 Task: Apply a VST auto-filter on a drum loop to create dynamic frequency sweeps.
Action: Mouse pressed left at (522, 132)
Screenshot: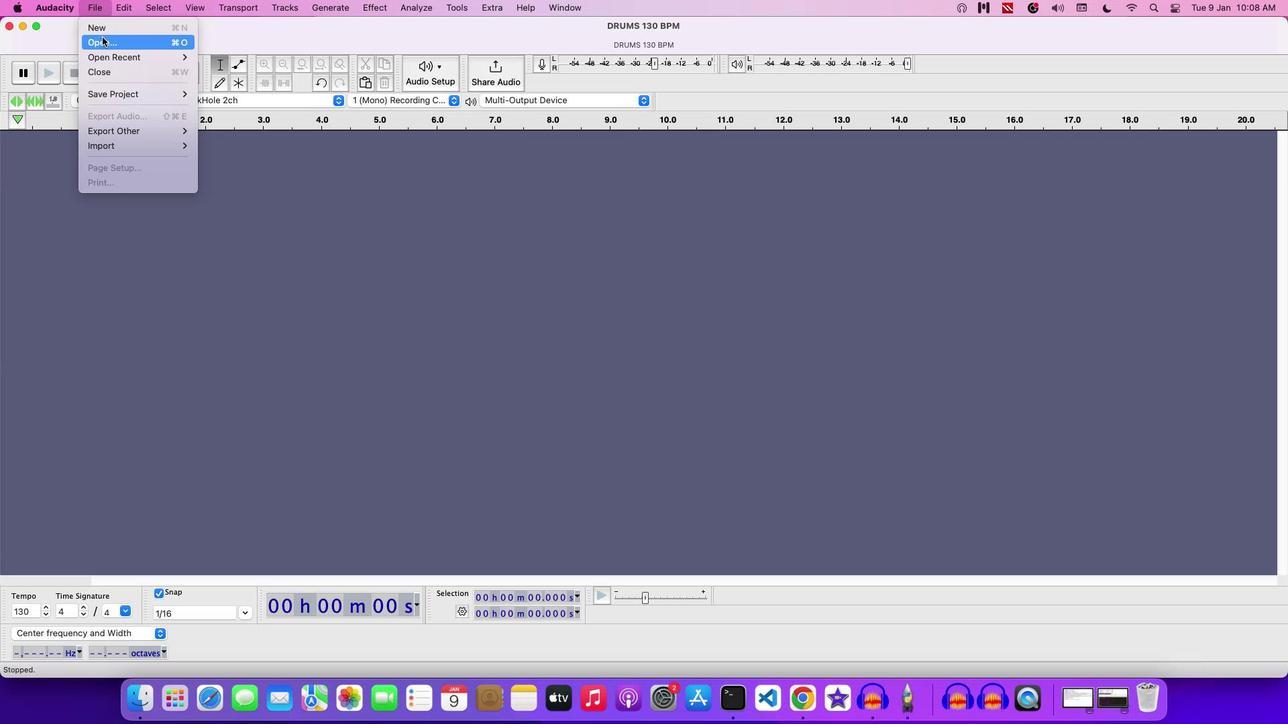 
Action: Mouse moved to (523, 146)
Screenshot: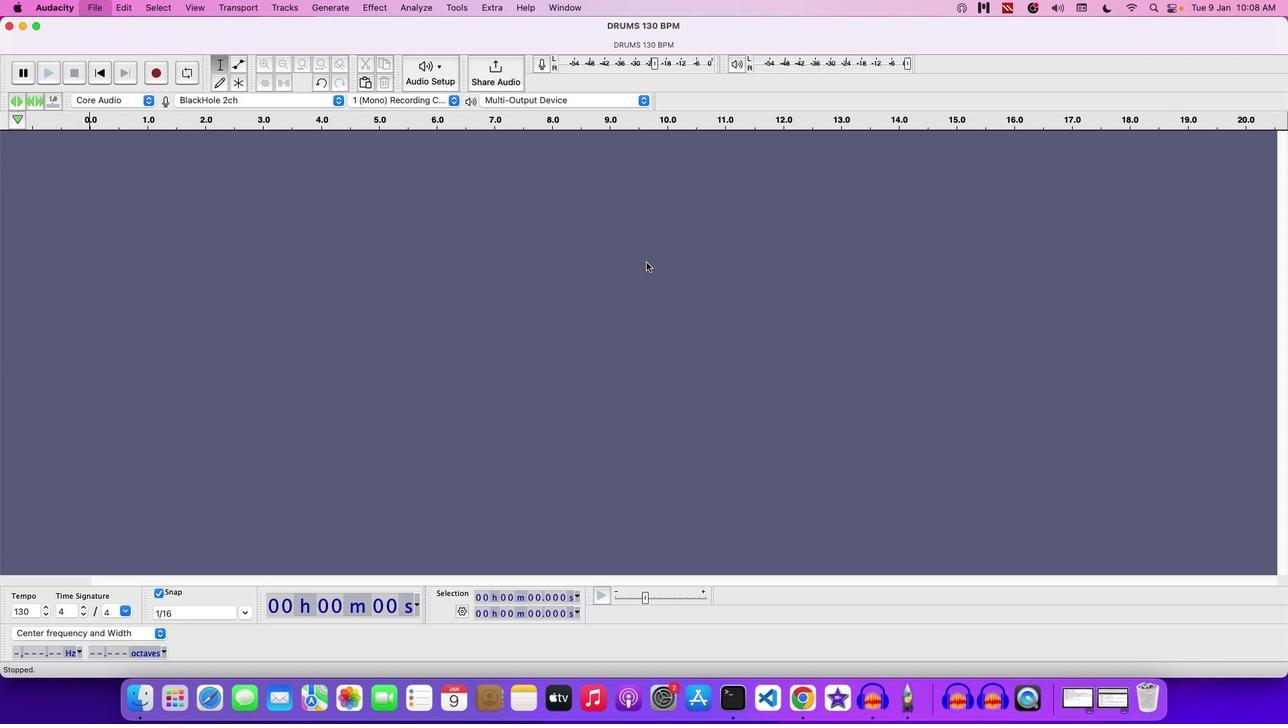 
Action: Mouse pressed left at (523, 146)
Screenshot: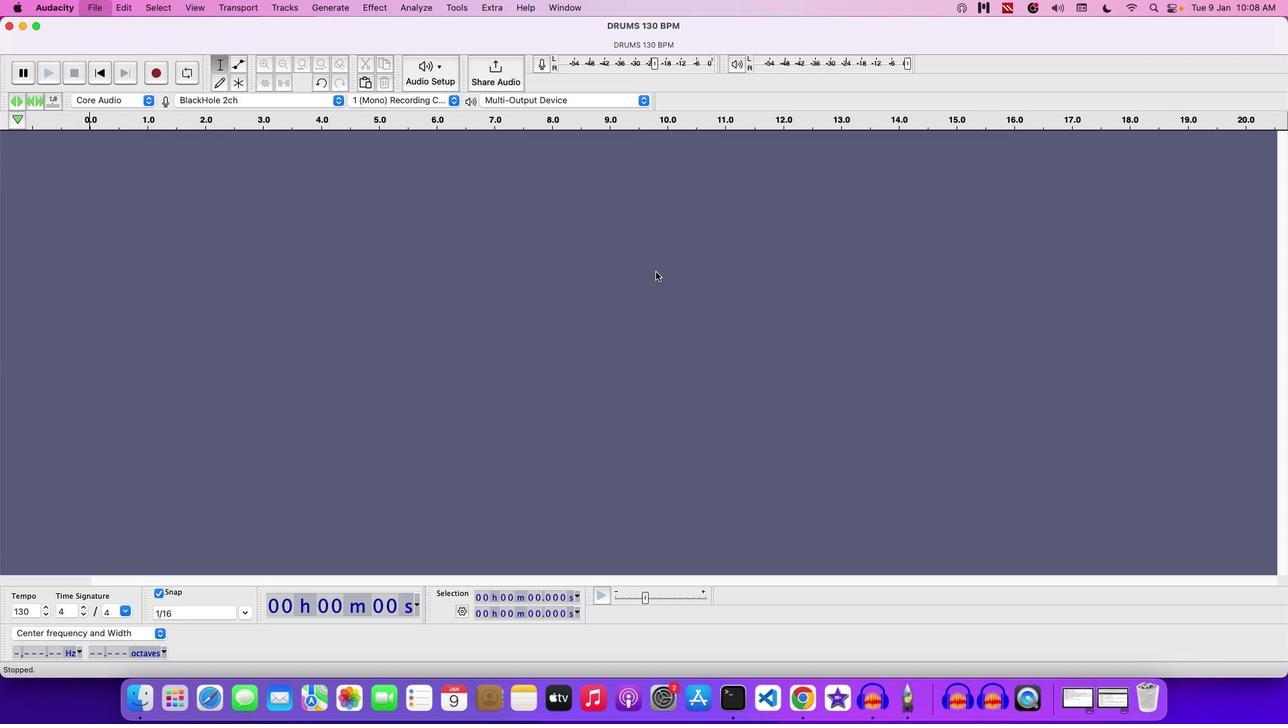 
Action: Mouse moved to (591, 202)
Screenshot: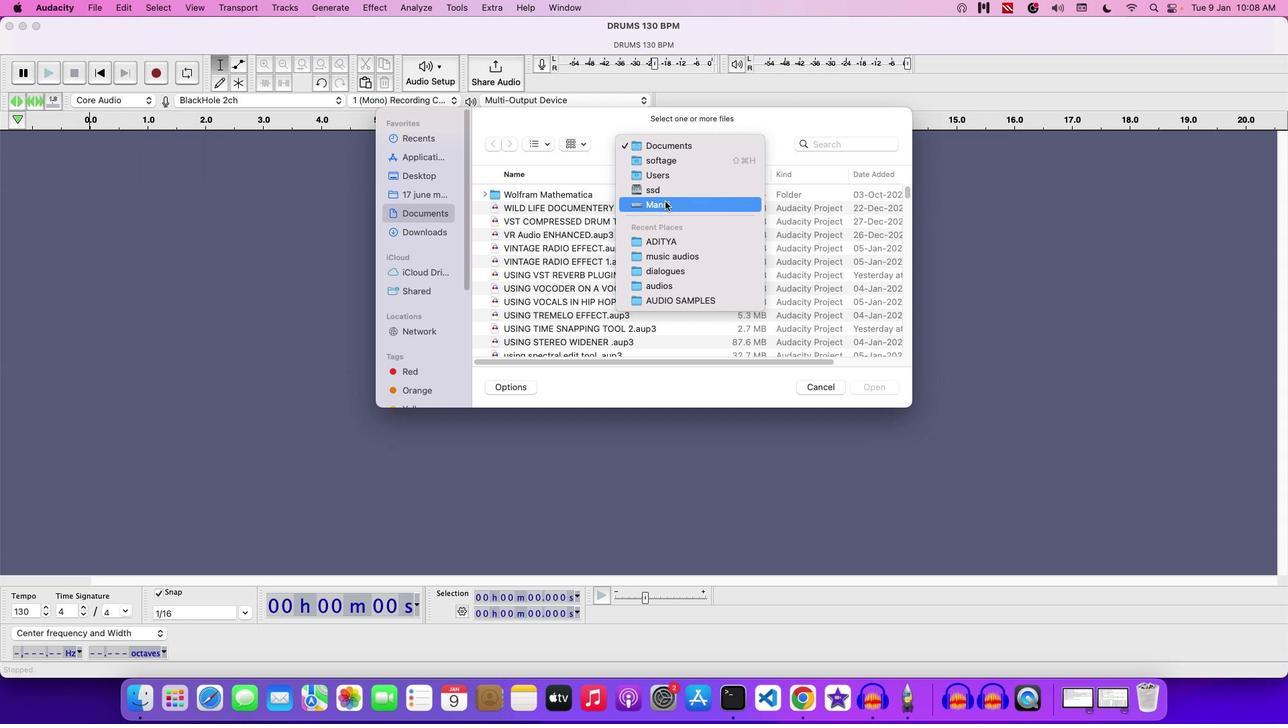 
Action: Mouse pressed left at (591, 202)
Screenshot: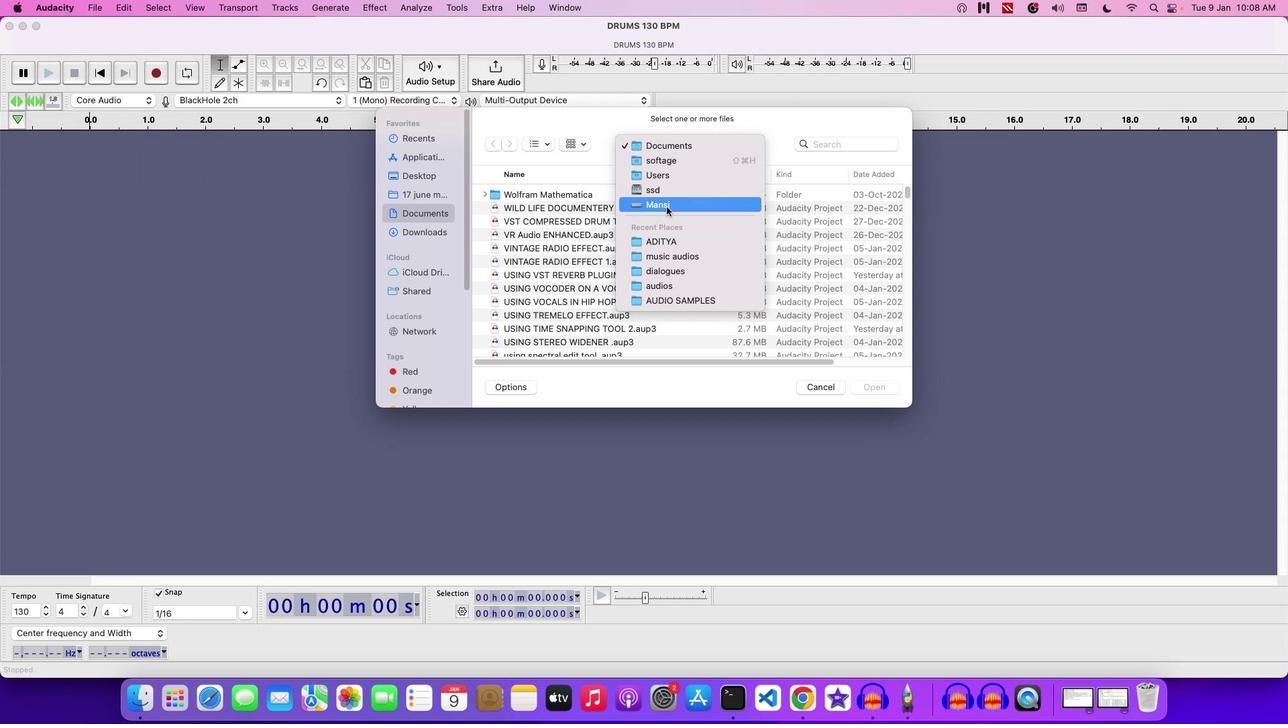 
Action: Mouse moved to (589, 252)
Screenshot: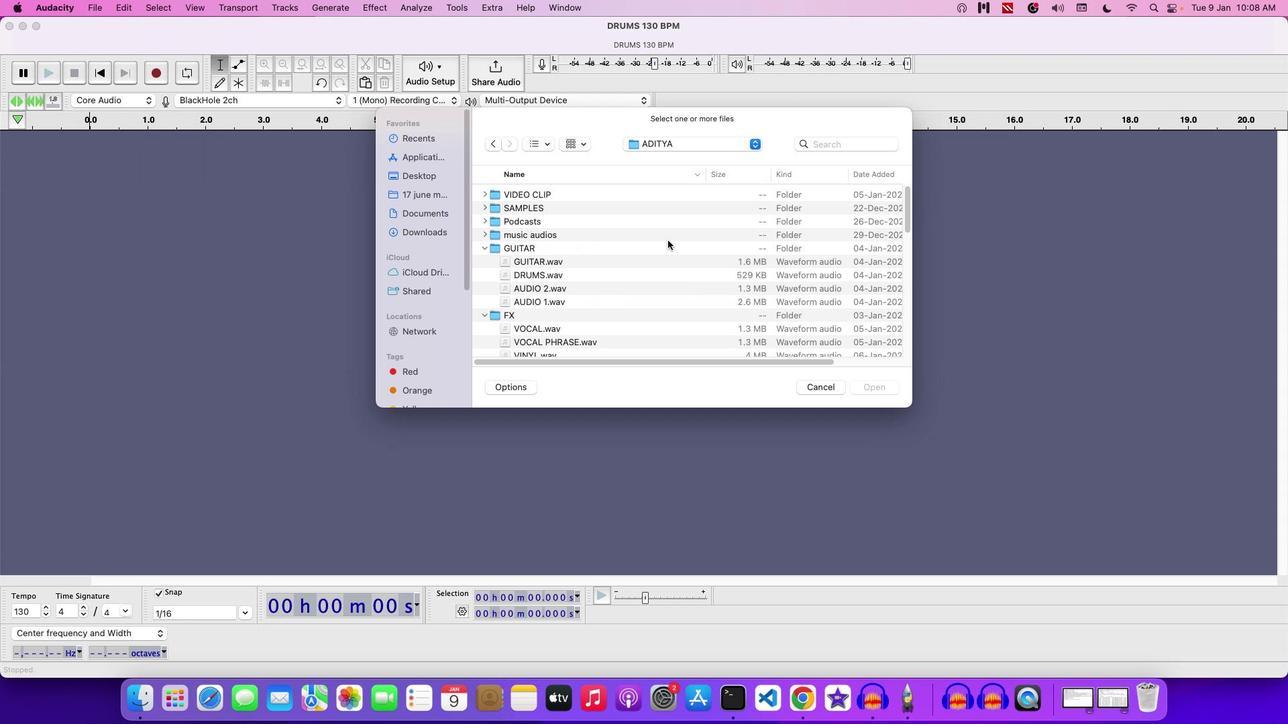 
Action: Mouse pressed left at (589, 252)
Screenshot: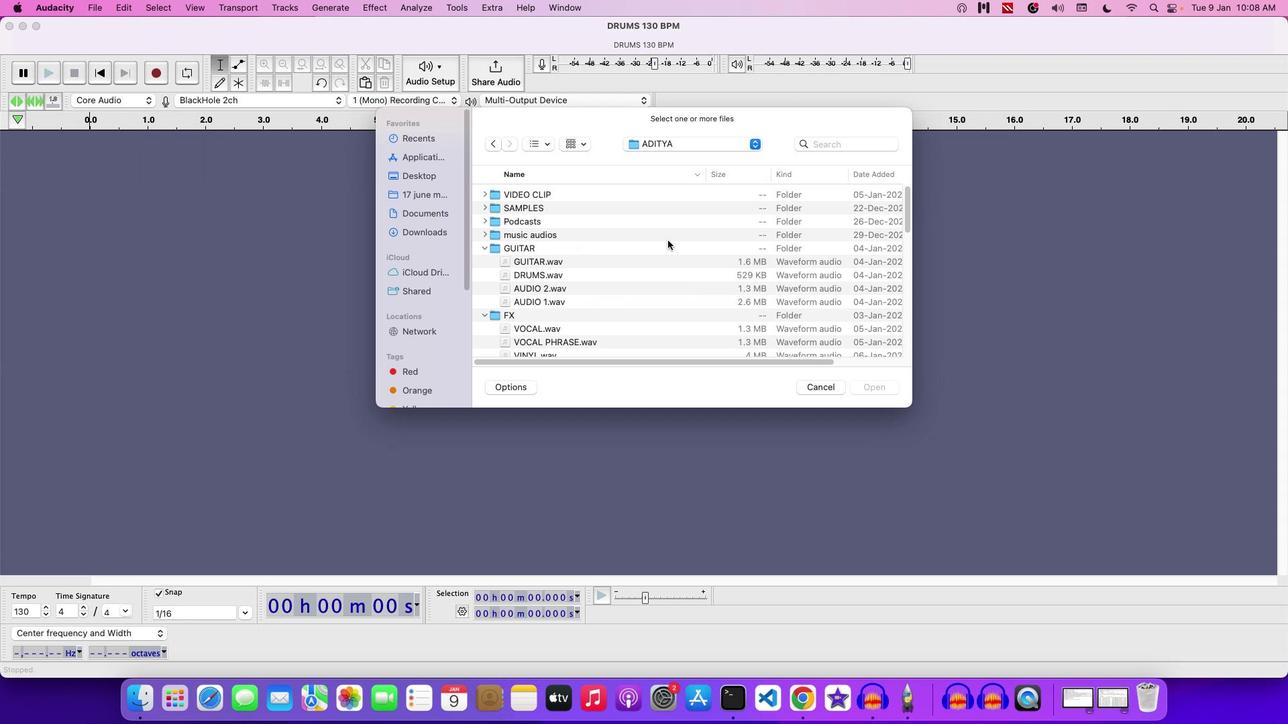 
Action: Mouse moved to (578, 263)
Screenshot: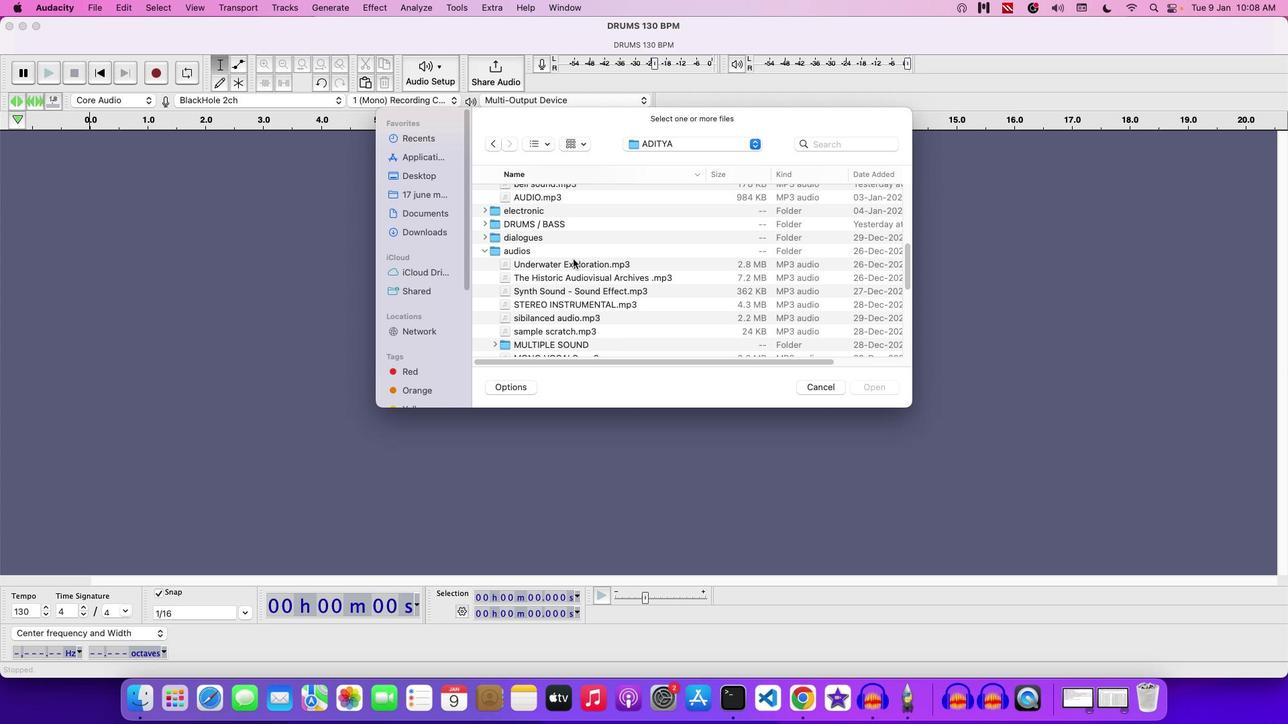 
Action: Mouse scrolled (578, 263) with delta (511, 126)
Screenshot: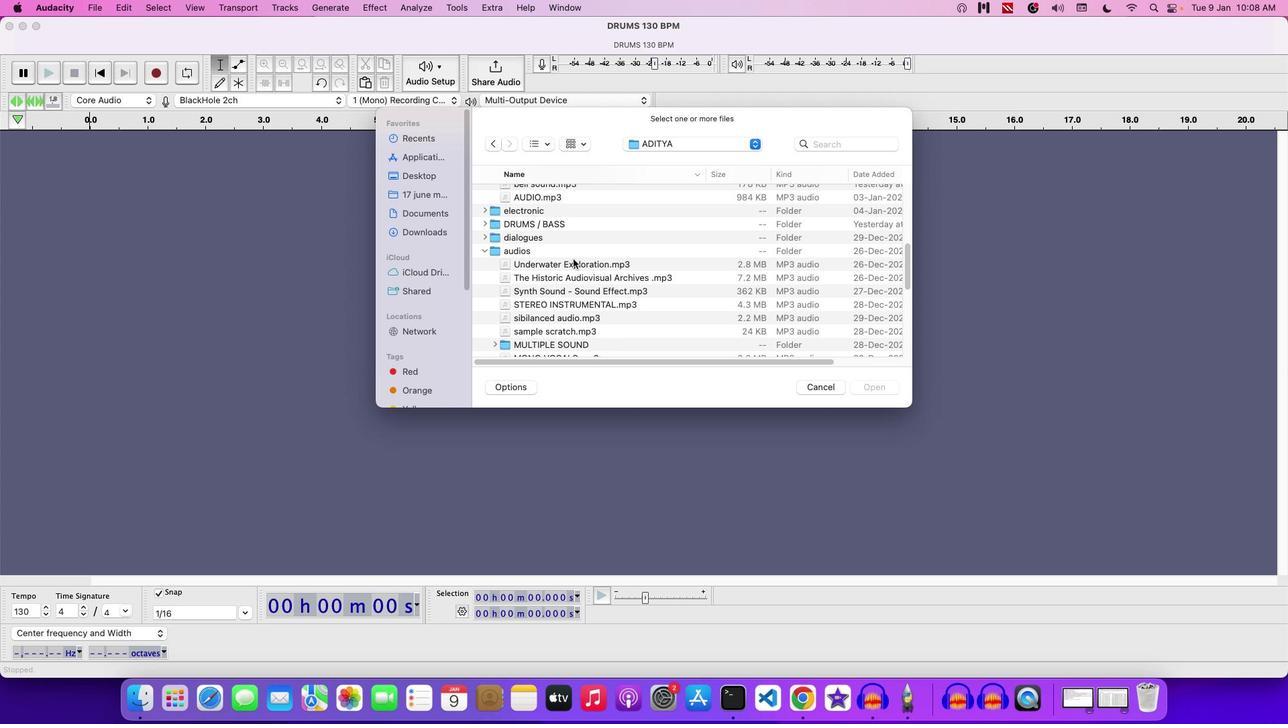 
Action: Mouse scrolled (578, 263) with delta (511, 126)
Screenshot: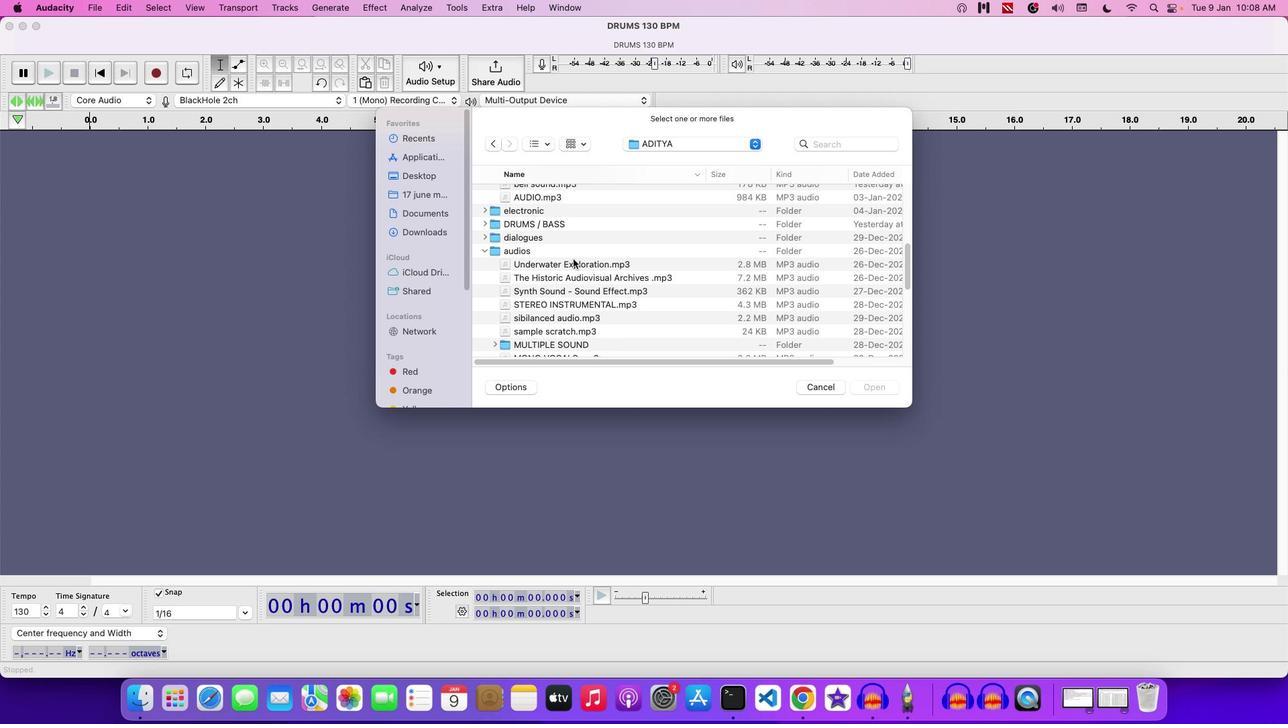 
Action: Mouse scrolled (578, 263) with delta (511, 126)
Screenshot: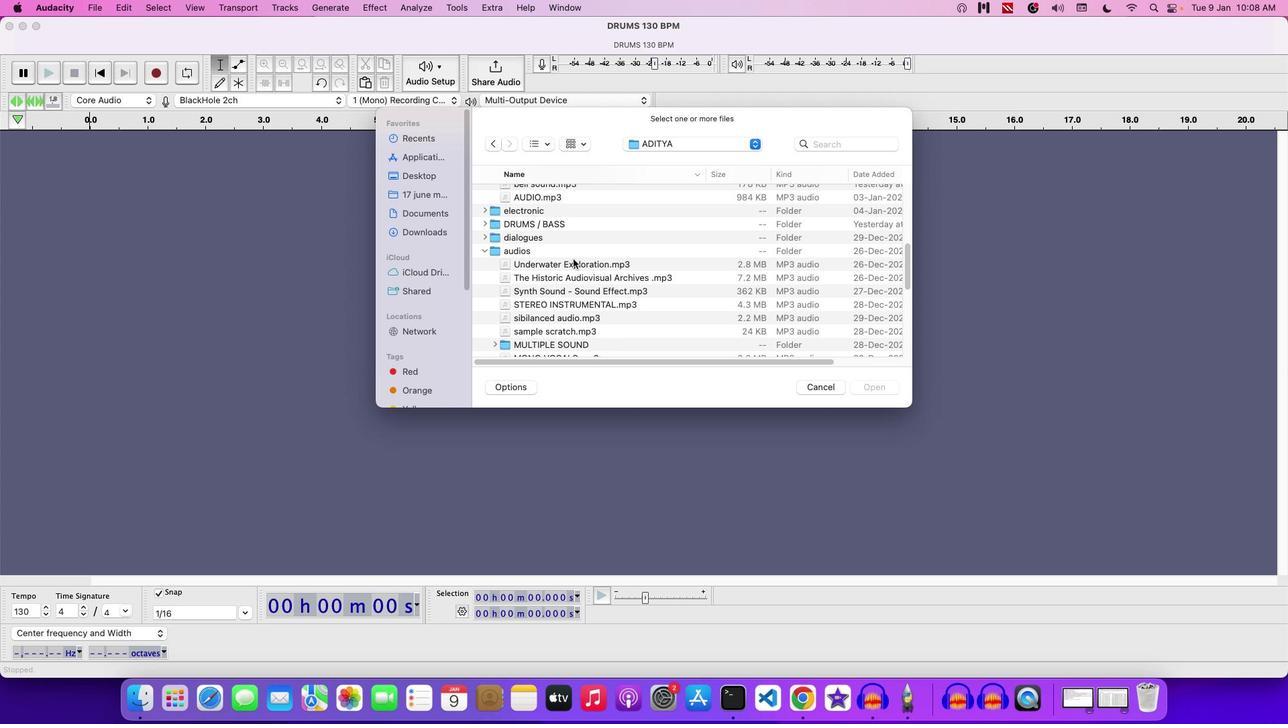 
Action: Mouse scrolled (578, 263) with delta (511, 126)
Screenshot: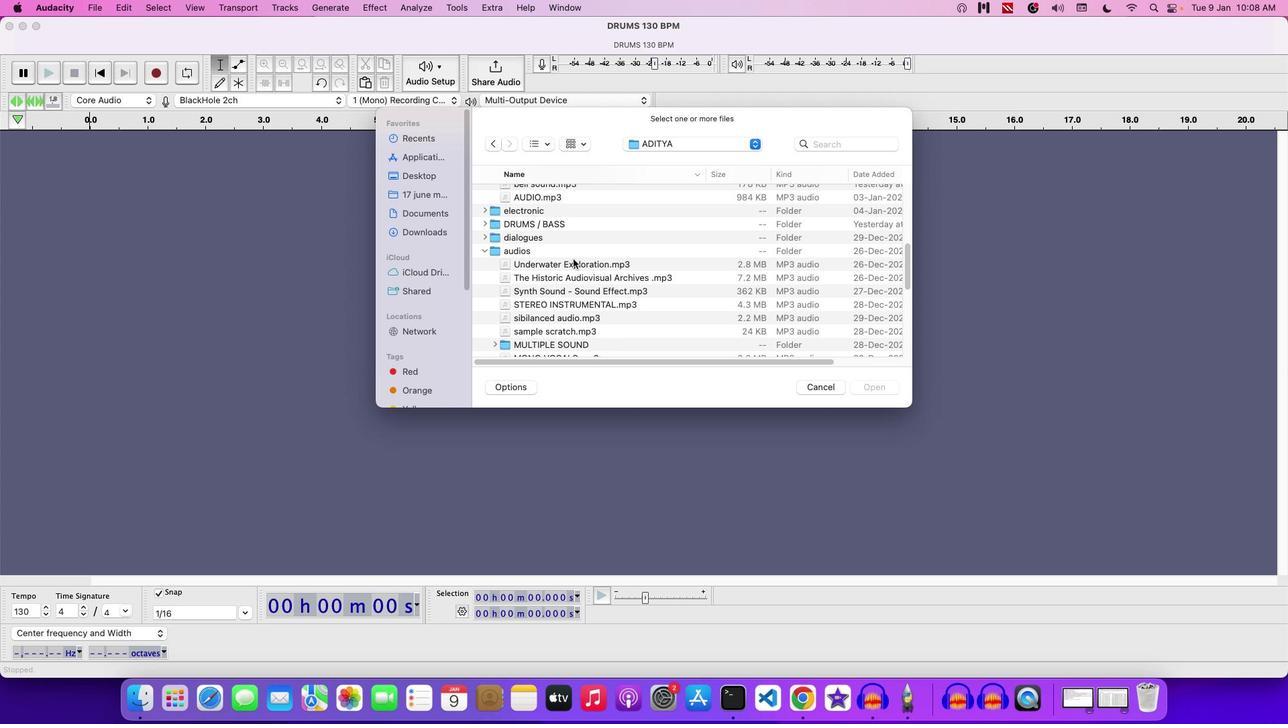 
Action: Mouse moved to (578, 263)
Screenshot: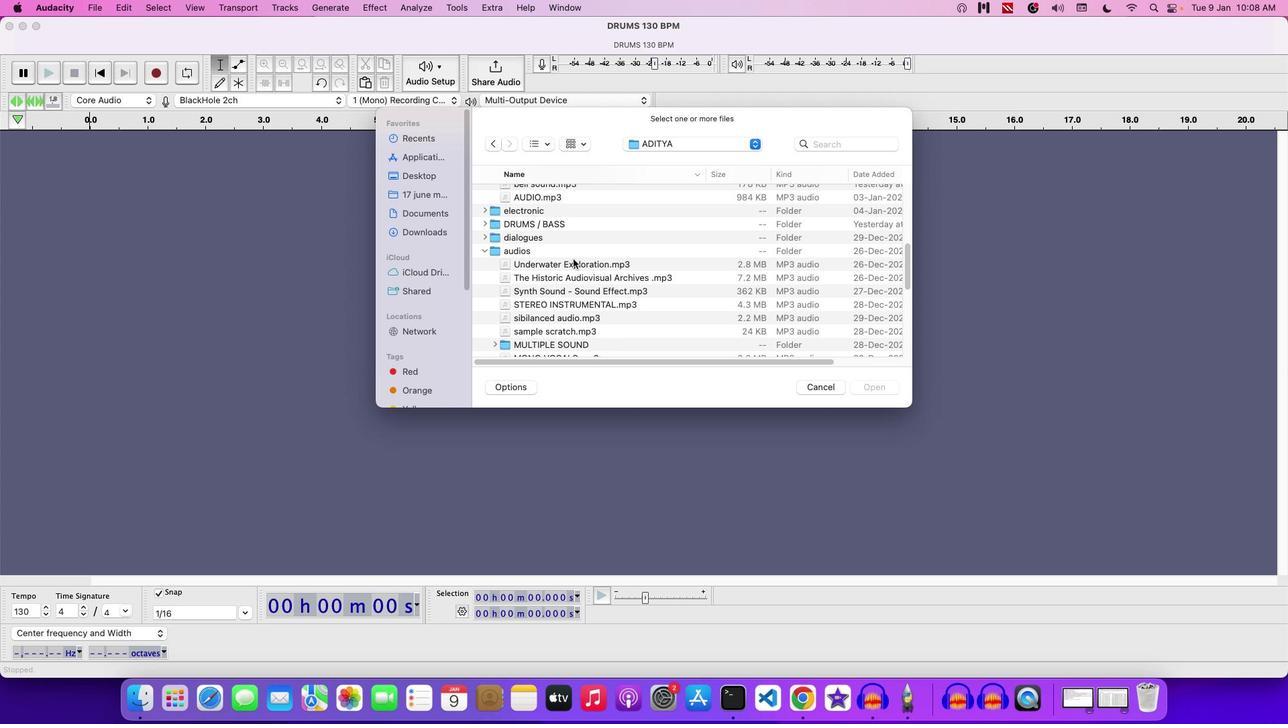 
Action: Mouse scrolled (578, 263) with delta (511, 126)
Screenshot: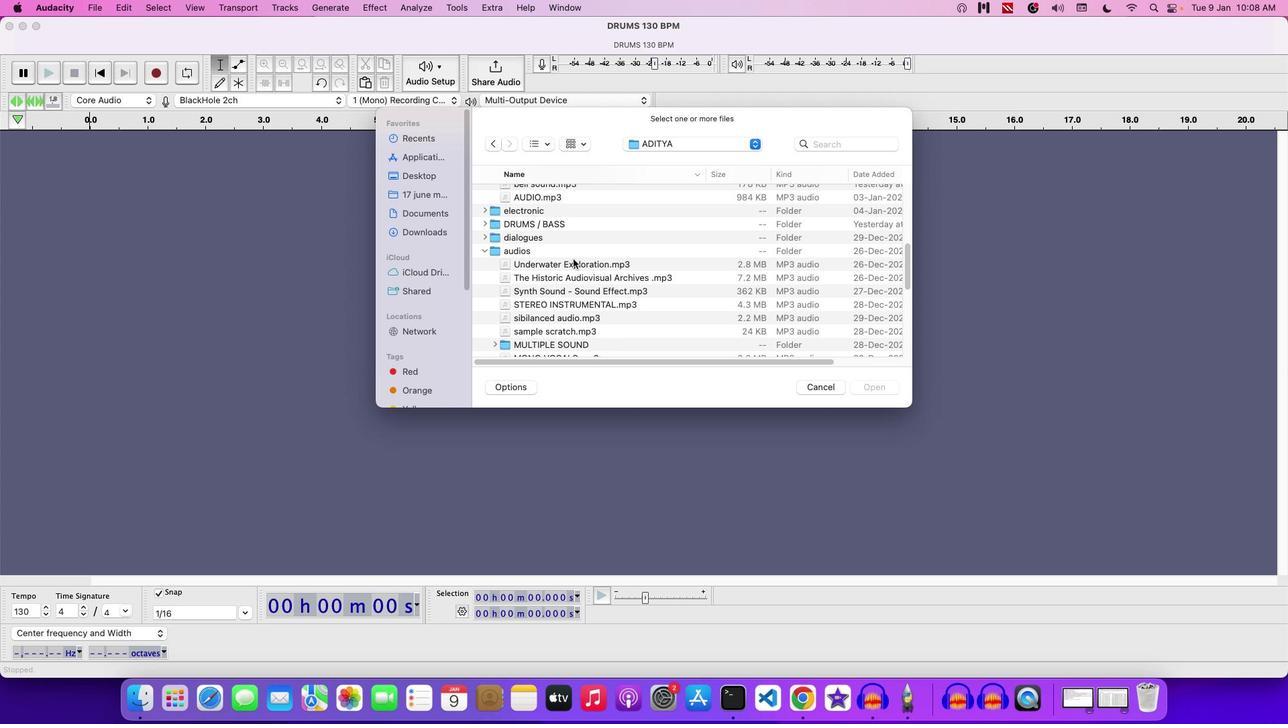 
Action: Mouse scrolled (578, 263) with delta (511, 126)
Screenshot: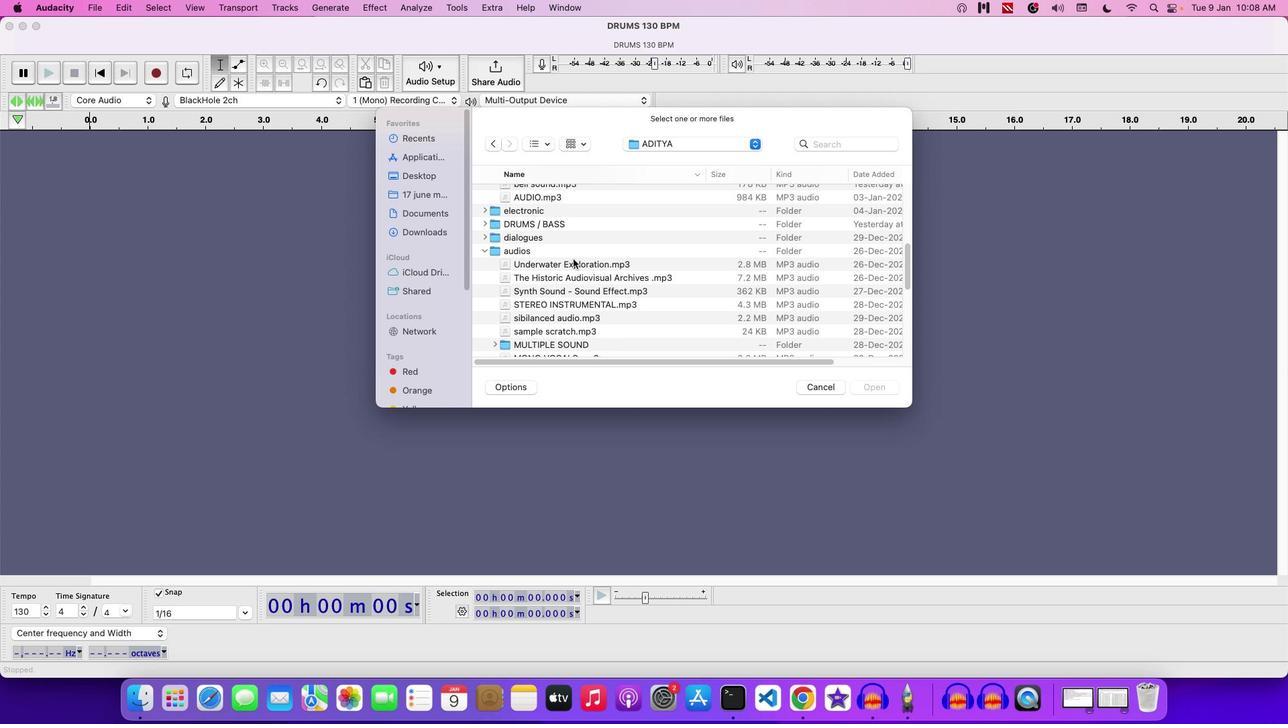 
Action: Mouse scrolled (578, 263) with delta (511, 126)
Screenshot: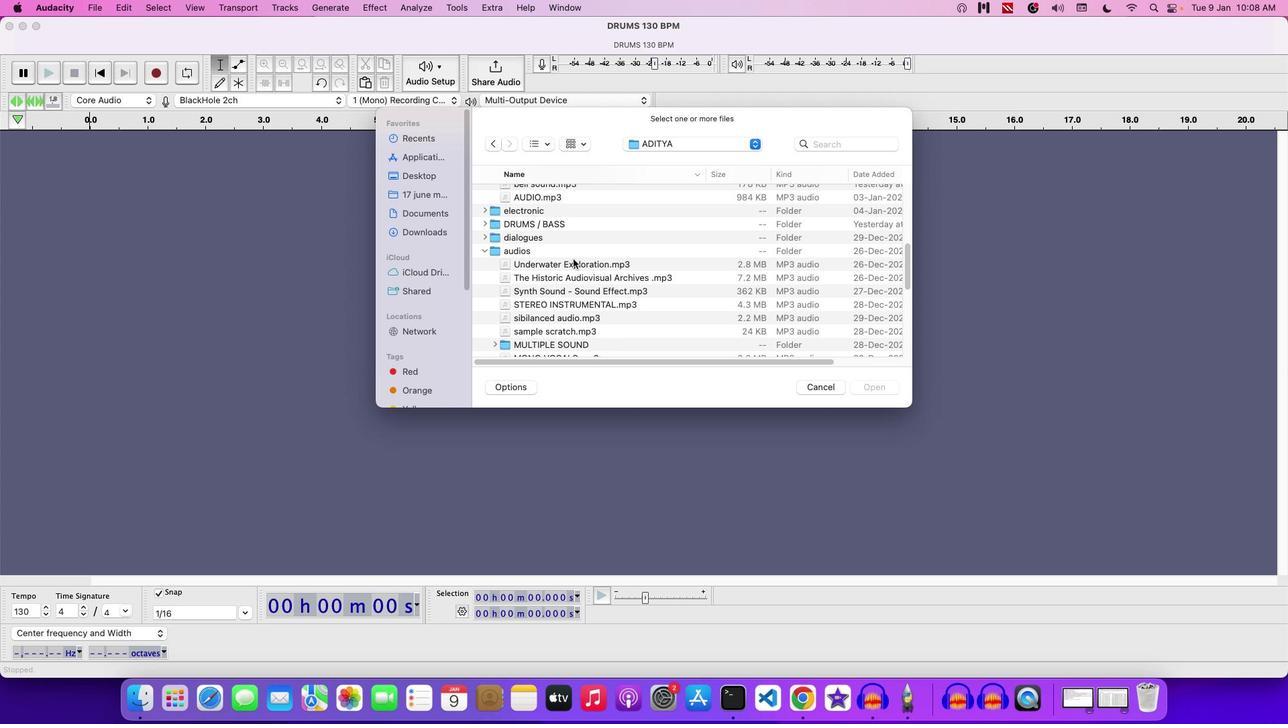 
Action: Mouse scrolled (578, 263) with delta (511, 125)
Screenshot: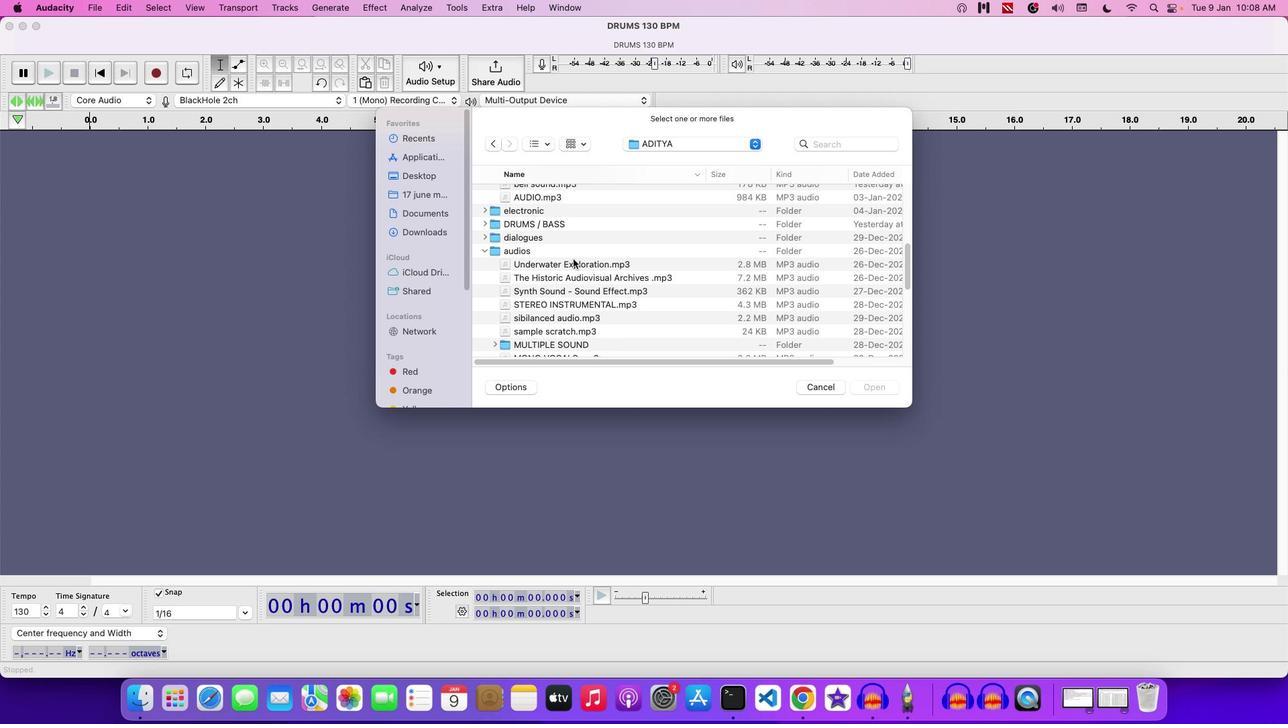 
Action: Mouse scrolled (578, 263) with delta (511, 125)
Screenshot: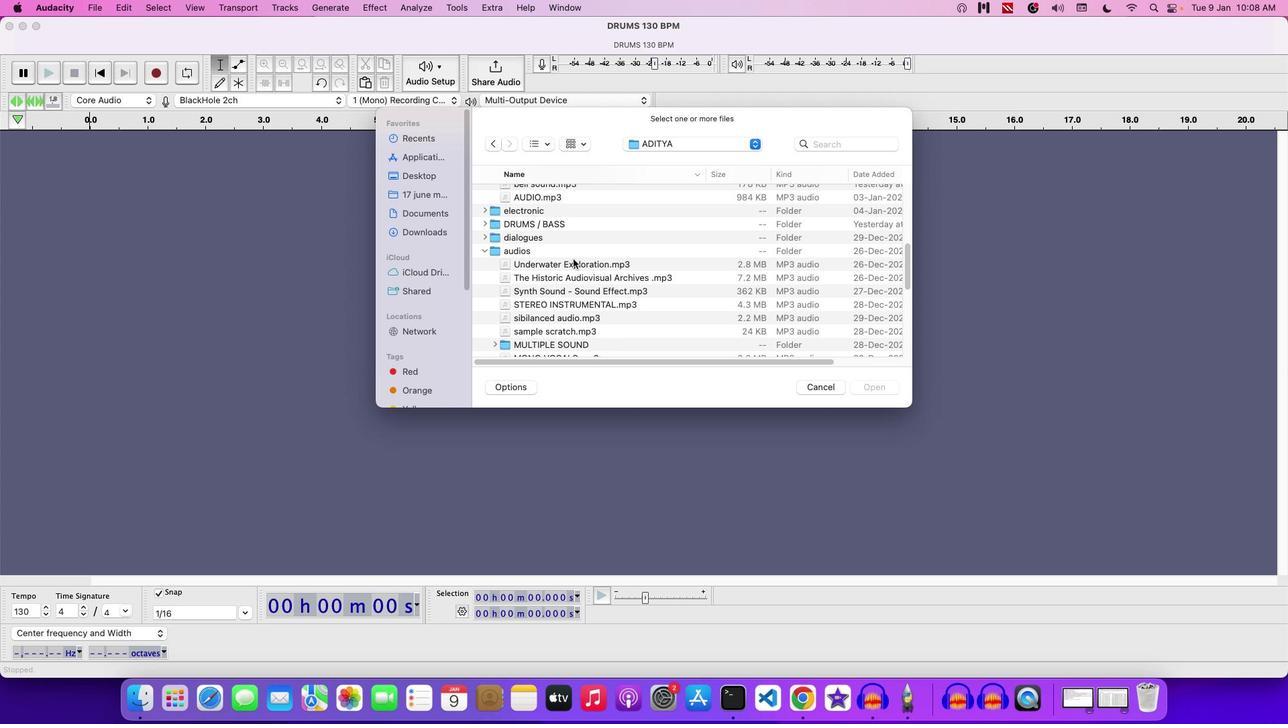 
Action: Mouse moved to (568, 246)
Screenshot: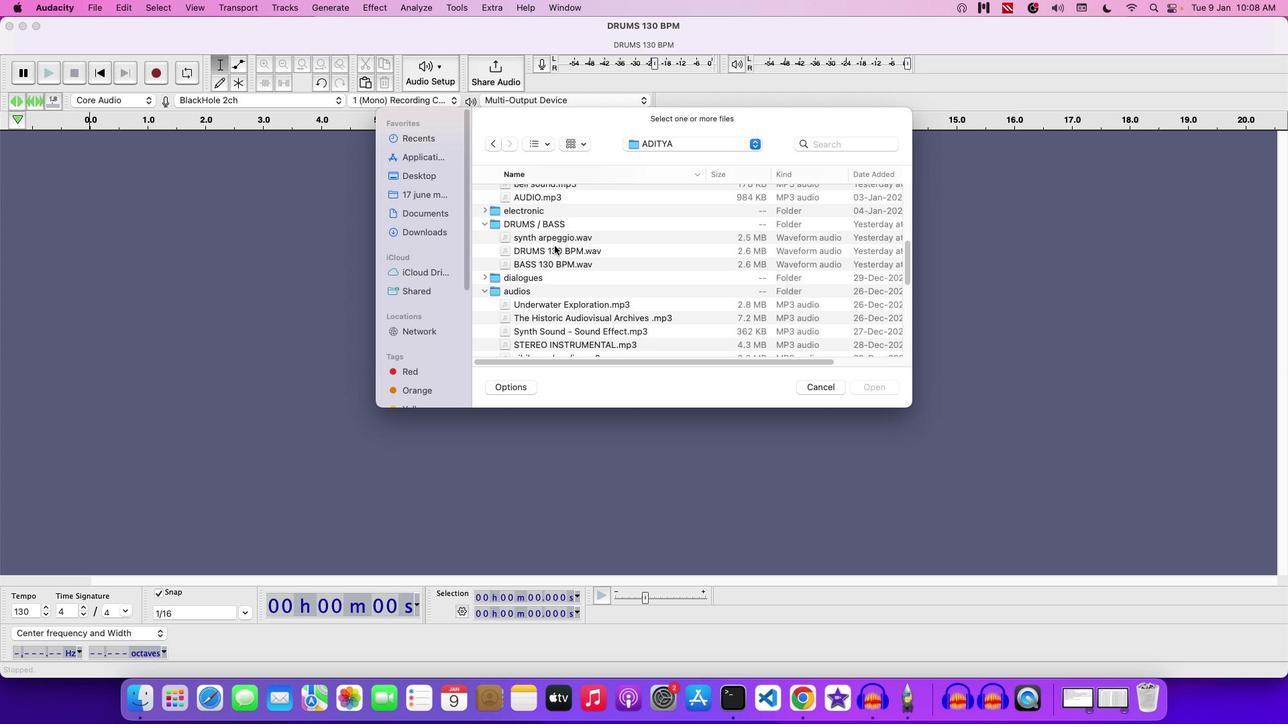 
Action: Mouse pressed left at (568, 246)
Screenshot: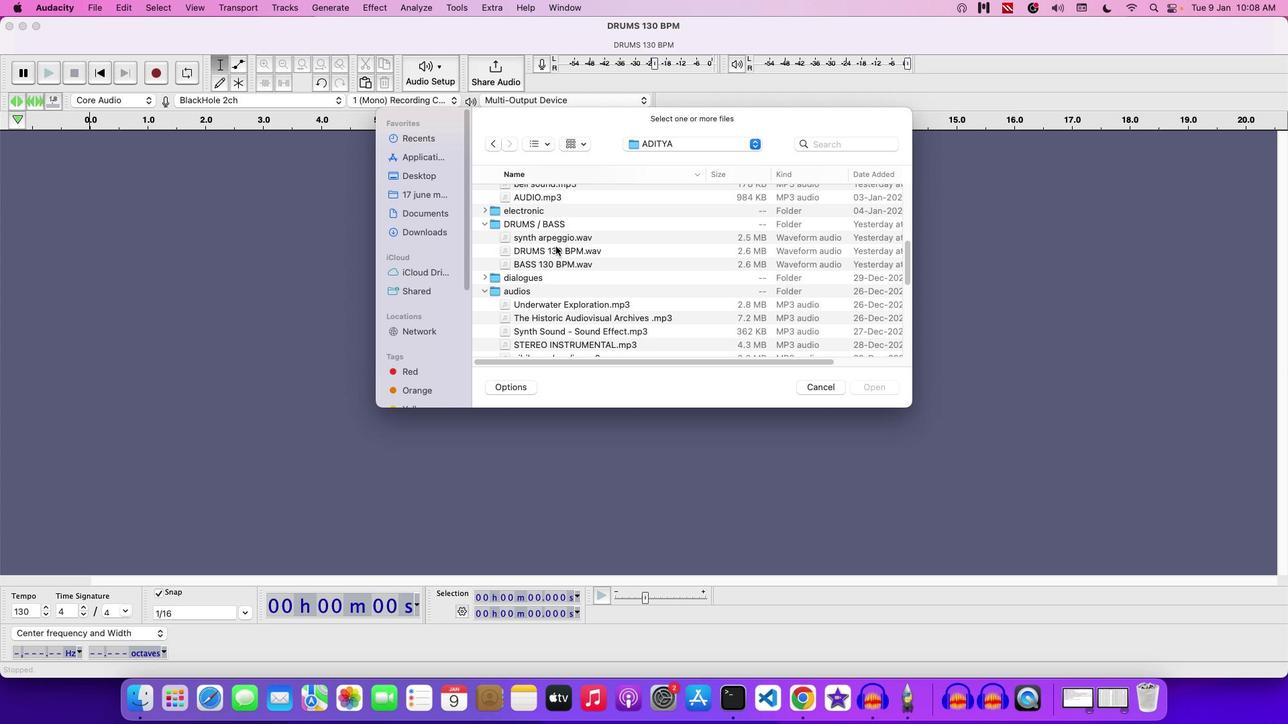 
Action: Mouse moved to (576, 257)
Screenshot: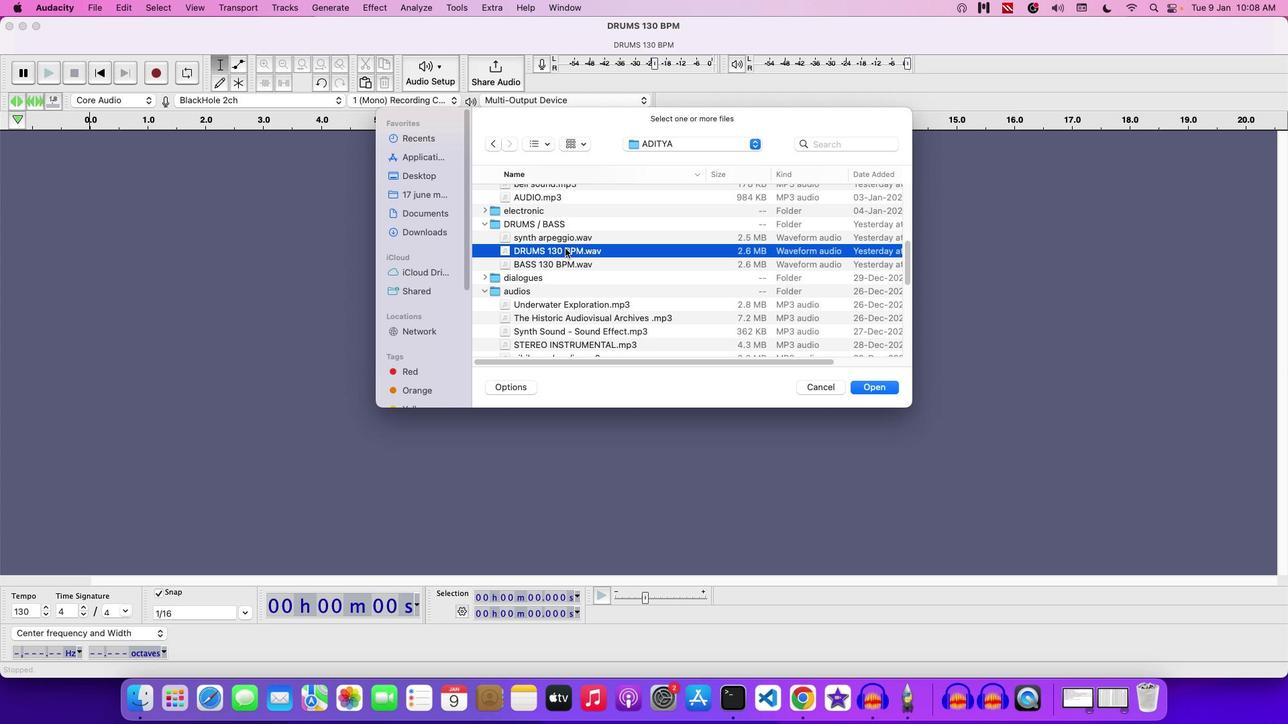 
Action: Mouse pressed left at (576, 257)
Screenshot: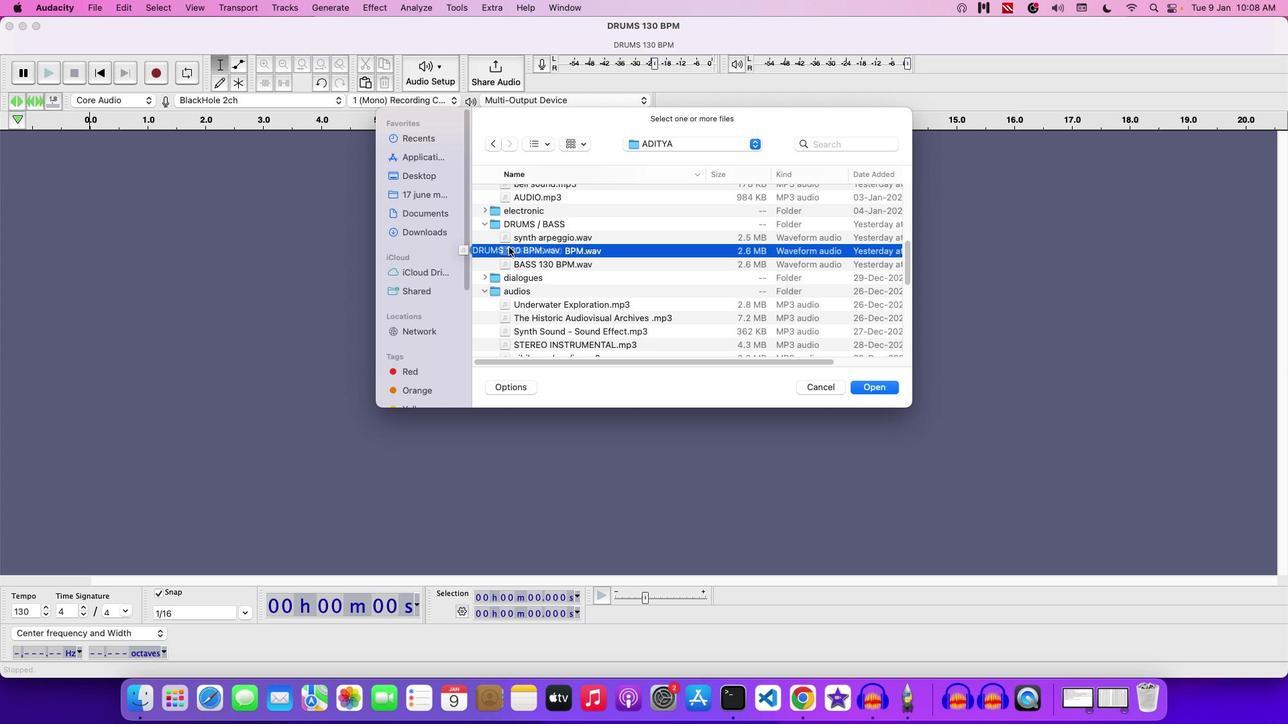 
Action: Mouse moved to (577, 257)
Screenshot: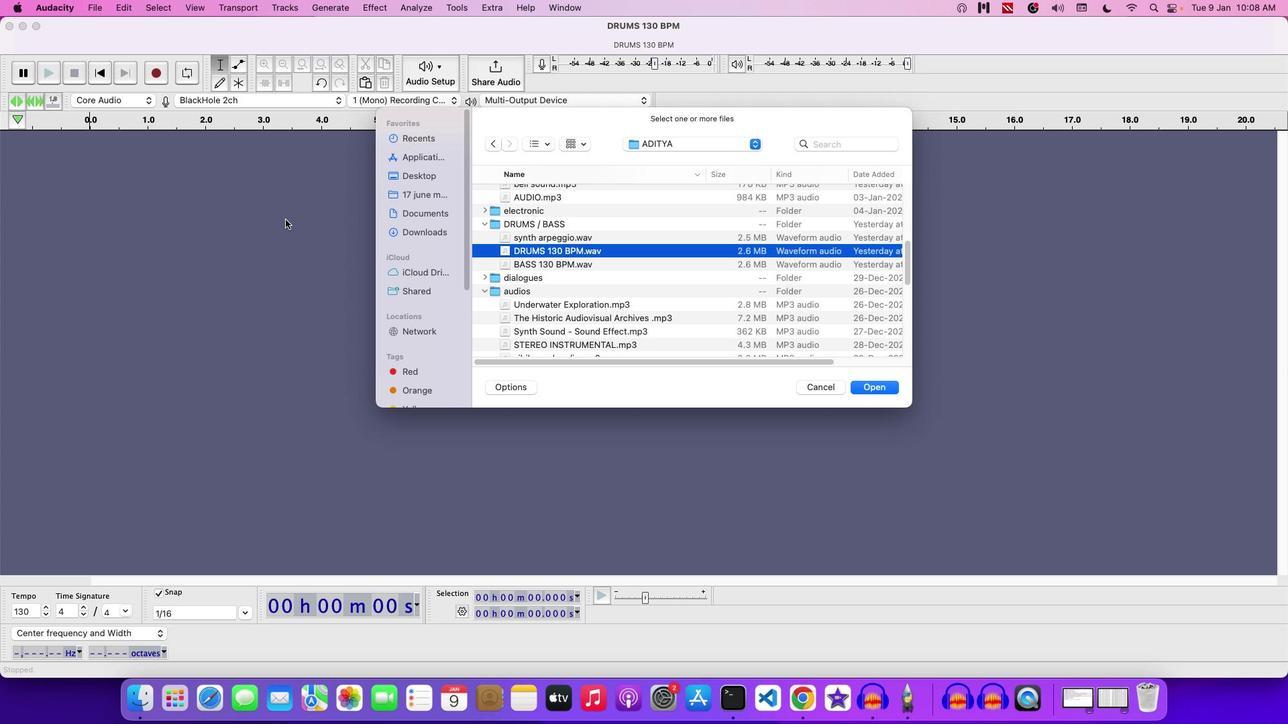 
Action: Mouse pressed left at (577, 257)
Screenshot: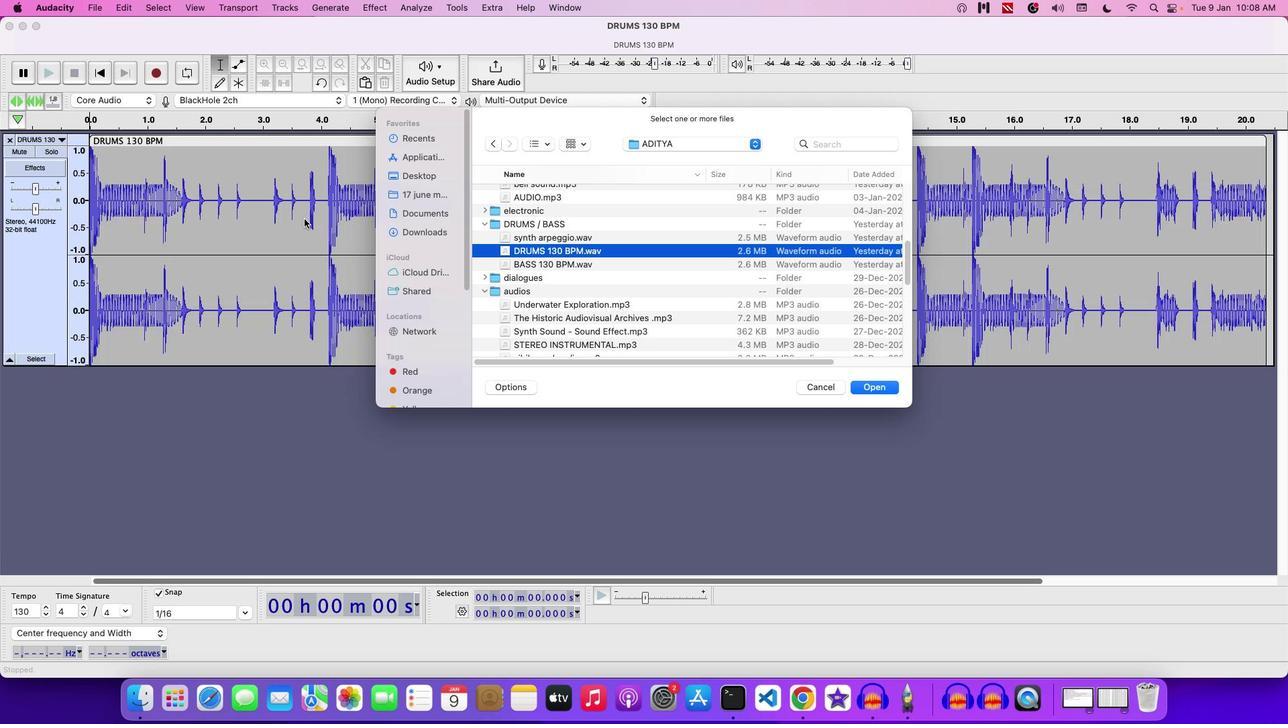 
Action: Mouse moved to (607, 328)
Screenshot: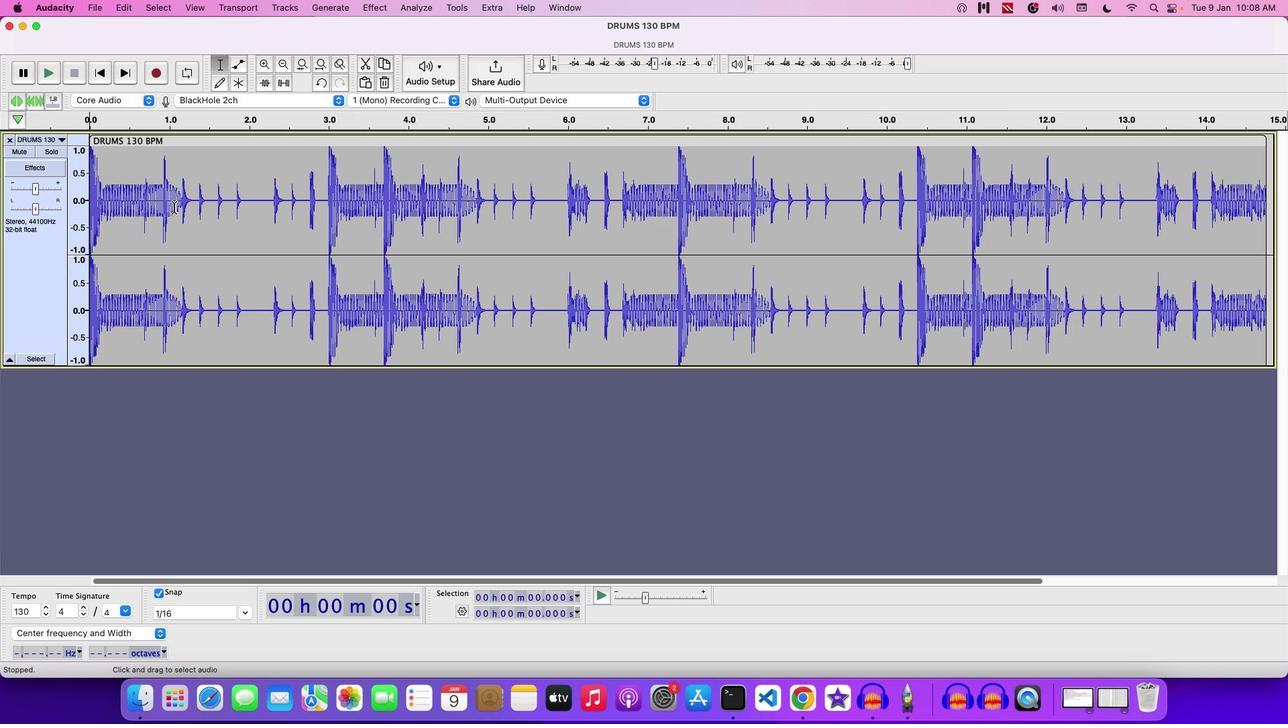 
Action: Mouse pressed left at (607, 328)
Screenshot: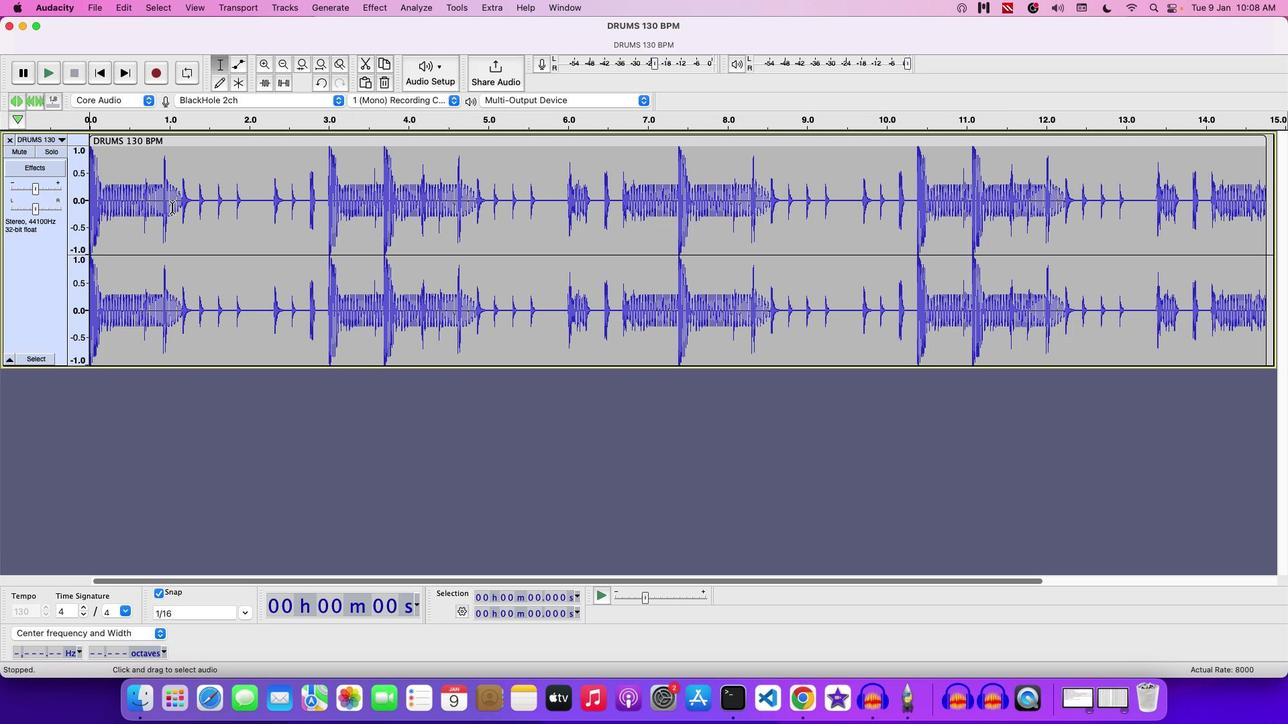 
Action: Mouse moved to (540, 243)
Screenshot: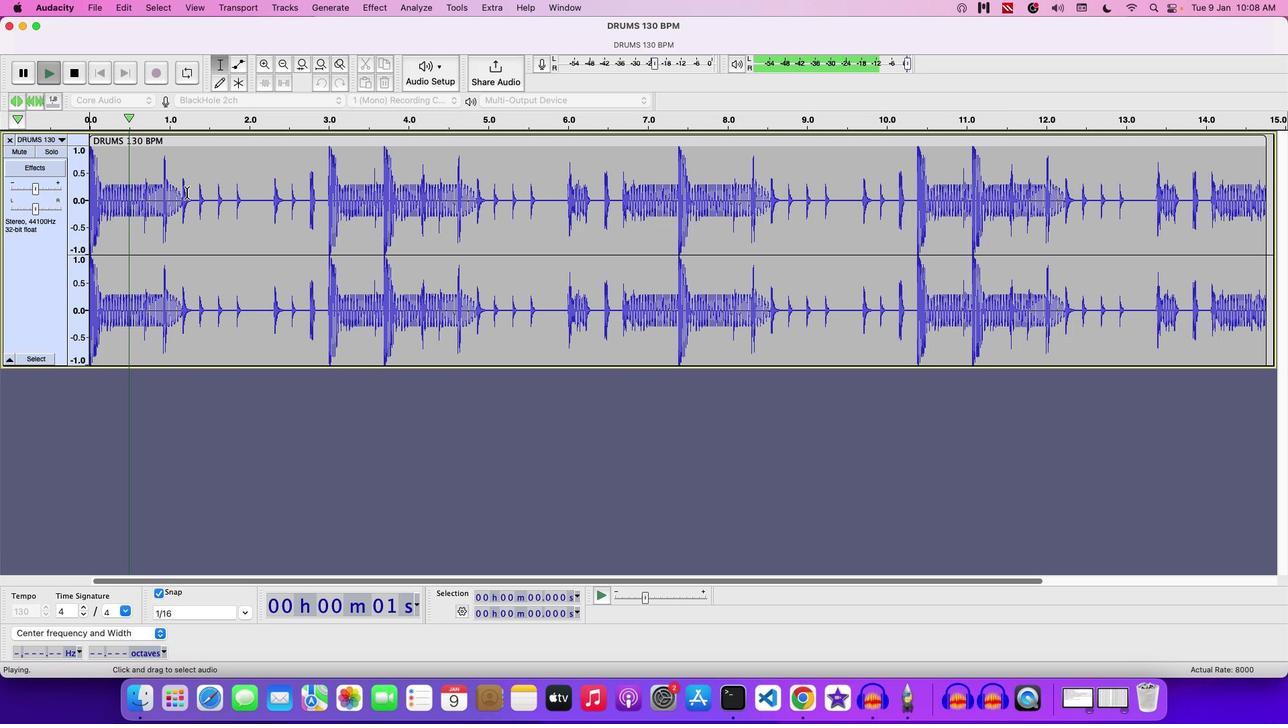 
Action: Key pressed Key.space
Screenshot: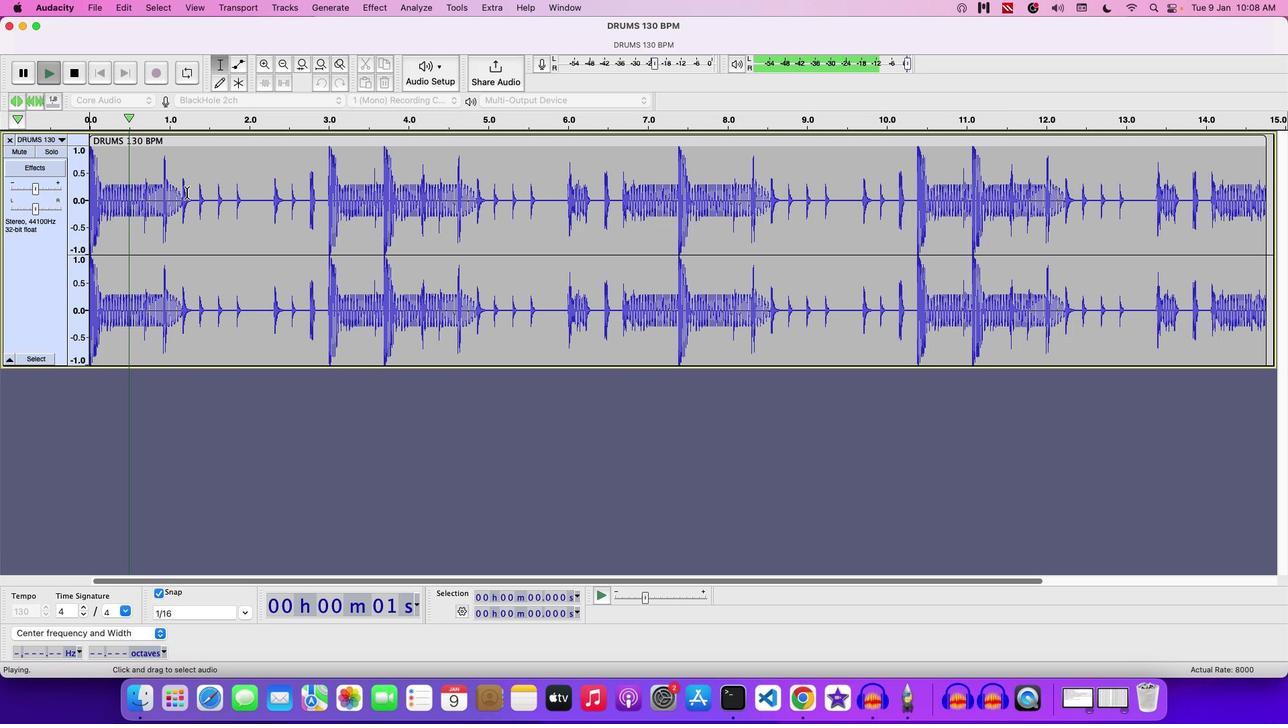 
Action: Mouse moved to (559, 265)
Screenshot: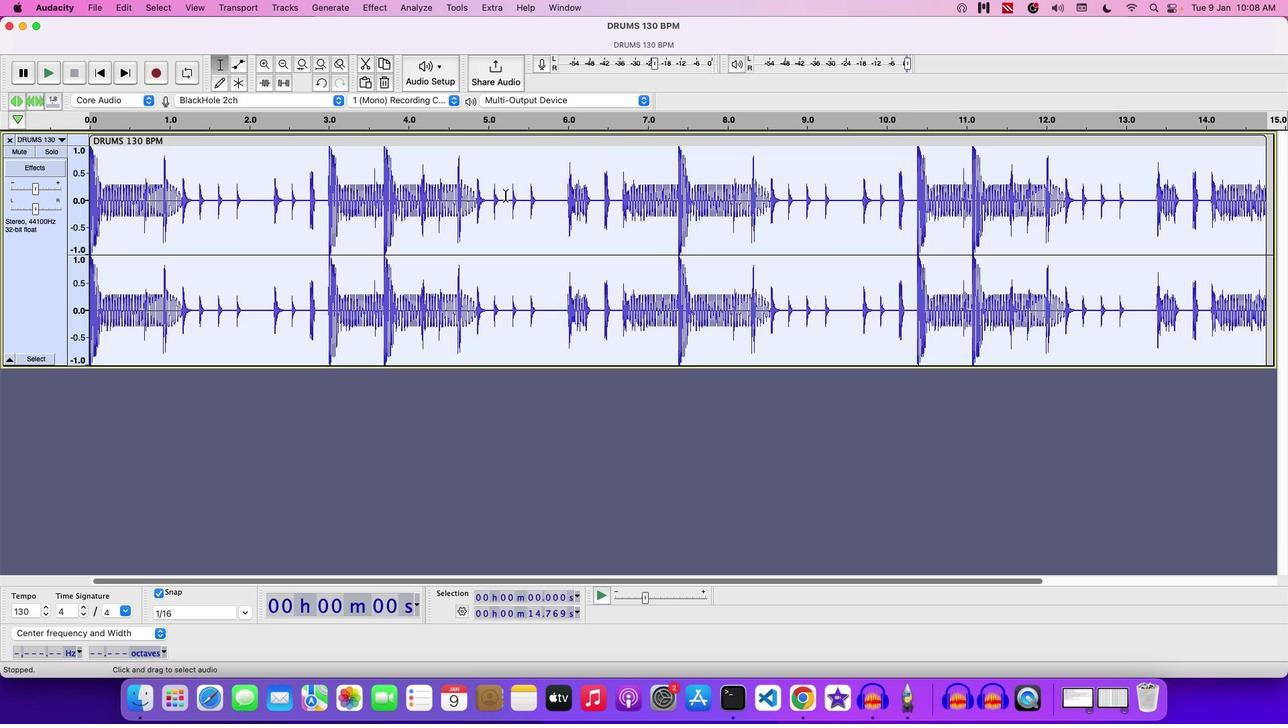 
Action: Key pressed Key.space
Screenshot: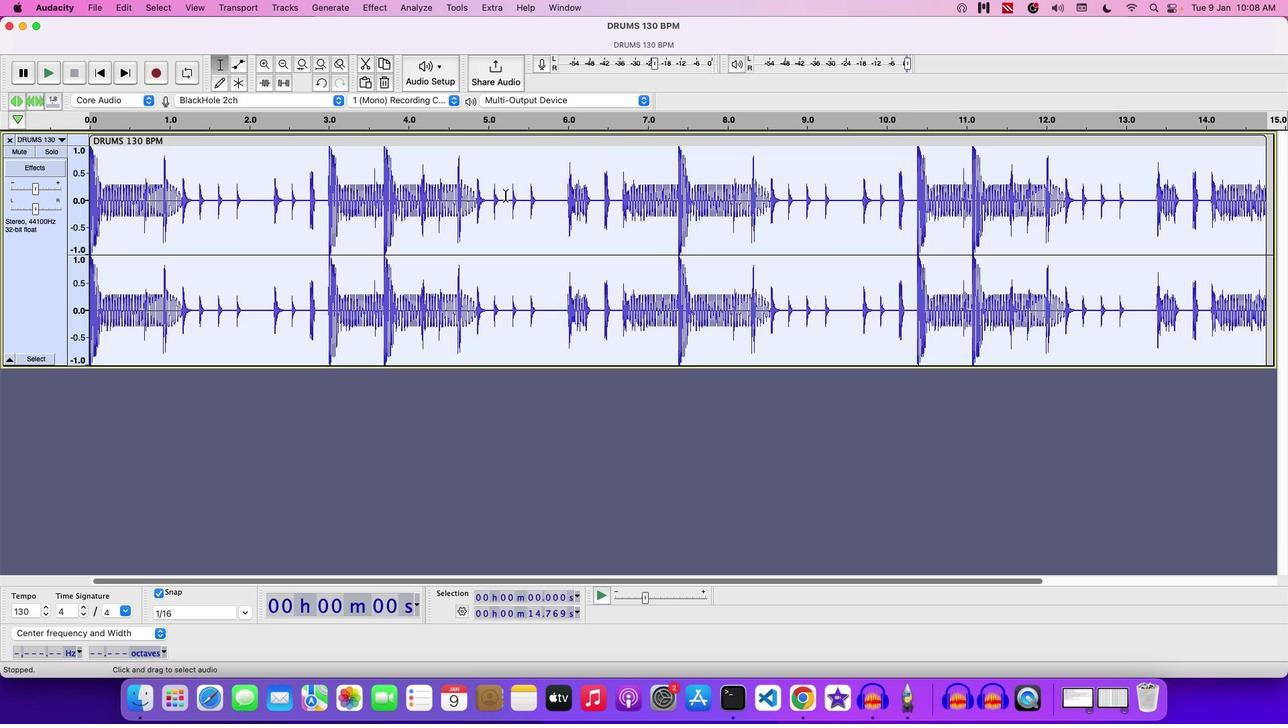 
Action: Mouse moved to (570, 230)
Screenshot: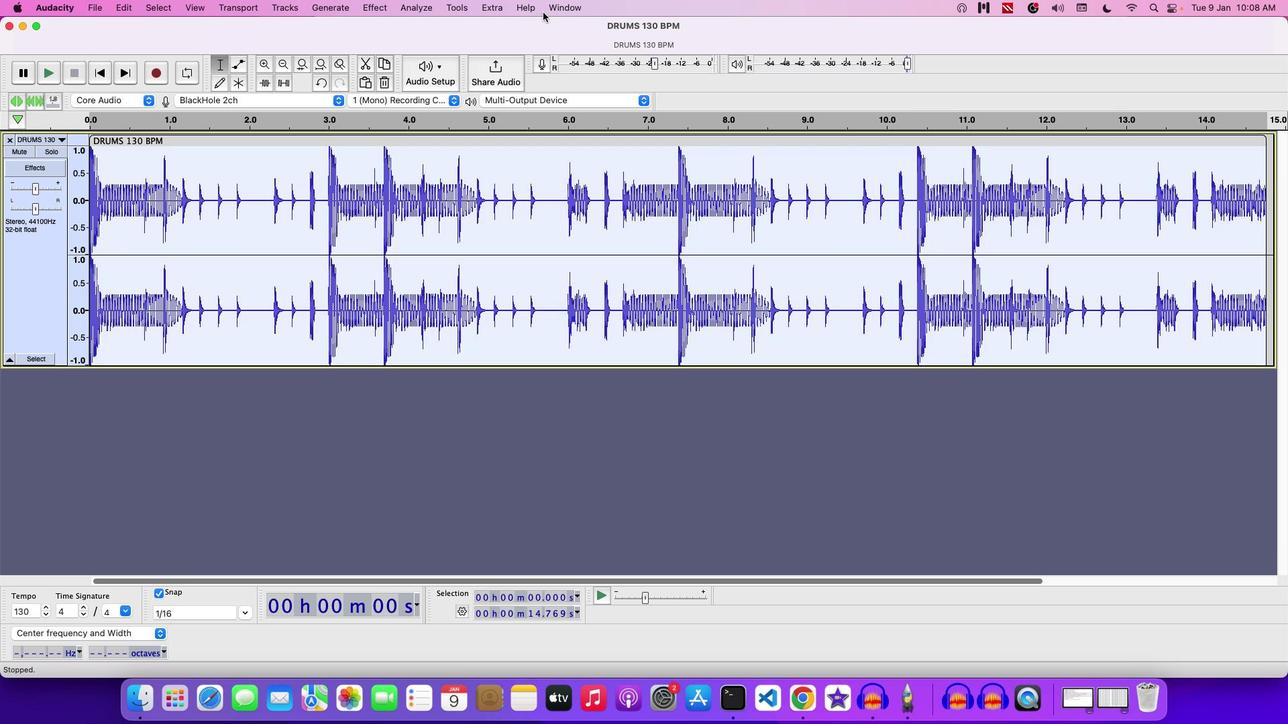
Action: Mouse pressed left at (570, 230)
Screenshot: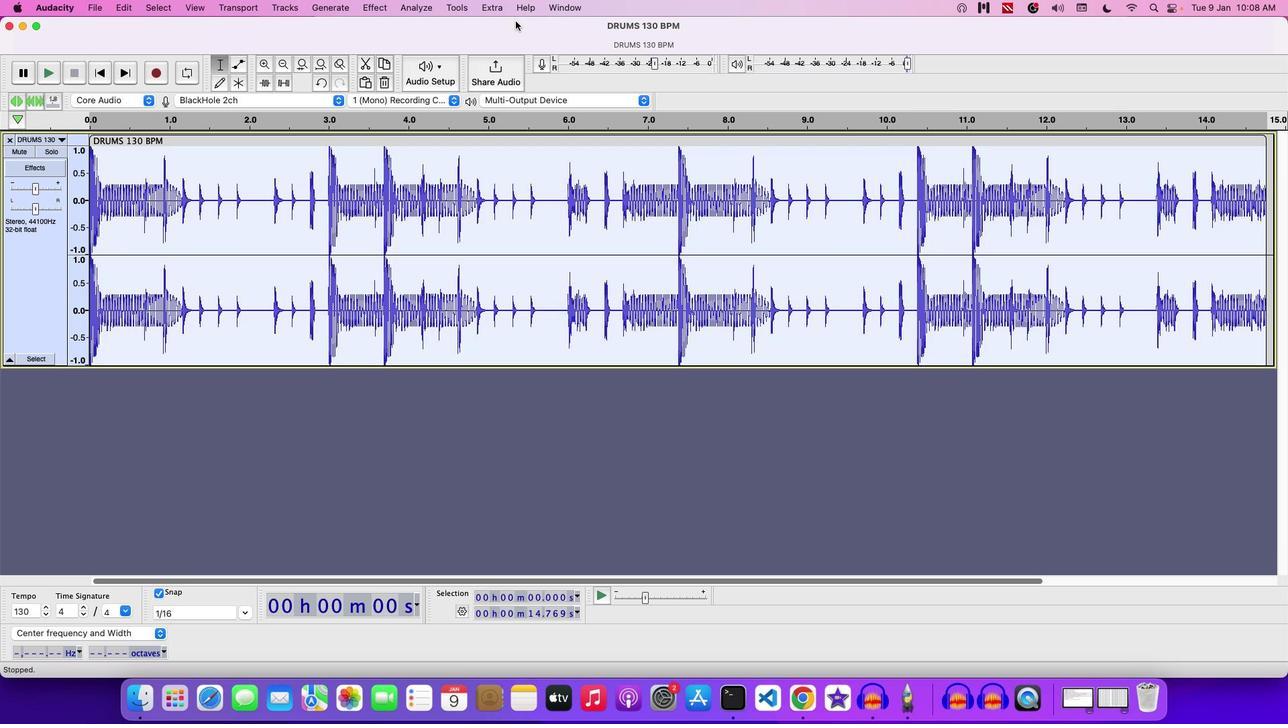 
Action: Mouse pressed left at (570, 230)
Screenshot: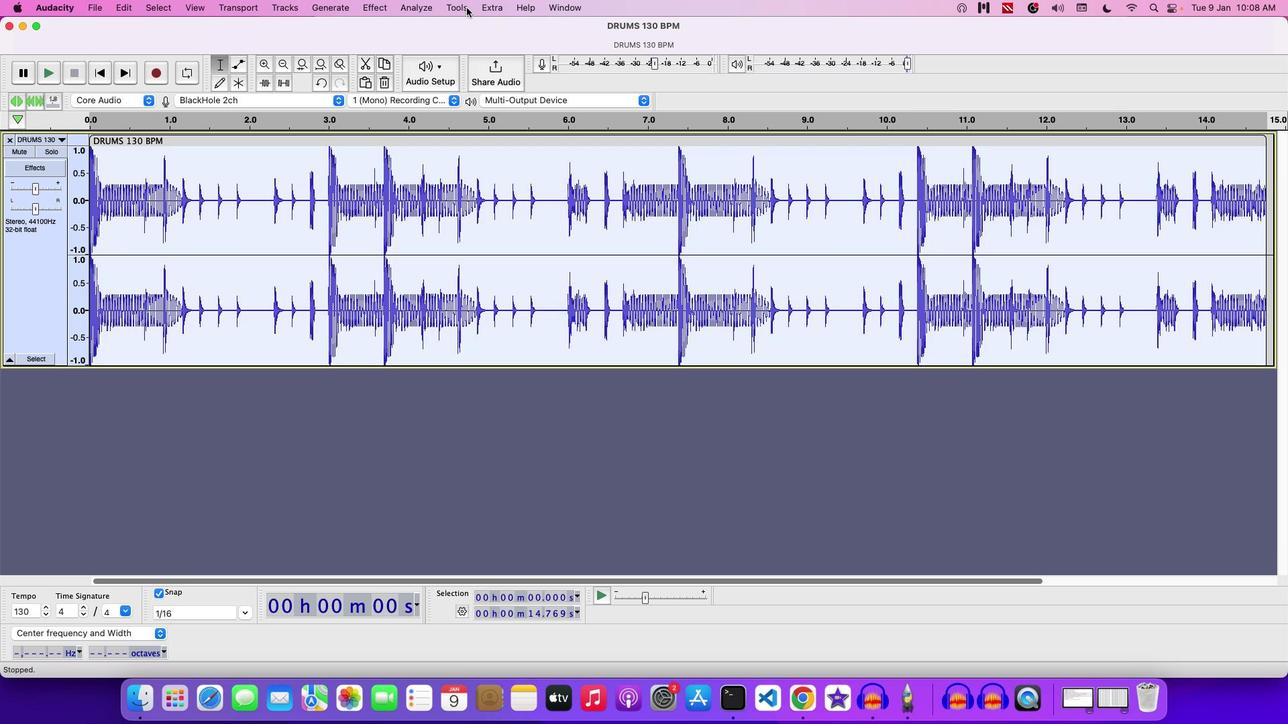 
Action: Mouse moved to (554, 132)
Screenshot: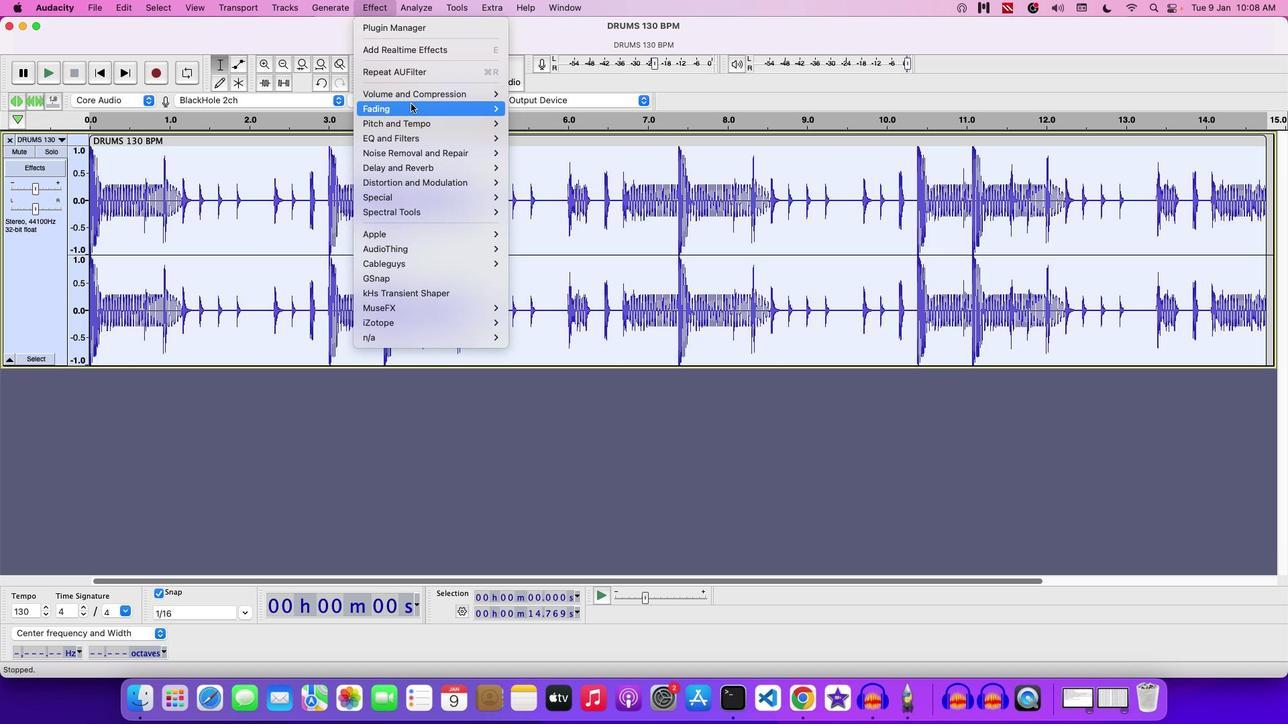 
Action: Mouse pressed left at (554, 132)
Screenshot: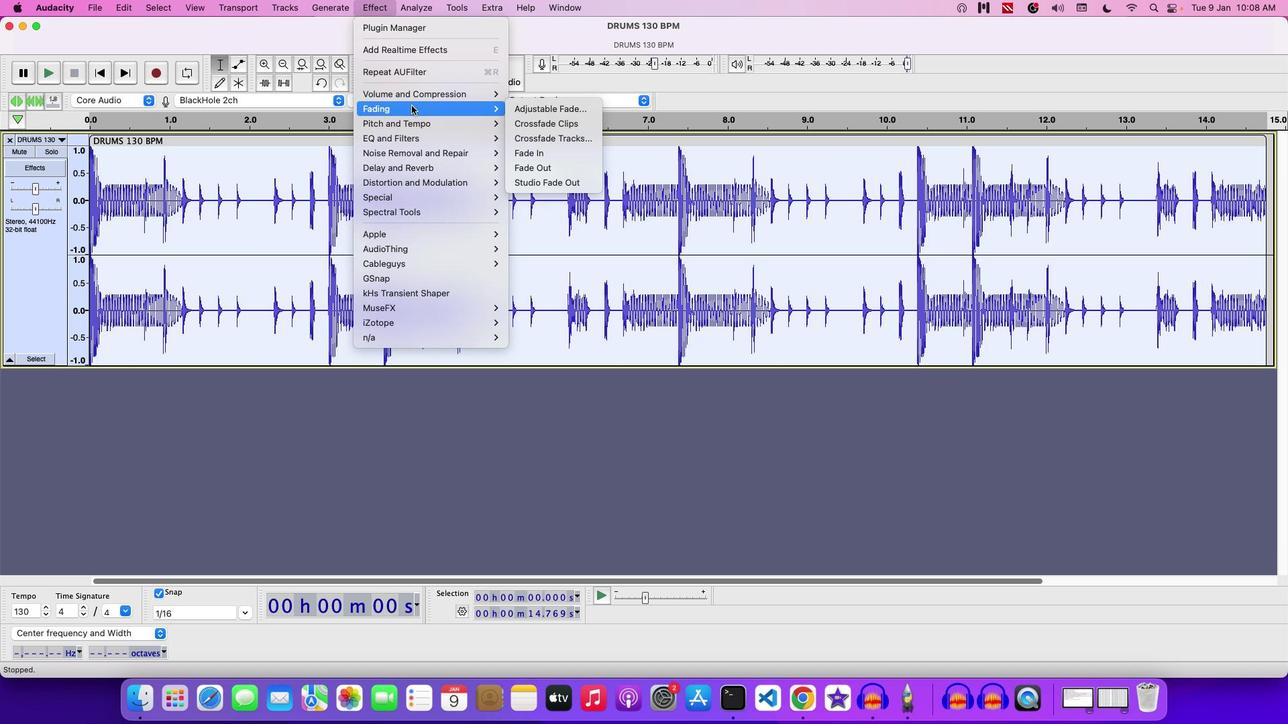 
Action: Mouse moved to (577, 283)
Screenshot: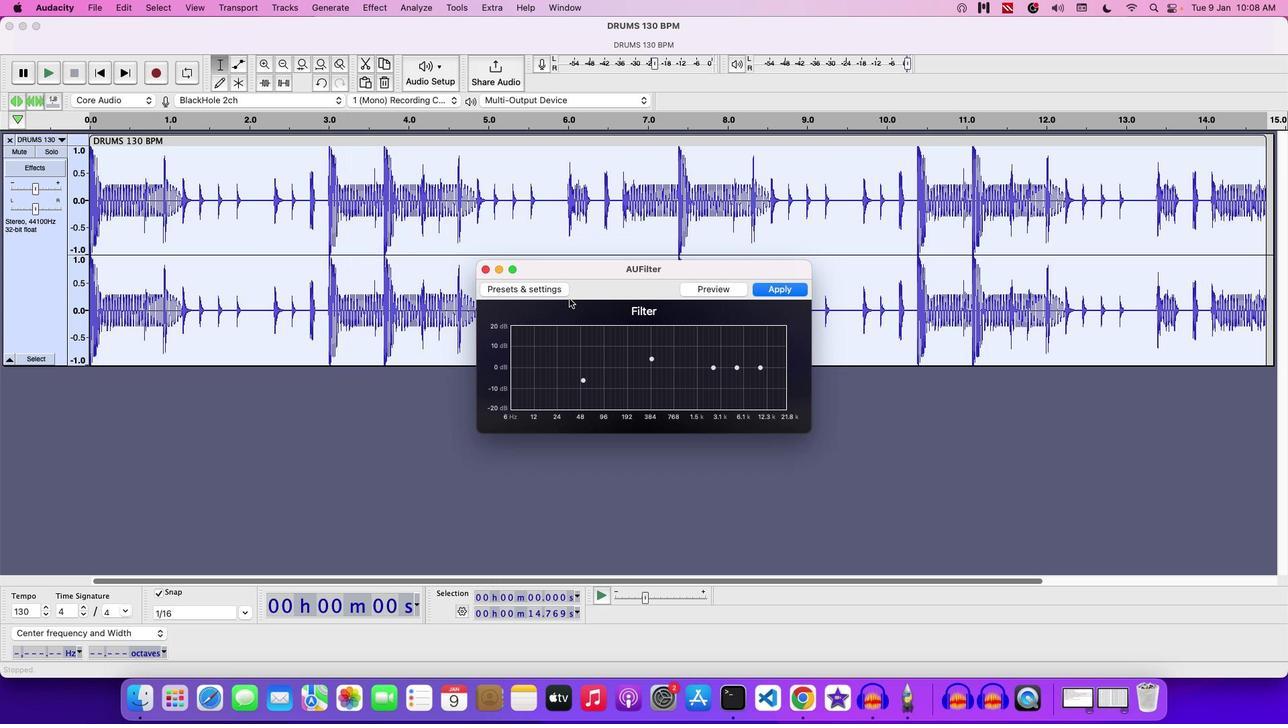 
Action: Mouse pressed left at (577, 283)
Screenshot: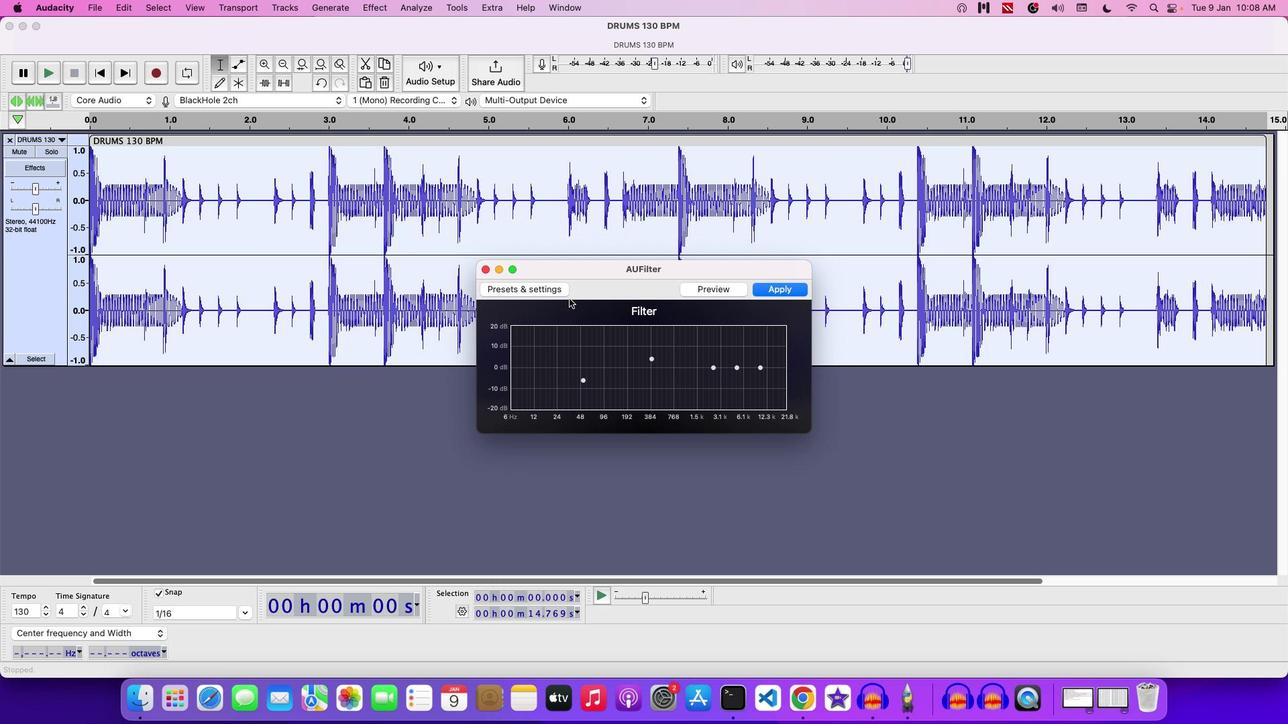 
Action: Mouse moved to (587, 316)
Screenshot: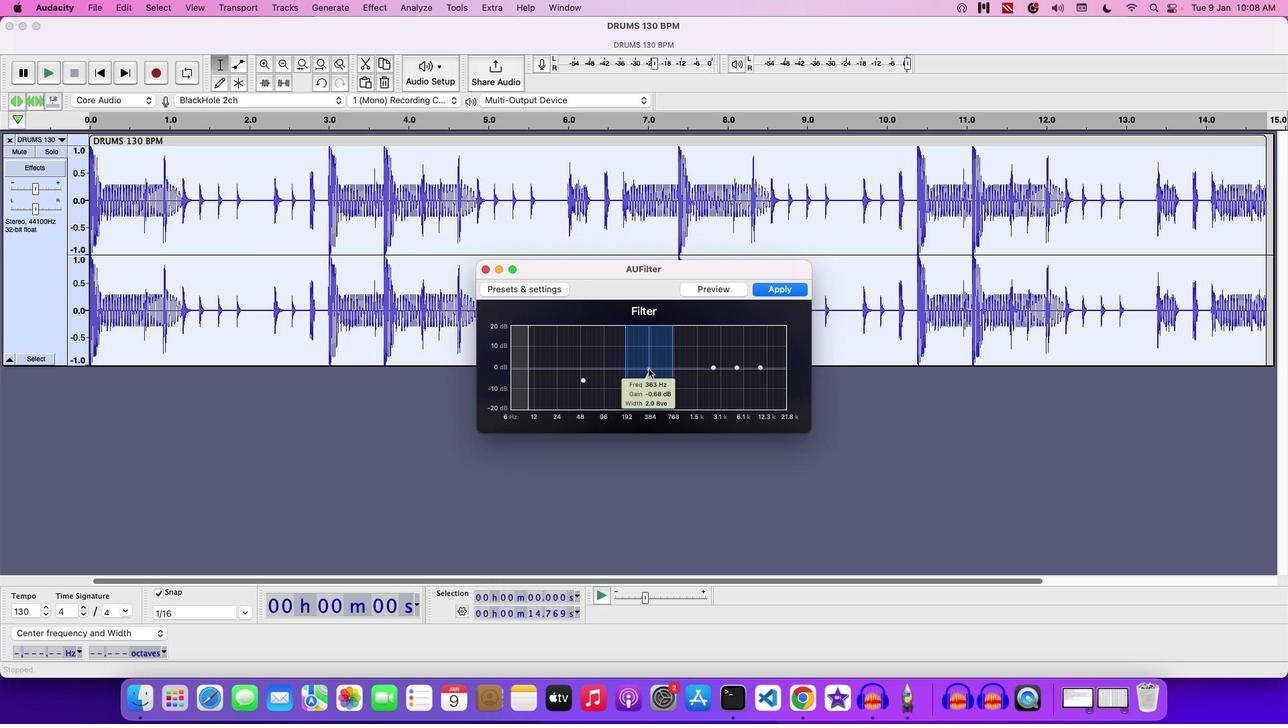 
Action: Mouse pressed left at (587, 316)
Screenshot: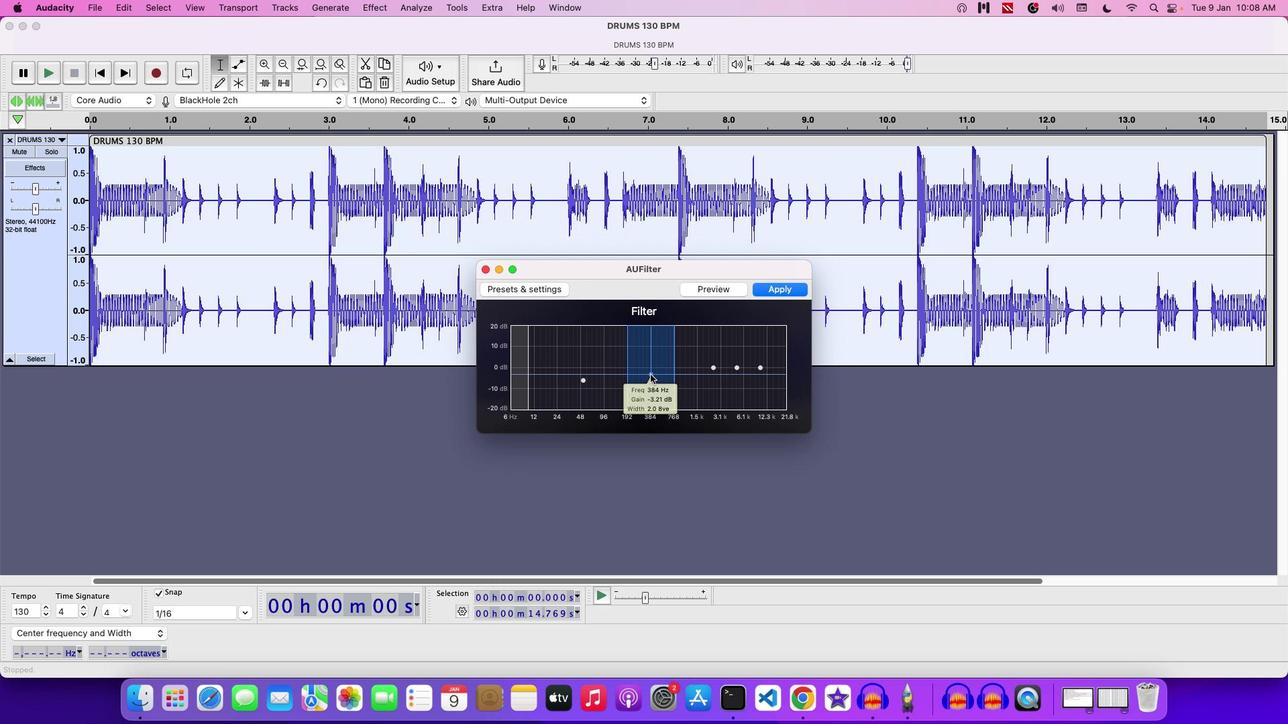 
Action: Mouse moved to (579, 327)
Screenshot: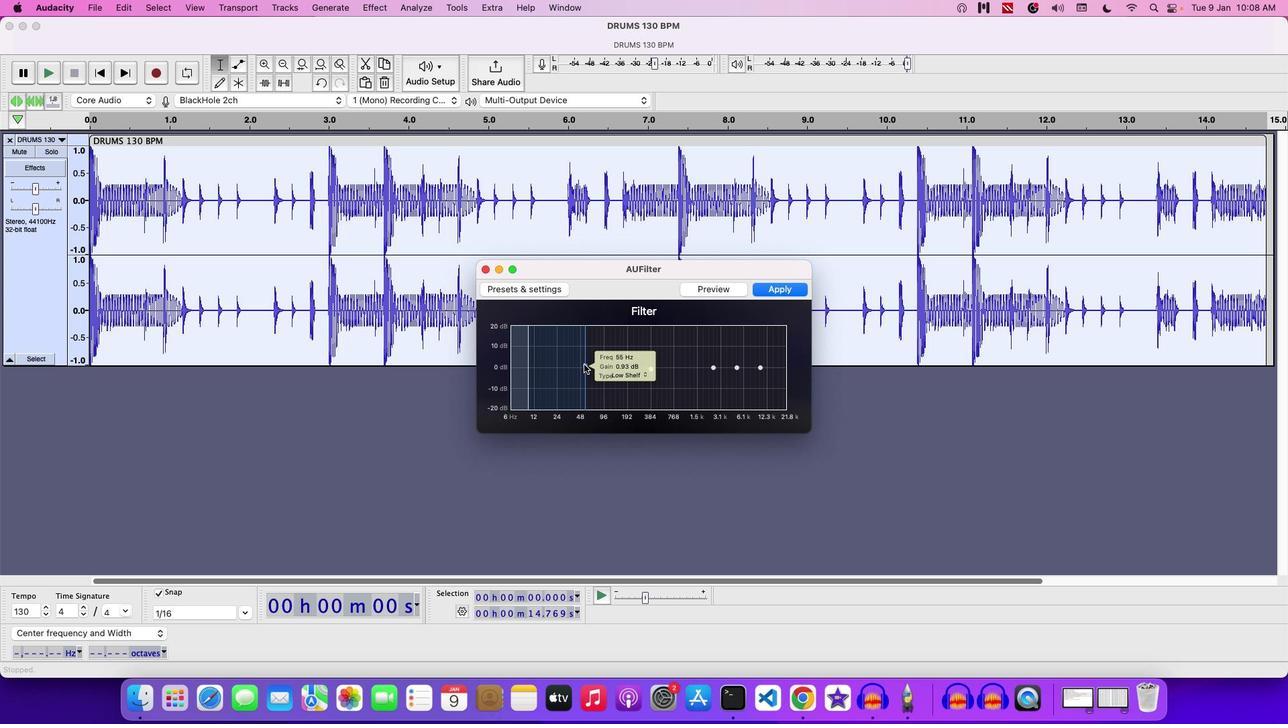 
Action: Mouse pressed left at (579, 327)
Screenshot: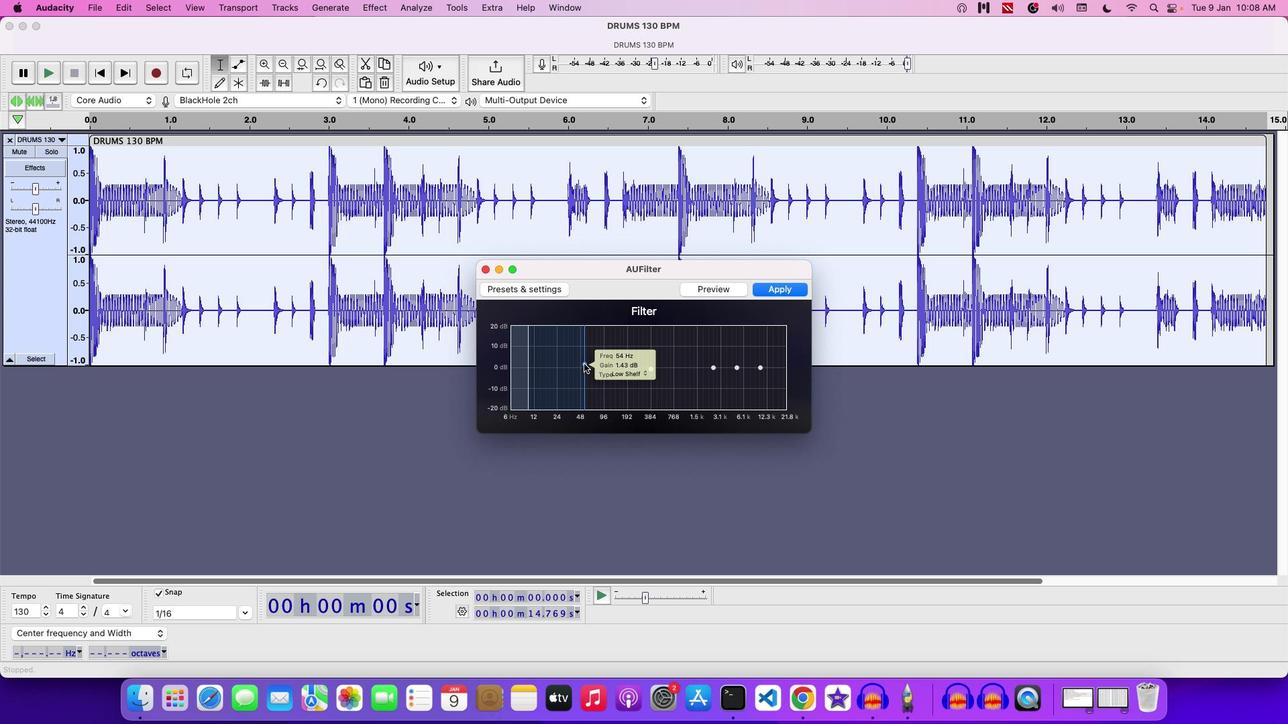
Action: Mouse moved to (579, 320)
Screenshot: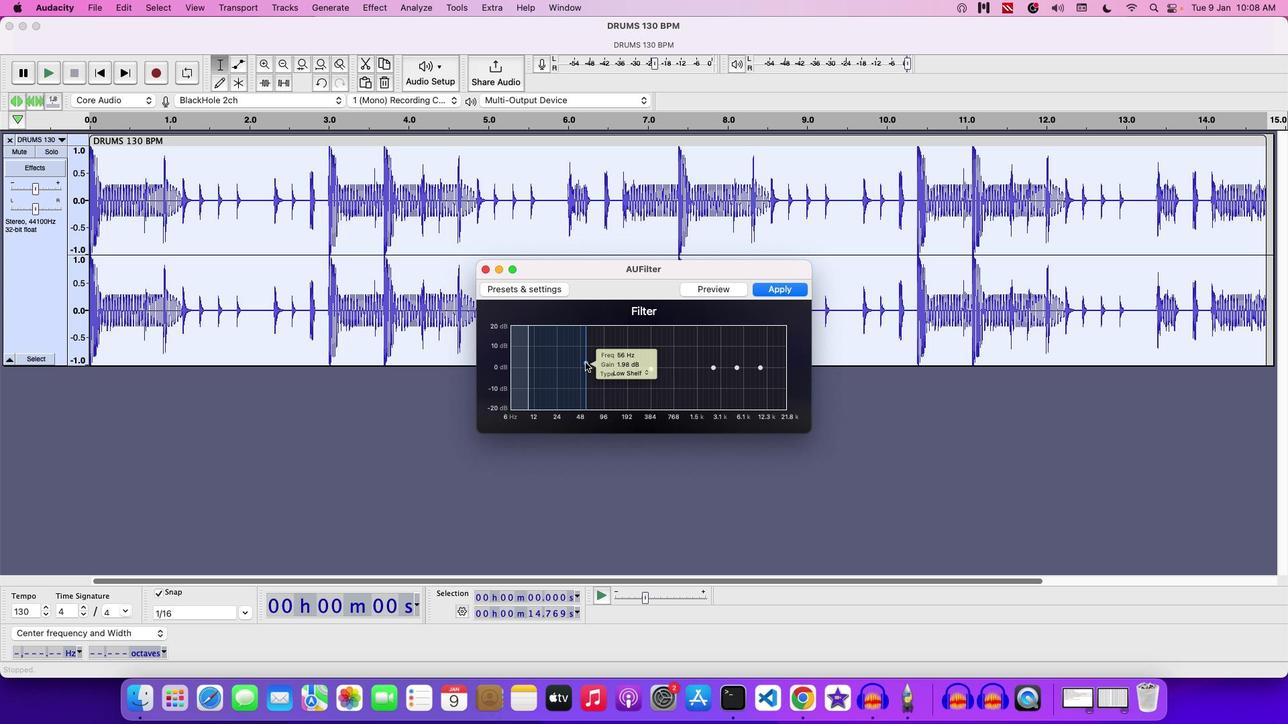 
Action: Mouse pressed left at (579, 320)
Screenshot: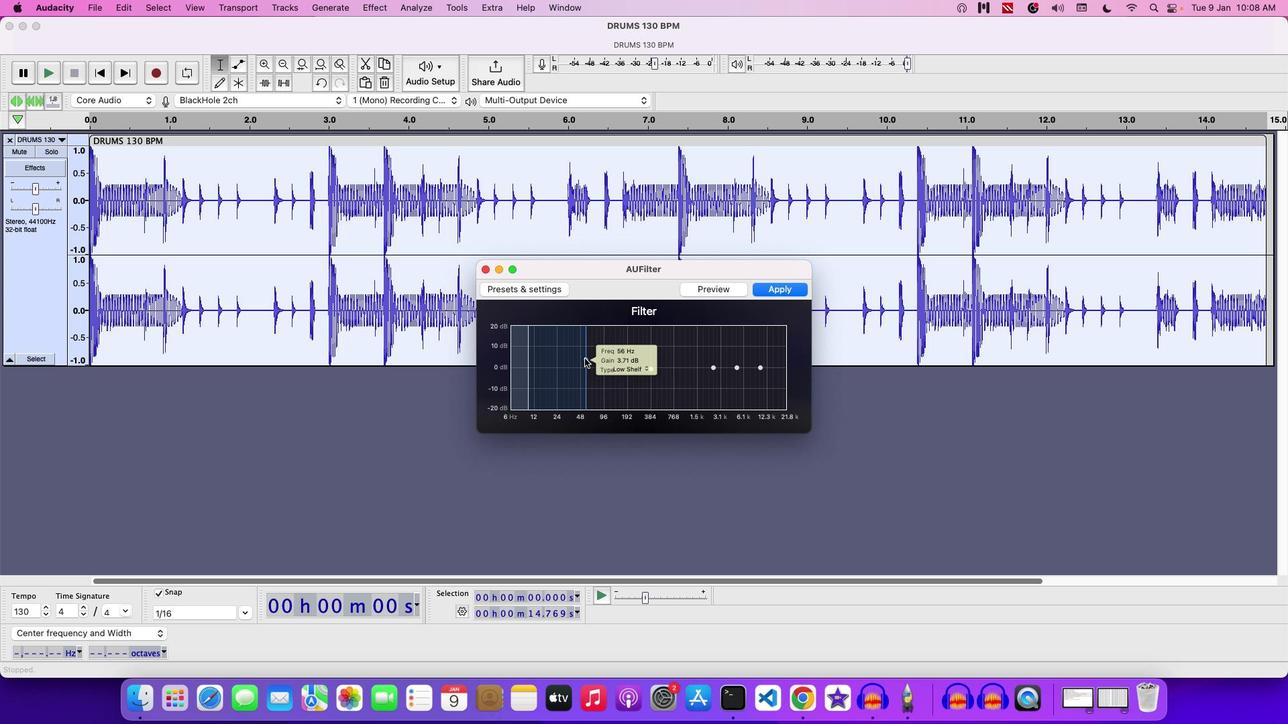 
Action: Mouse moved to (597, 321)
Screenshot: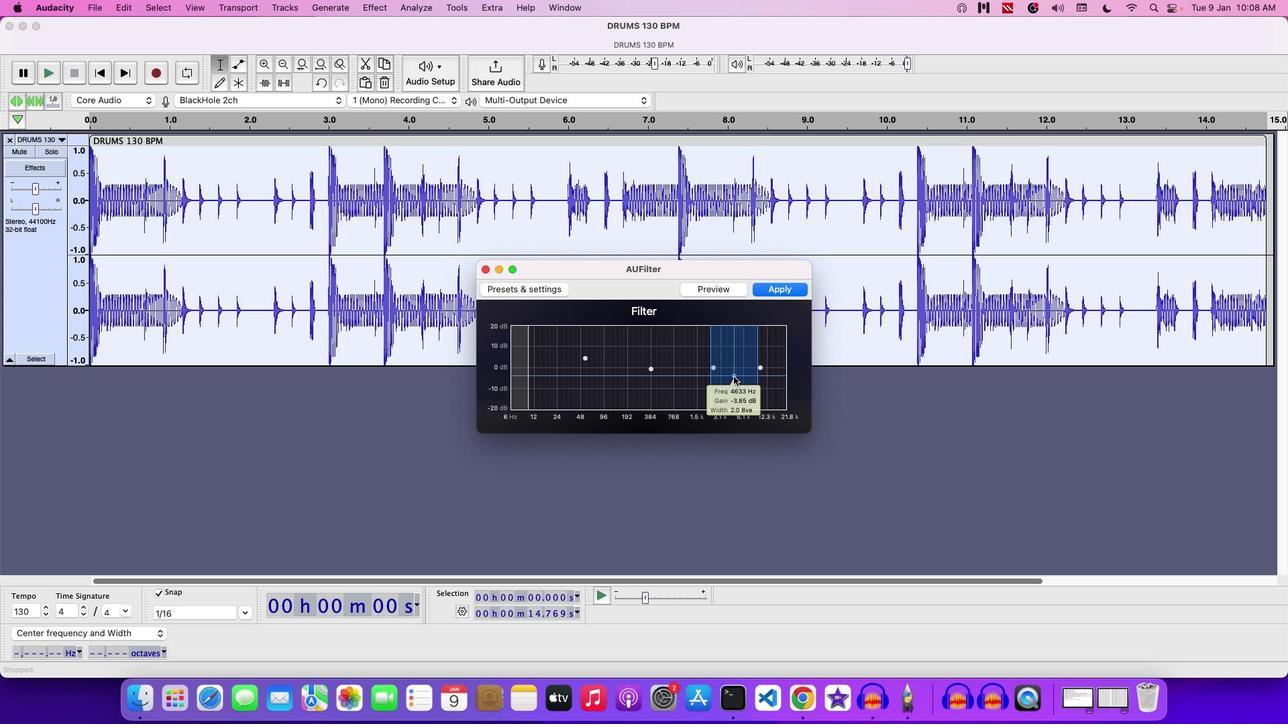 
Action: Mouse pressed left at (597, 321)
Screenshot: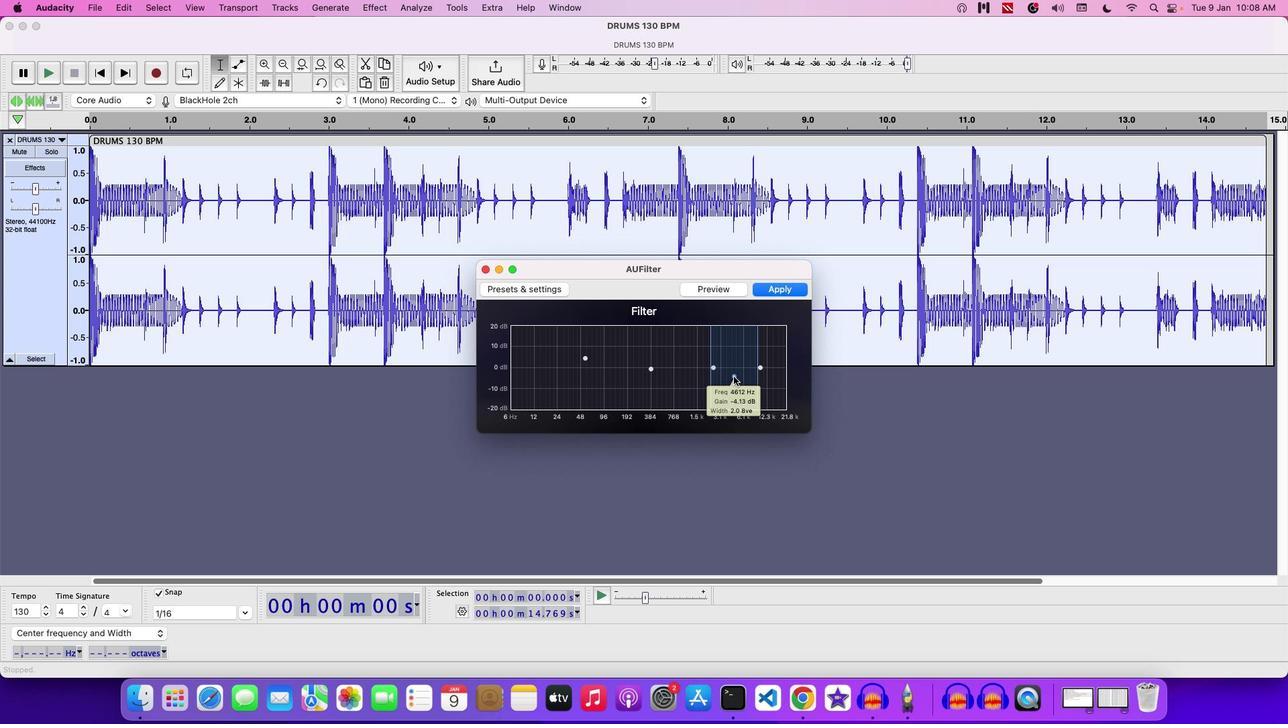 
Action: Mouse moved to (595, 281)
Screenshot: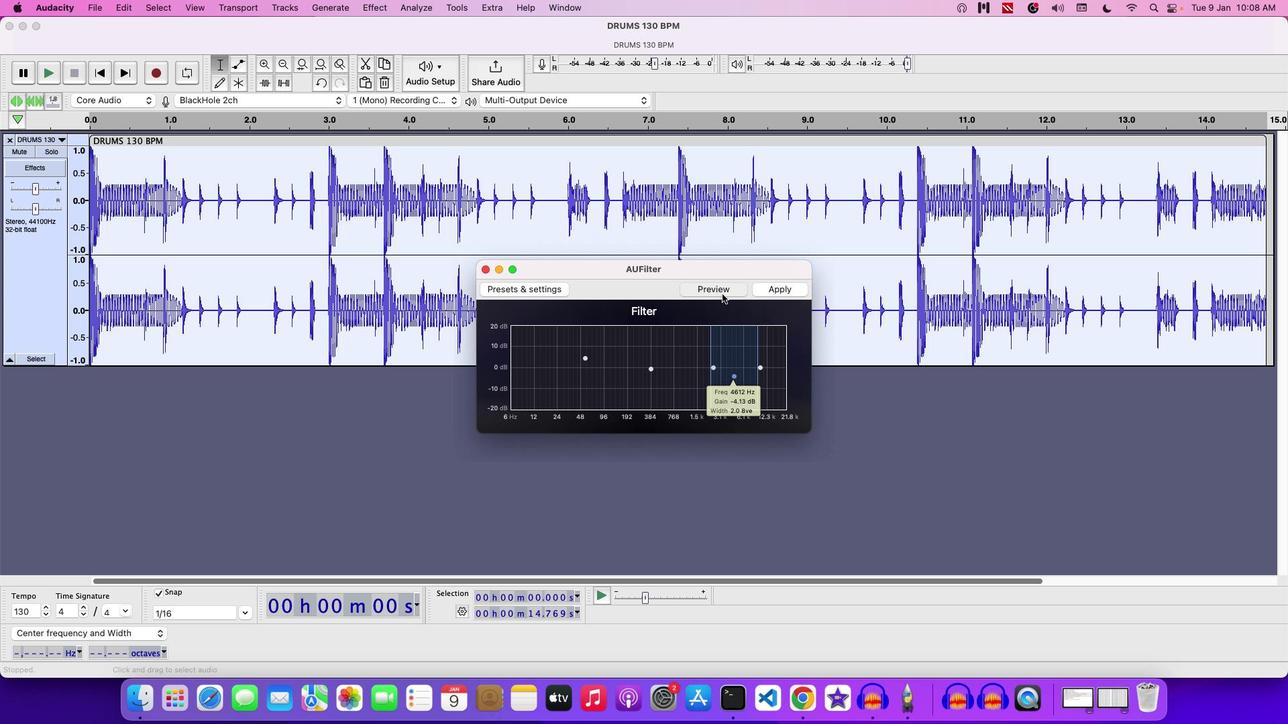
Action: Mouse pressed left at (595, 281)
Screenshot: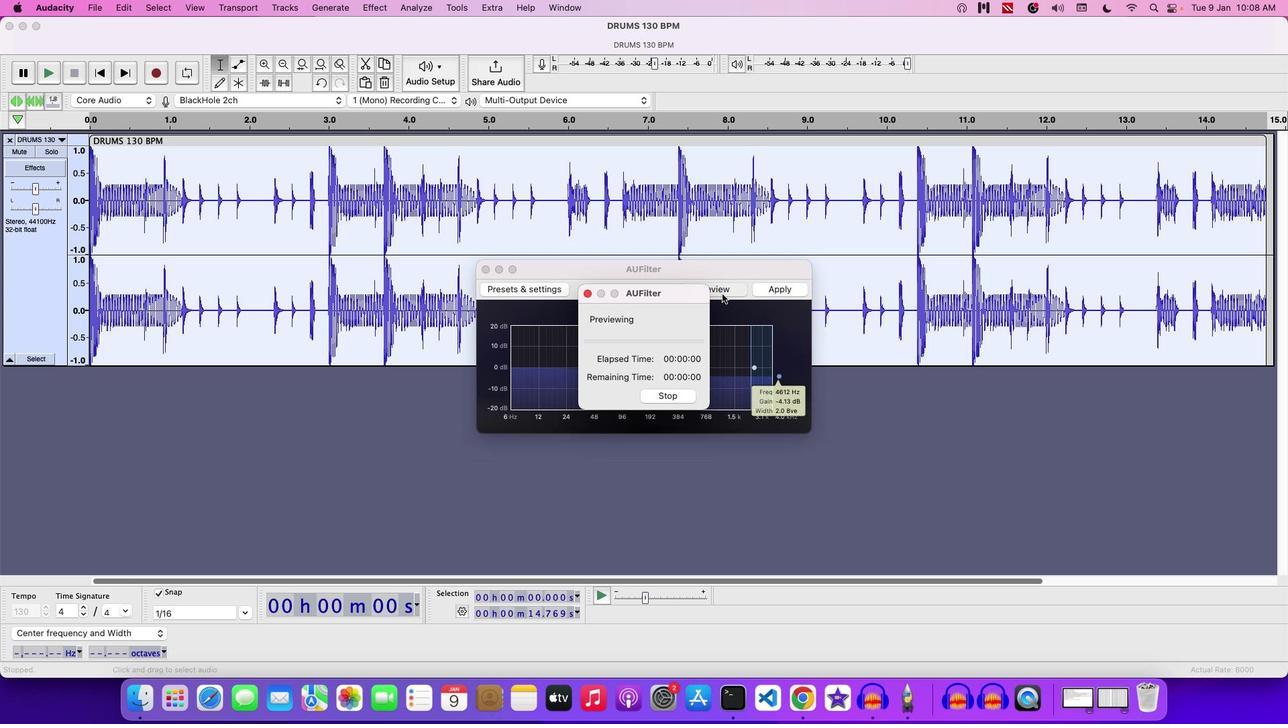 
Action: Mouse moved to (591, 333)
Screenshot: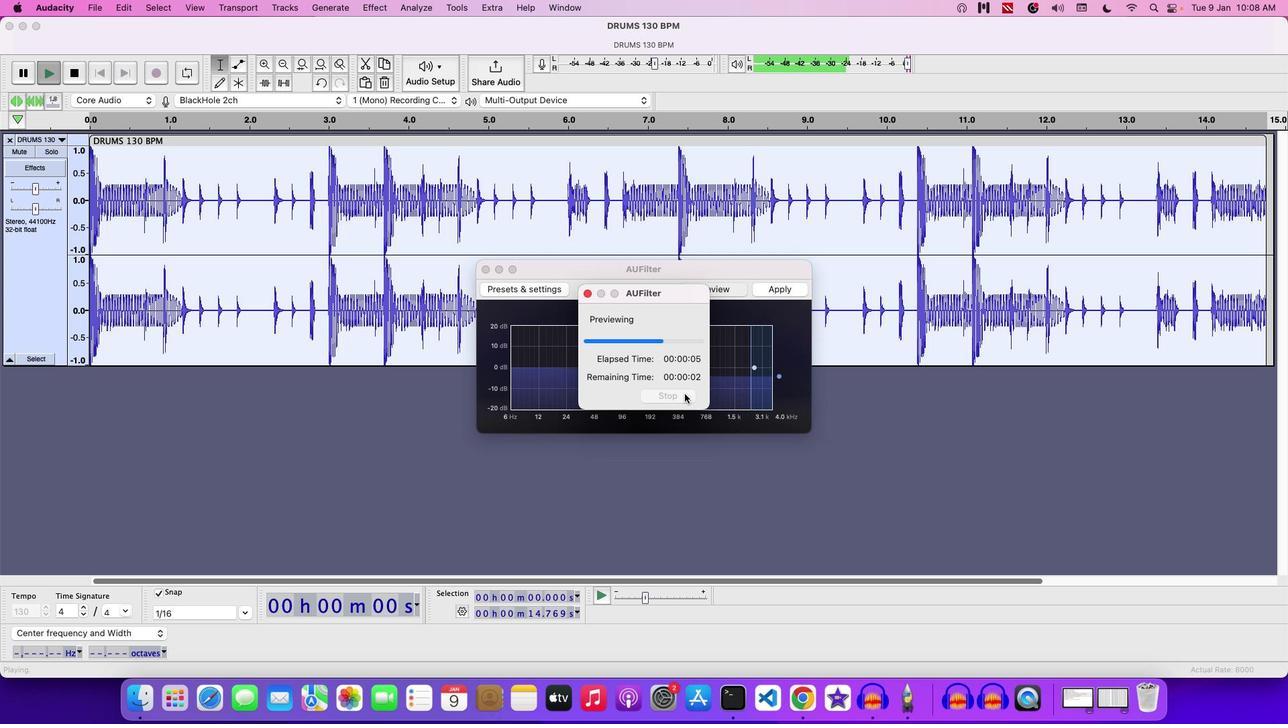 
Action: Mouse pressed left at (591, 333)
Screenshot: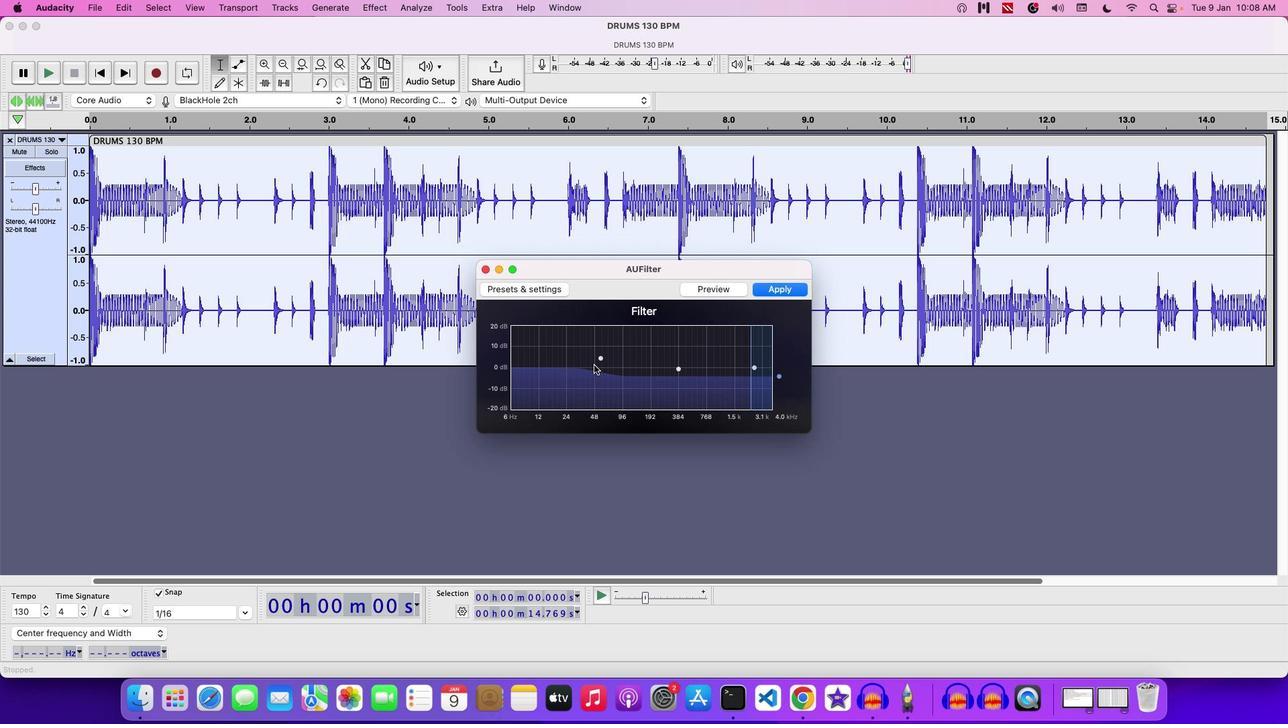 
Action: Mouse moved to (581, 315)
Screenshot: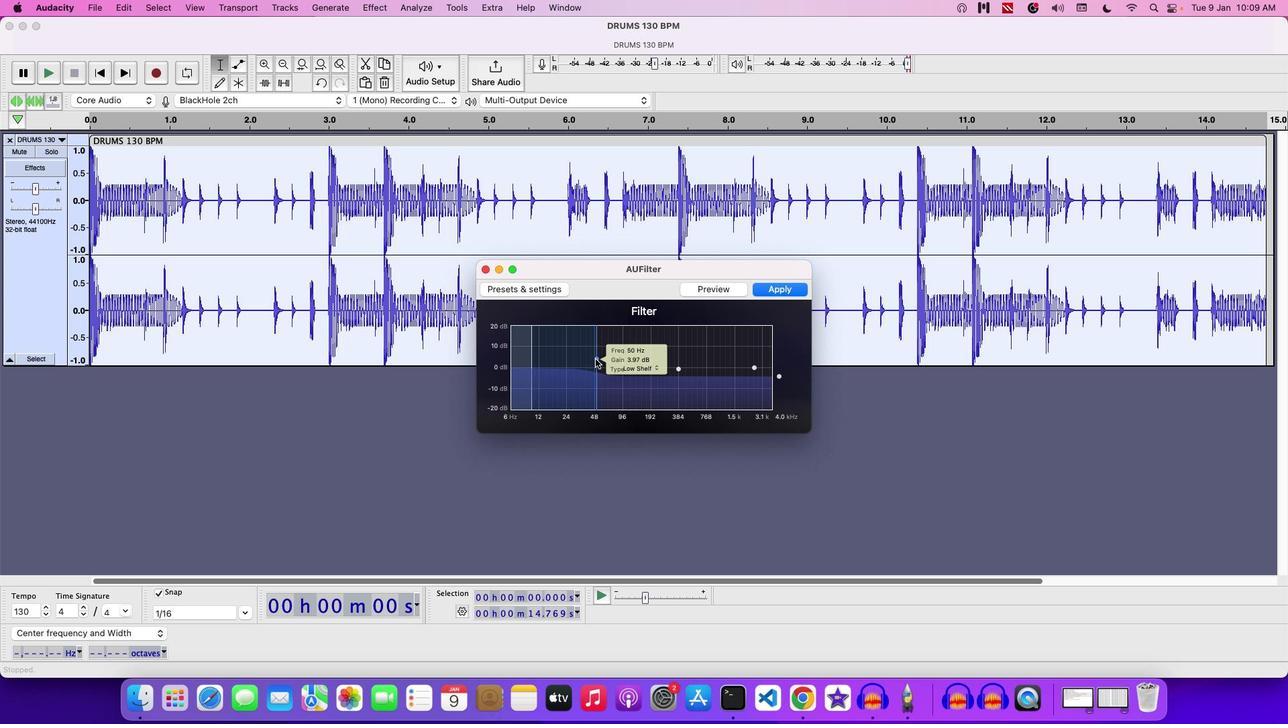 
Action: Mouse pressed left at (581, 315)
Screenshot: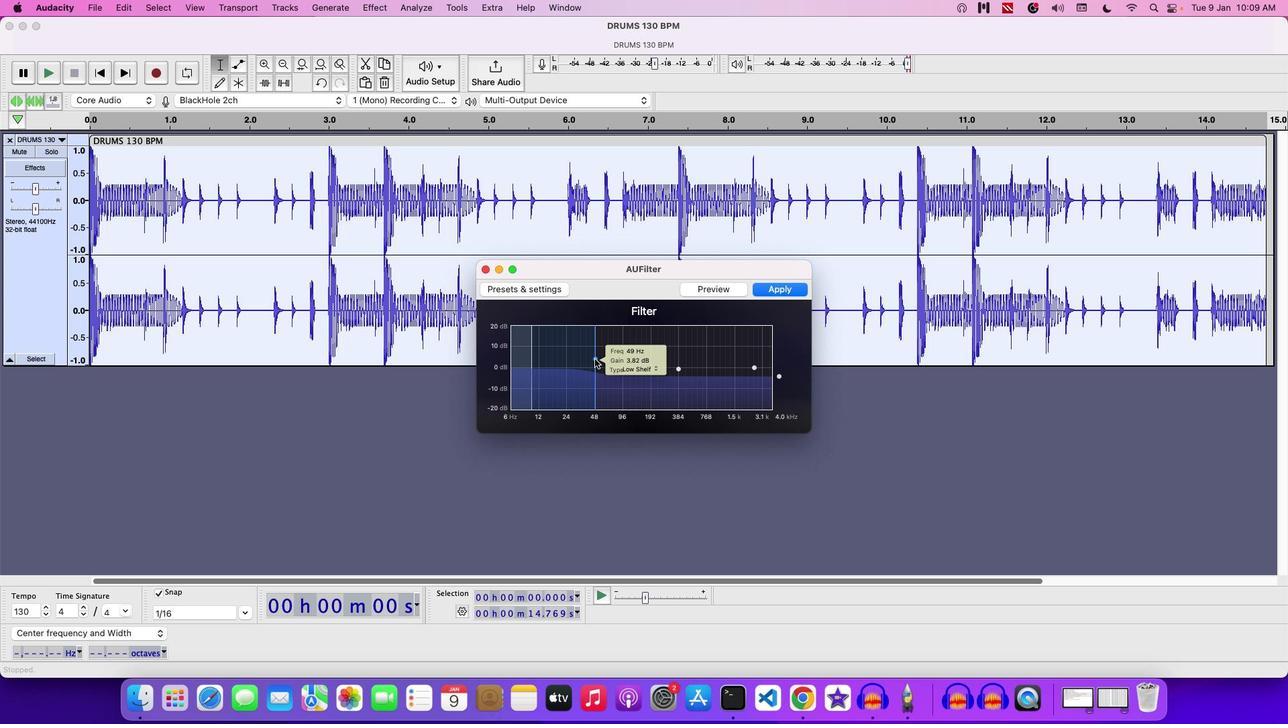 
Action: Mouse moved to (602, 324)
Screenshot: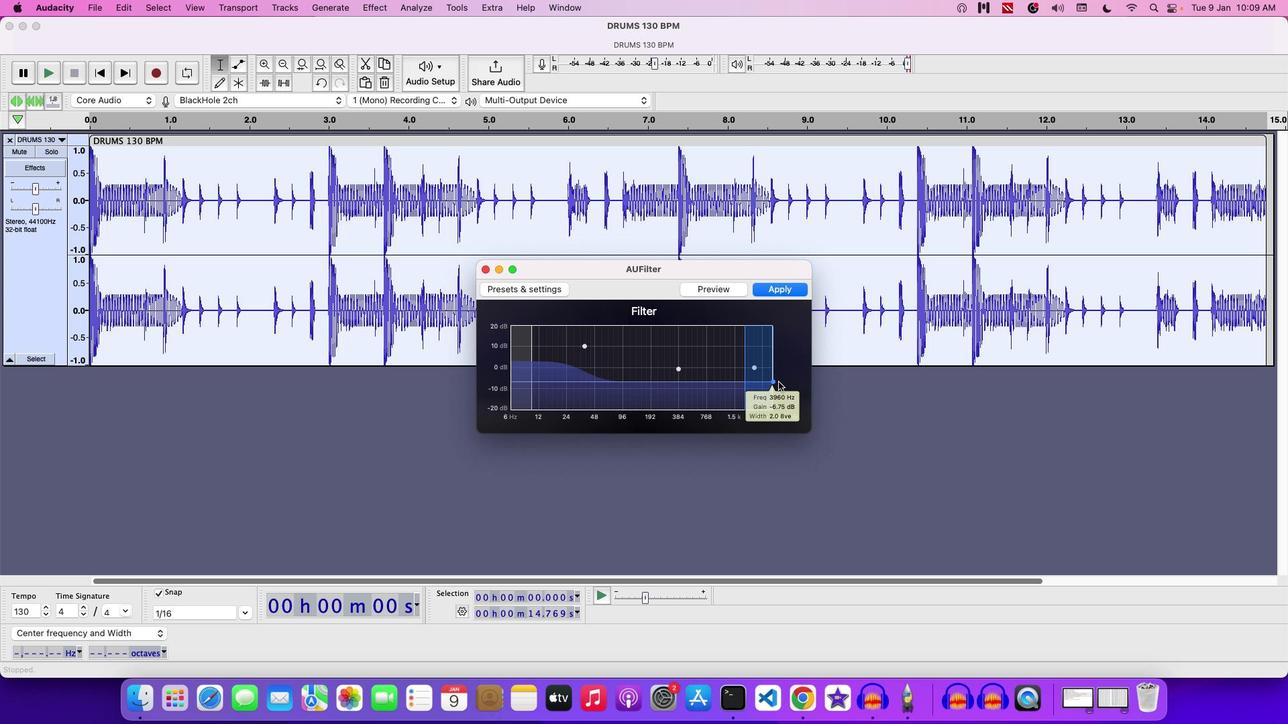 
Action: Mouse pressed left at (602, 324)
Screenshot: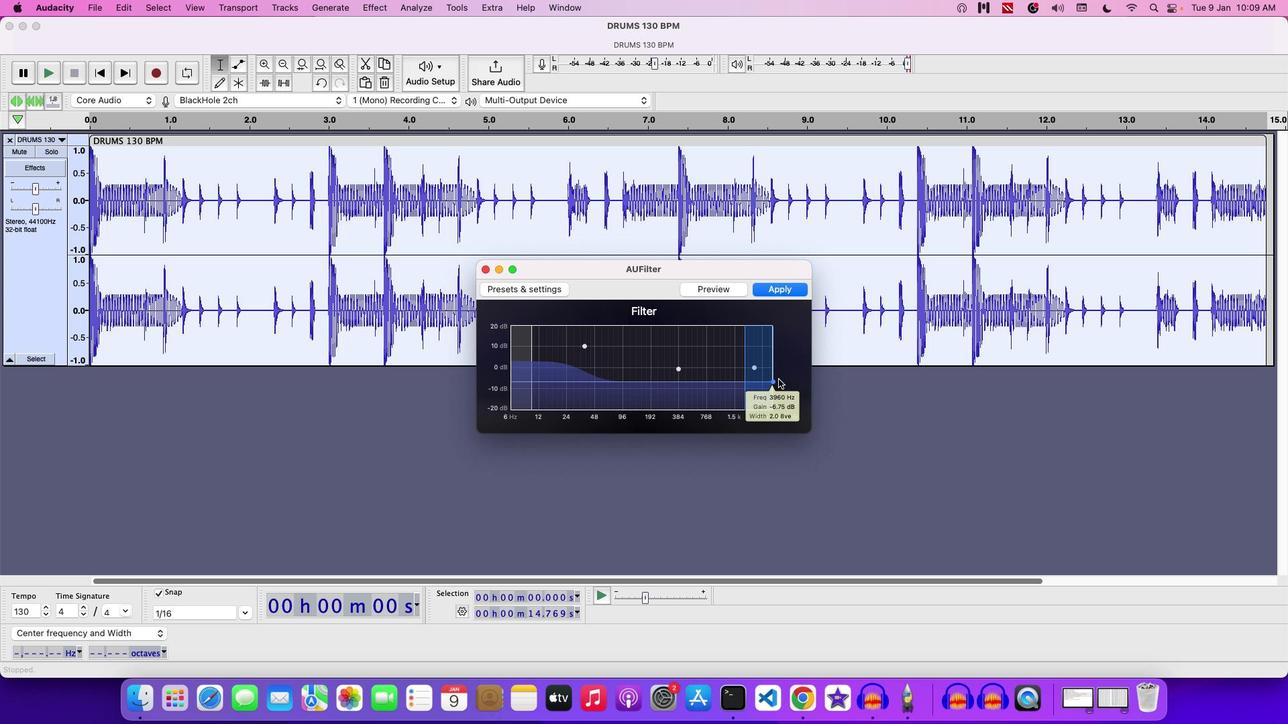 
Action: Mouse moved to (590, 320)
Screenshot: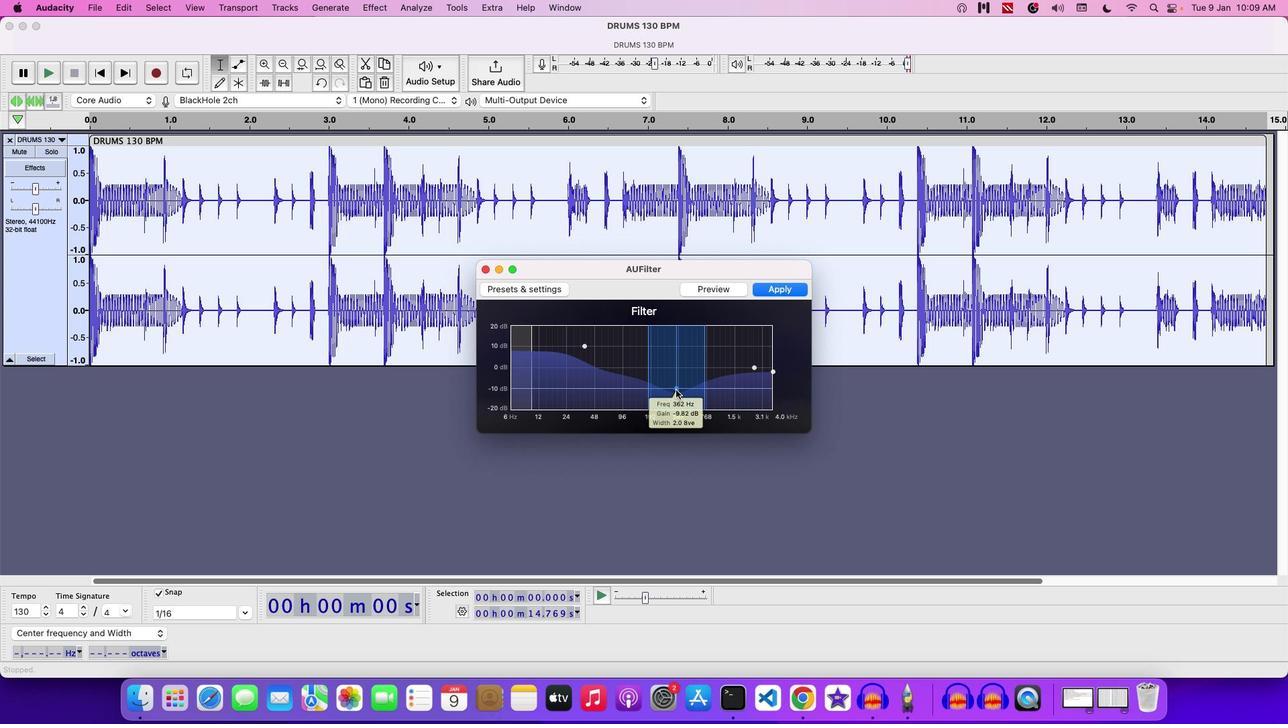 
Action: Mouse pressed left at (590, 320)
Screenshot: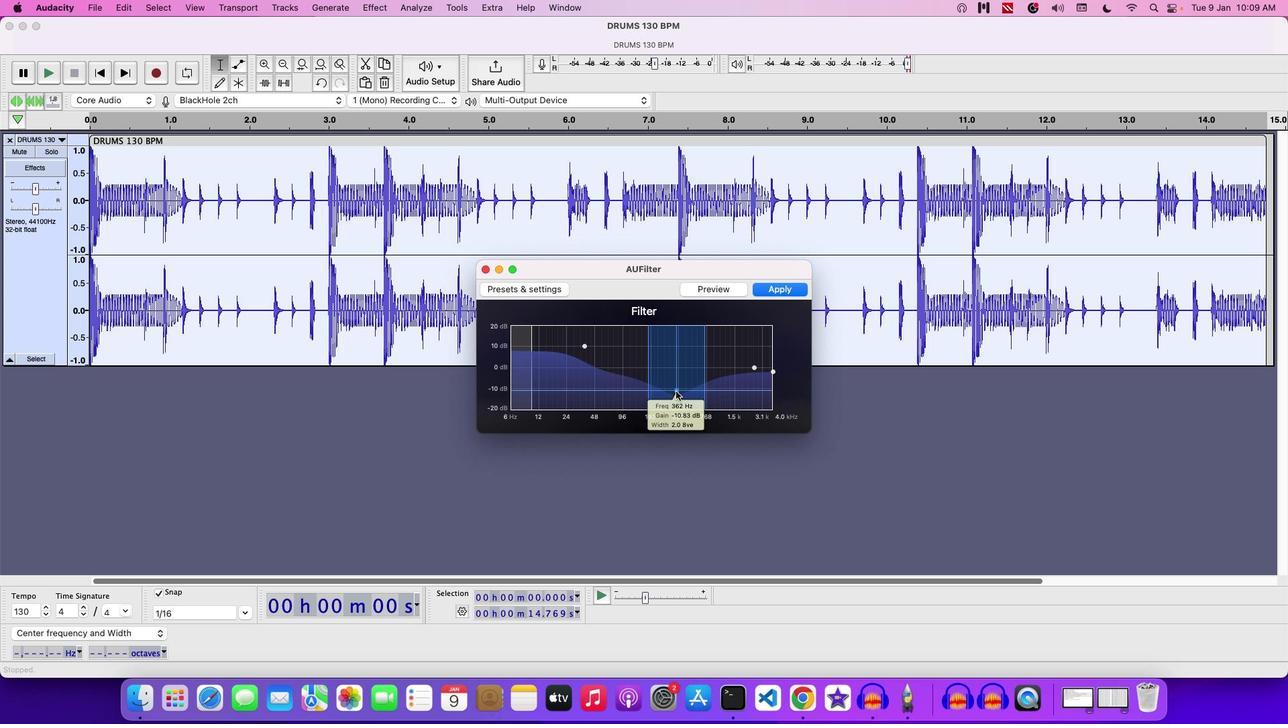 
Action: Mouse moved to (579, 311)
Screenshot: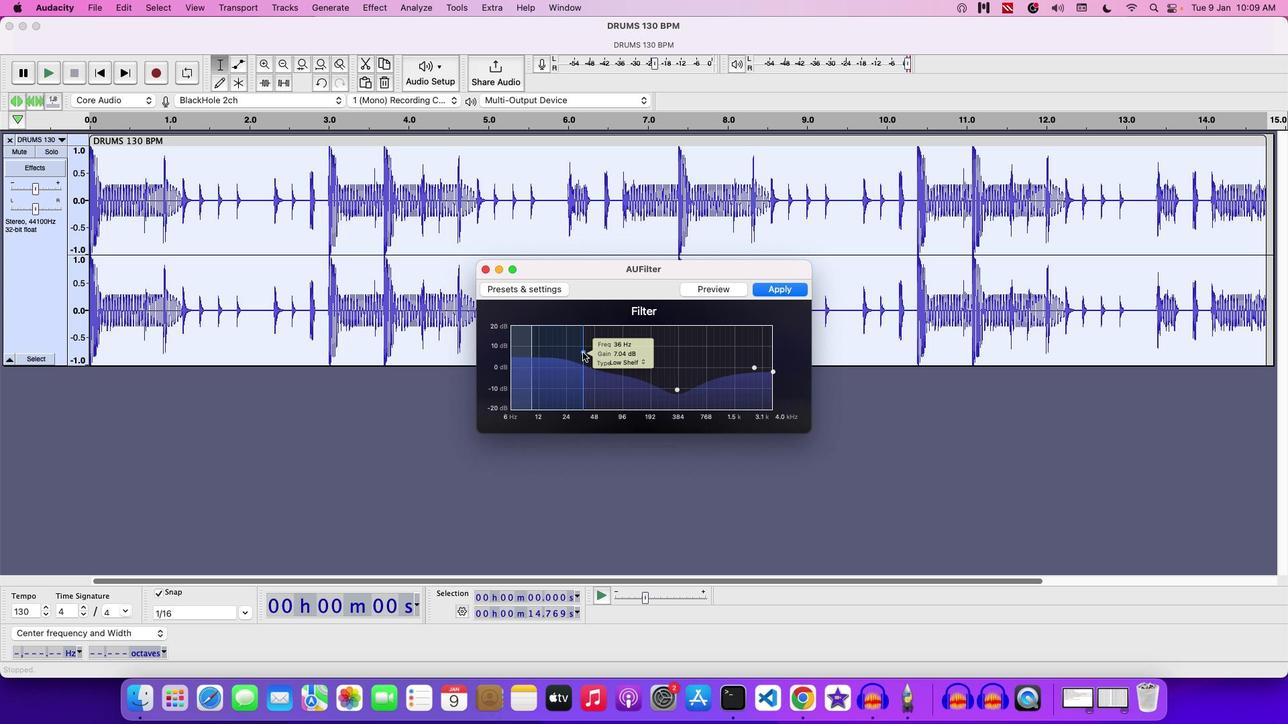 
Action: Mouse pressed left at (579, 311)
Screenshot: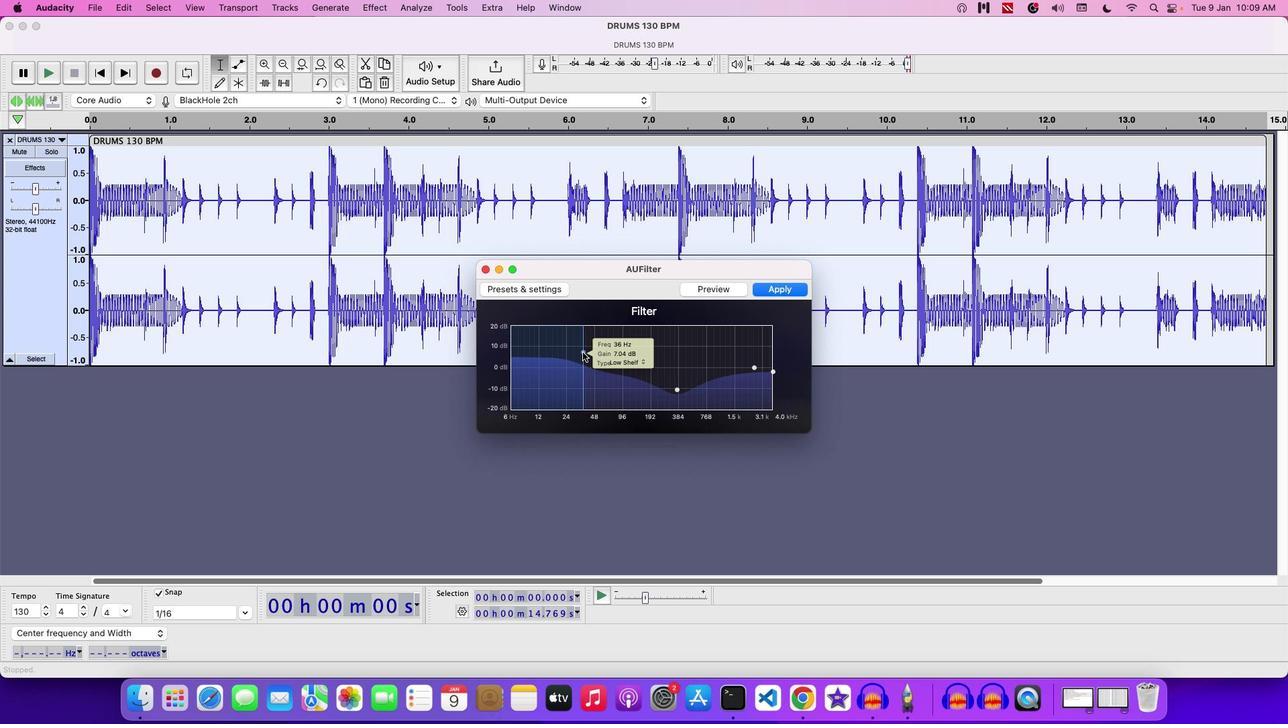 
Action: Mouse moved to (599, 320)
Screenshot: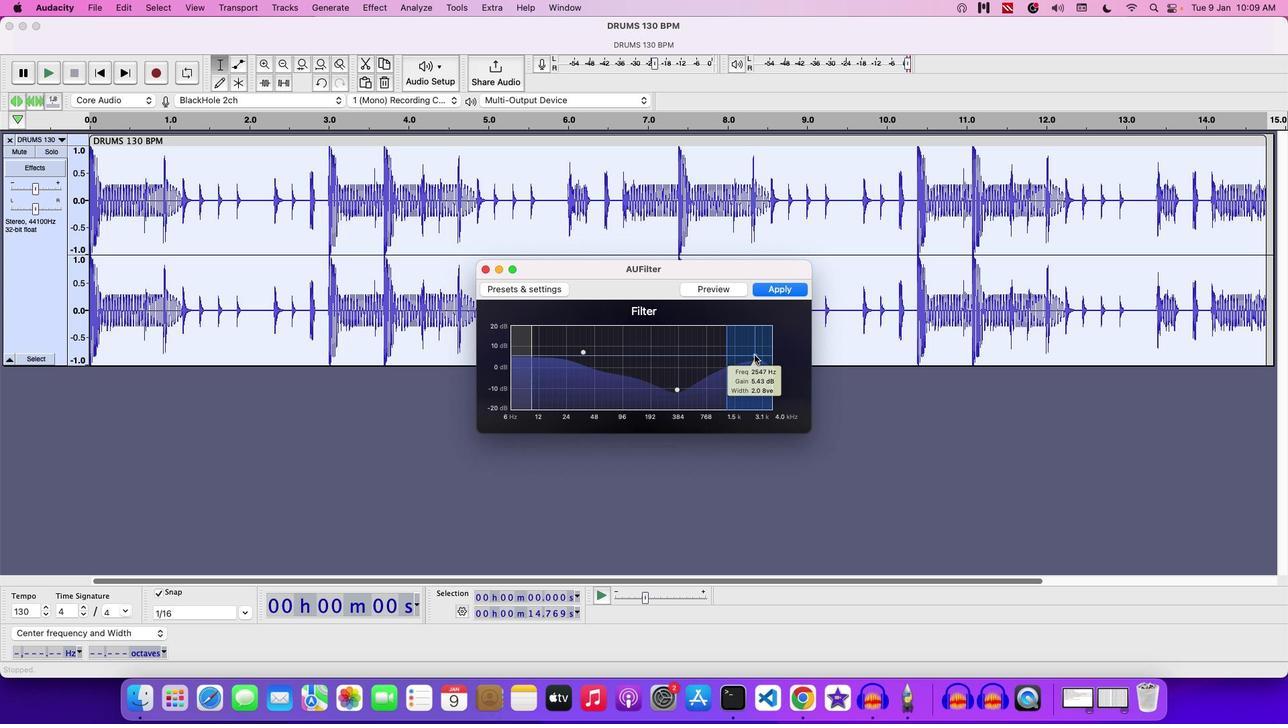 
Action: Mouse pressed left at (599, 320)
Screenshot: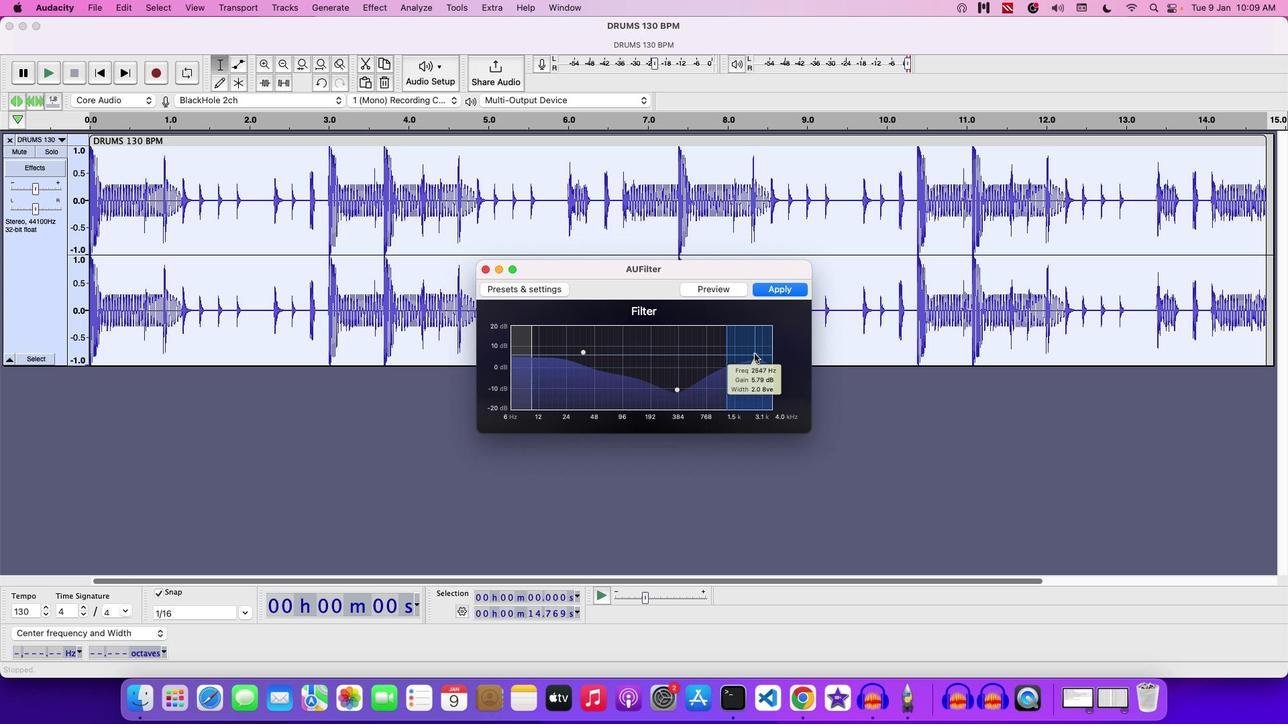 
Action: Mouse moved to (589, 332)
Screenshot: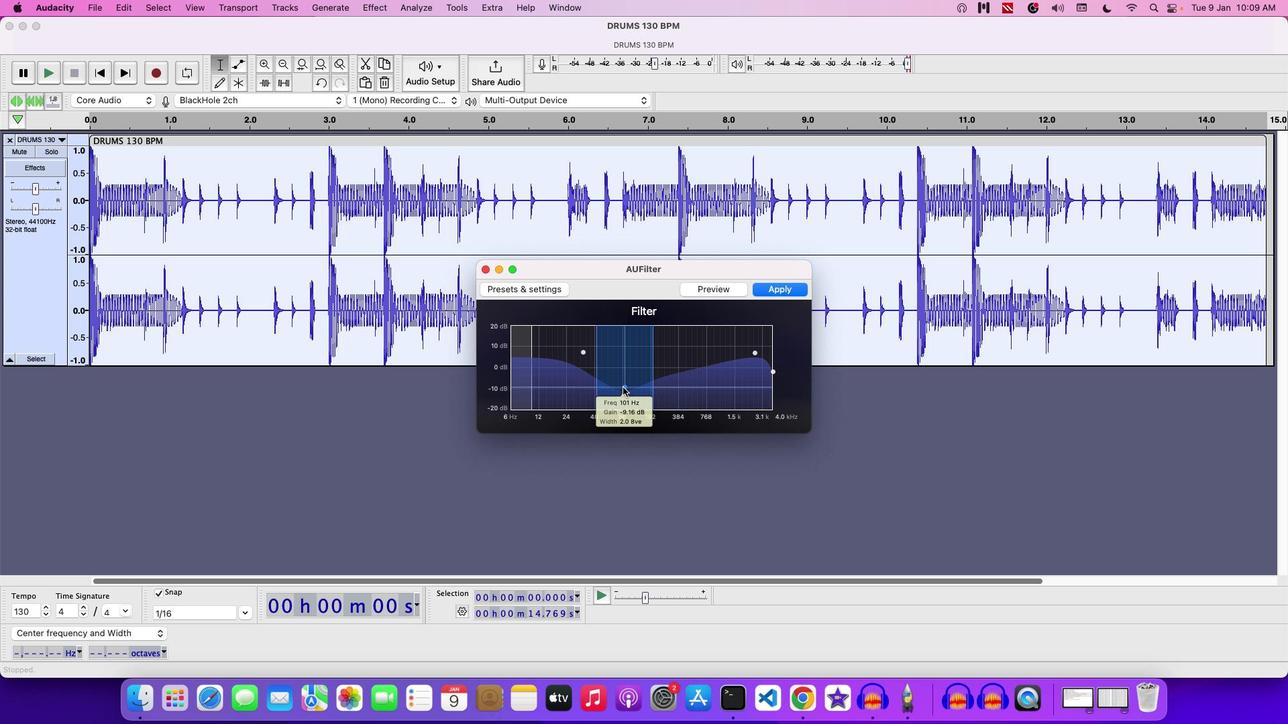 
Action: Mouse pressed left at (589, 332)
Screenshot: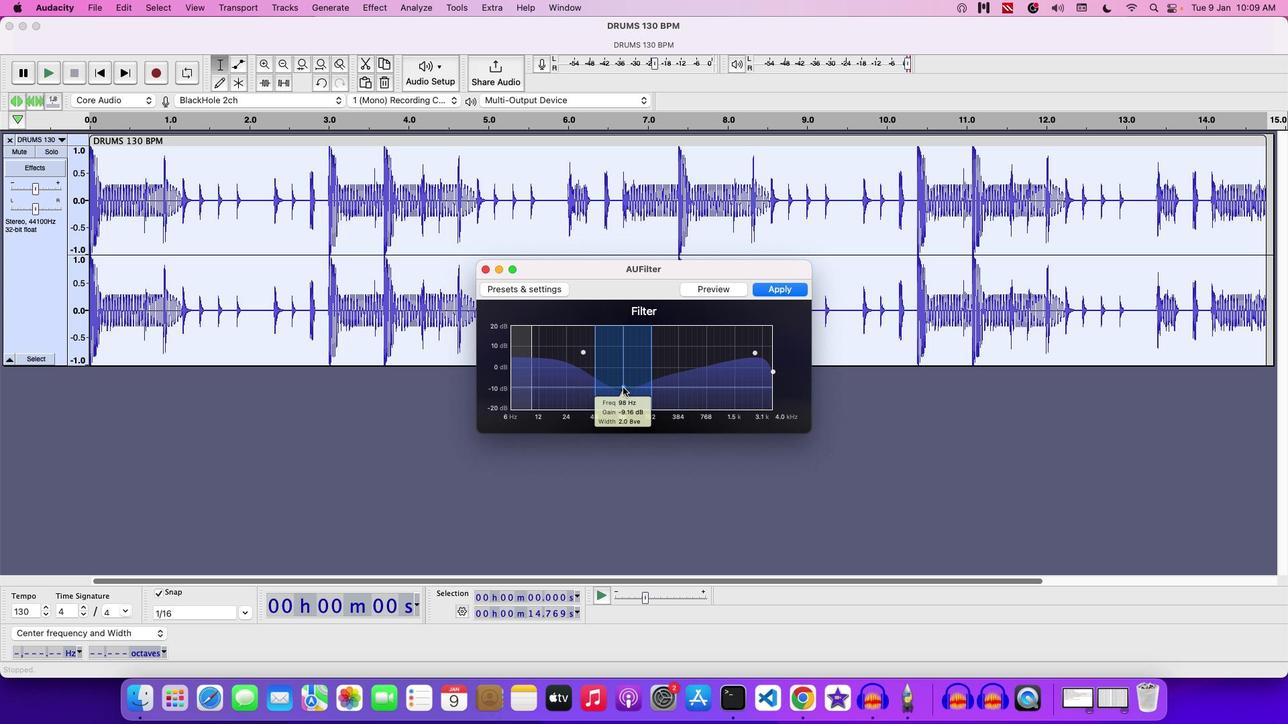 
Action: Mouse moved to (595, 277)
Screenshot: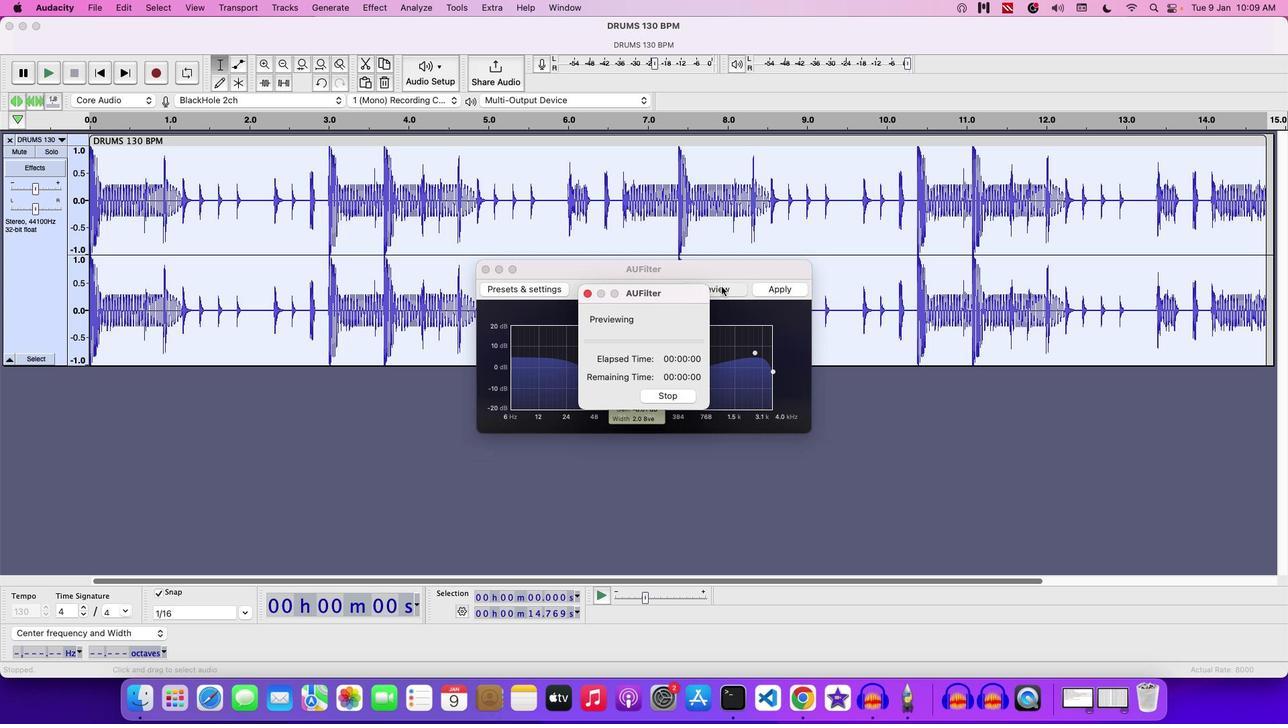 
Action: Mouse pressed left at (595, 277)
Screenshot: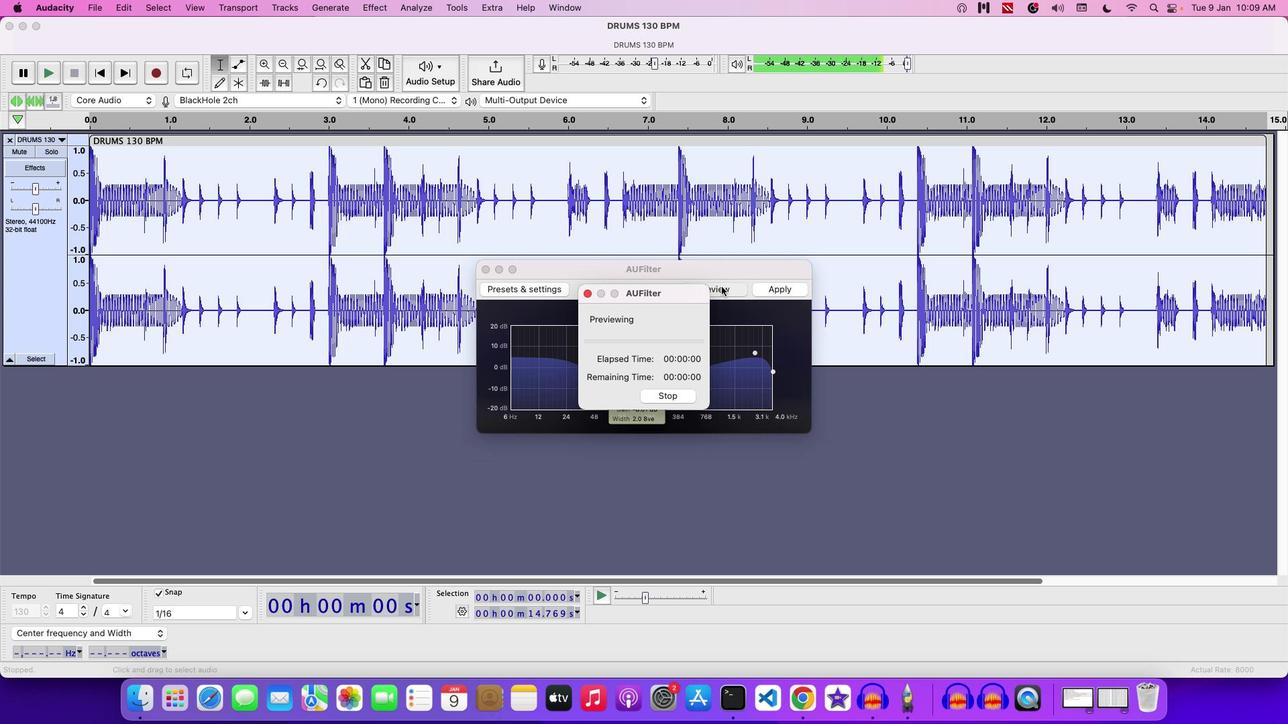 
Action: Mouse moved to (579, 312)
Screenshot: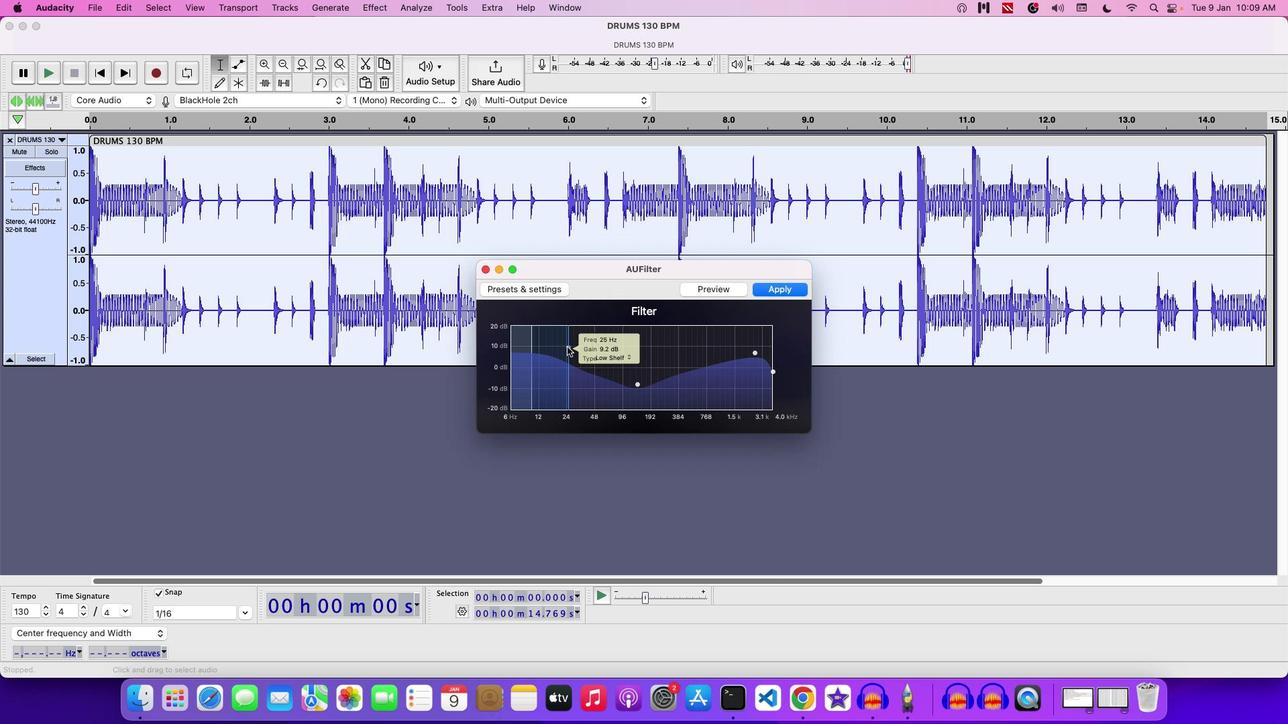
Action: Mouse pressed left at (579, 312)
Screenshot: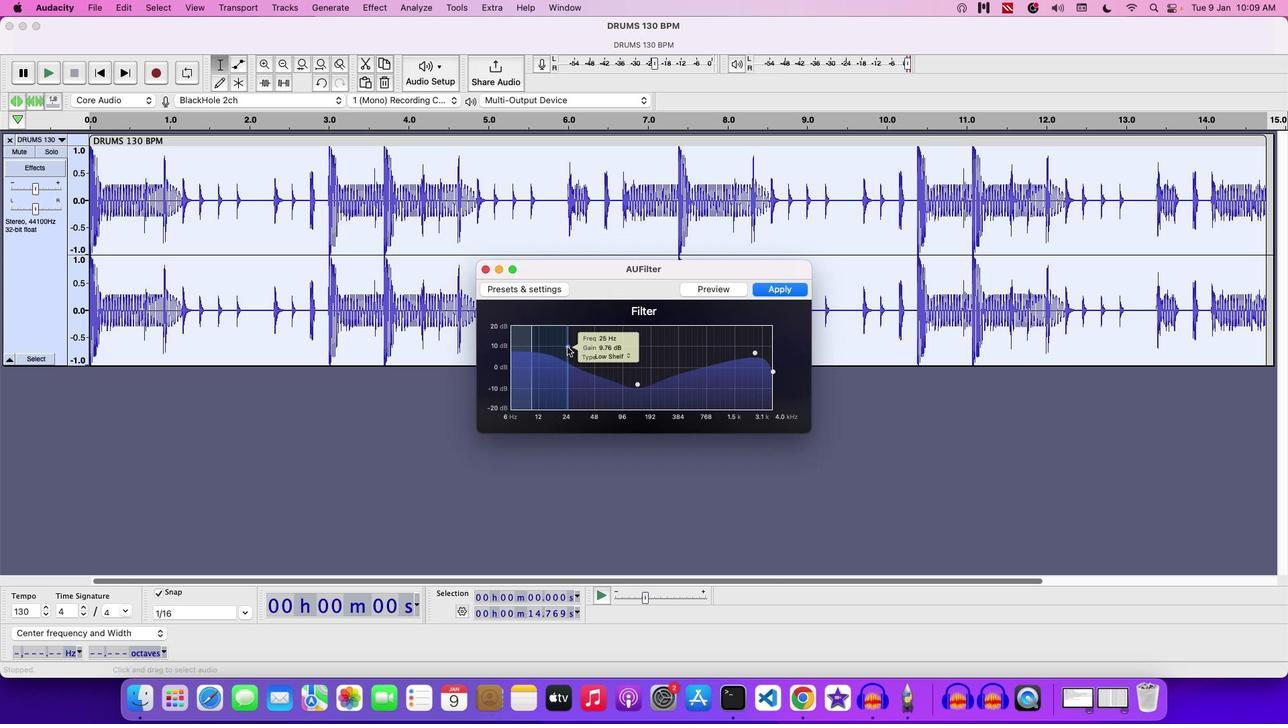 
Action: Mouse moved to (595, 278)
Screenshot: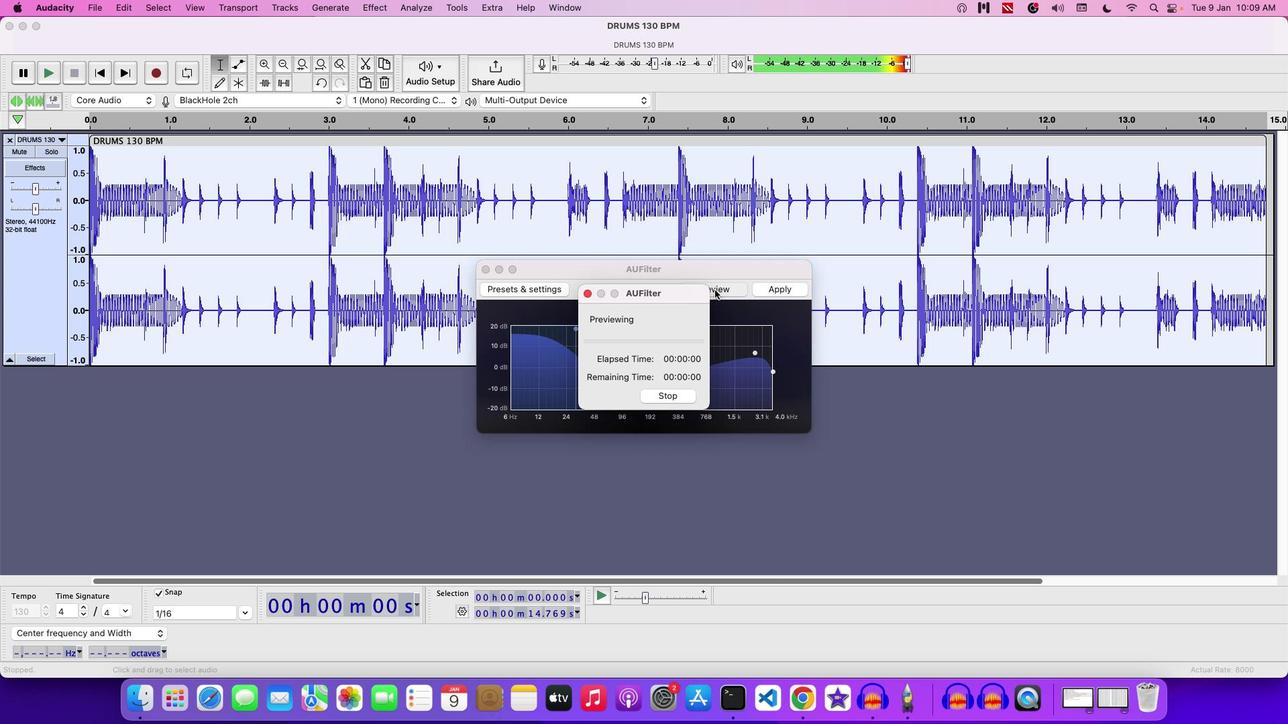 
Action: Mouse pressed left at (595, 278)
Screenshot: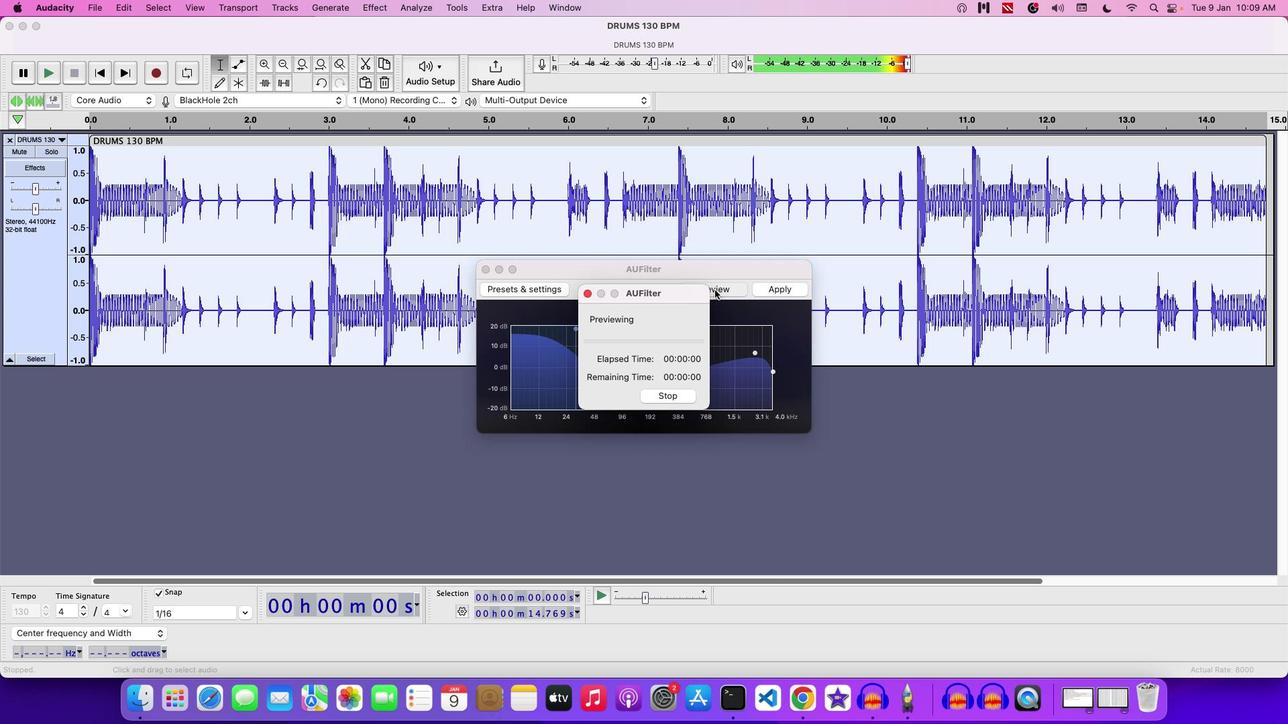 
Action: Mouse moved to (589, 334)
Screenshot: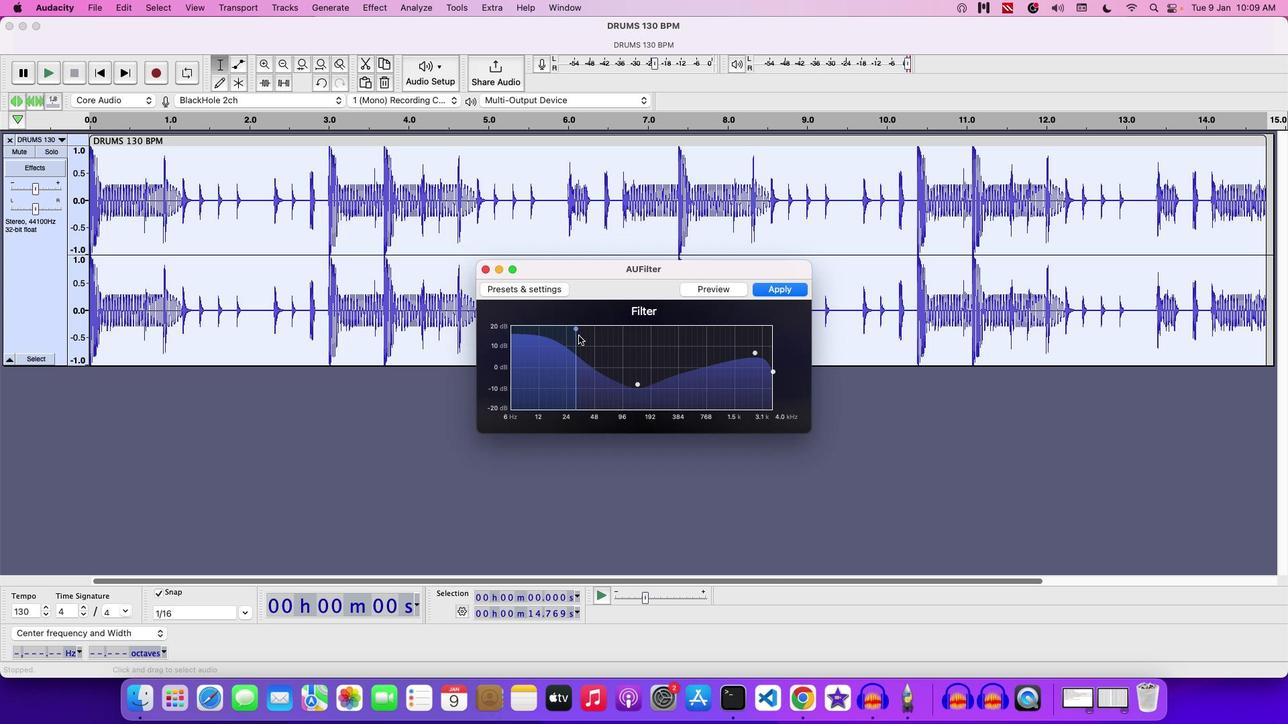 
Action: Mouse pressed left at (589, 334)
Screenshot: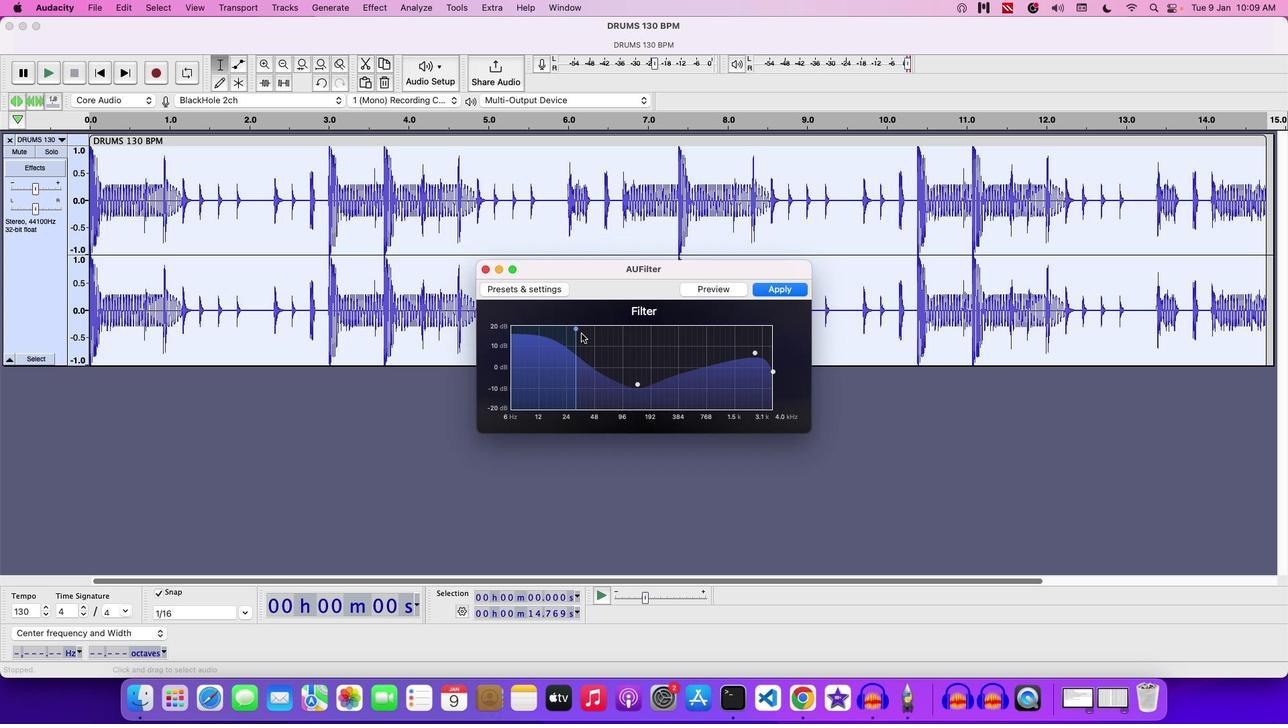 
Action: Mouse moved to (579, 300)
Screenshot: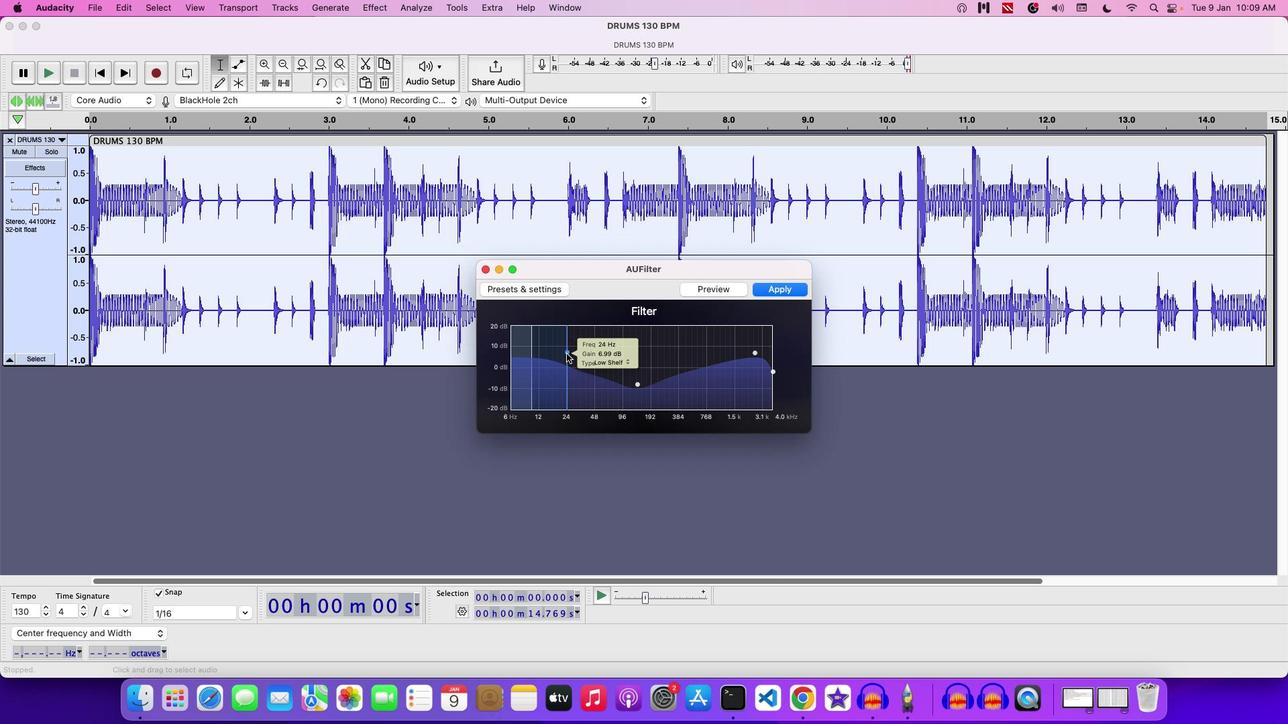 
Action: Mouse pressed left at (579, 300)
Screenshot: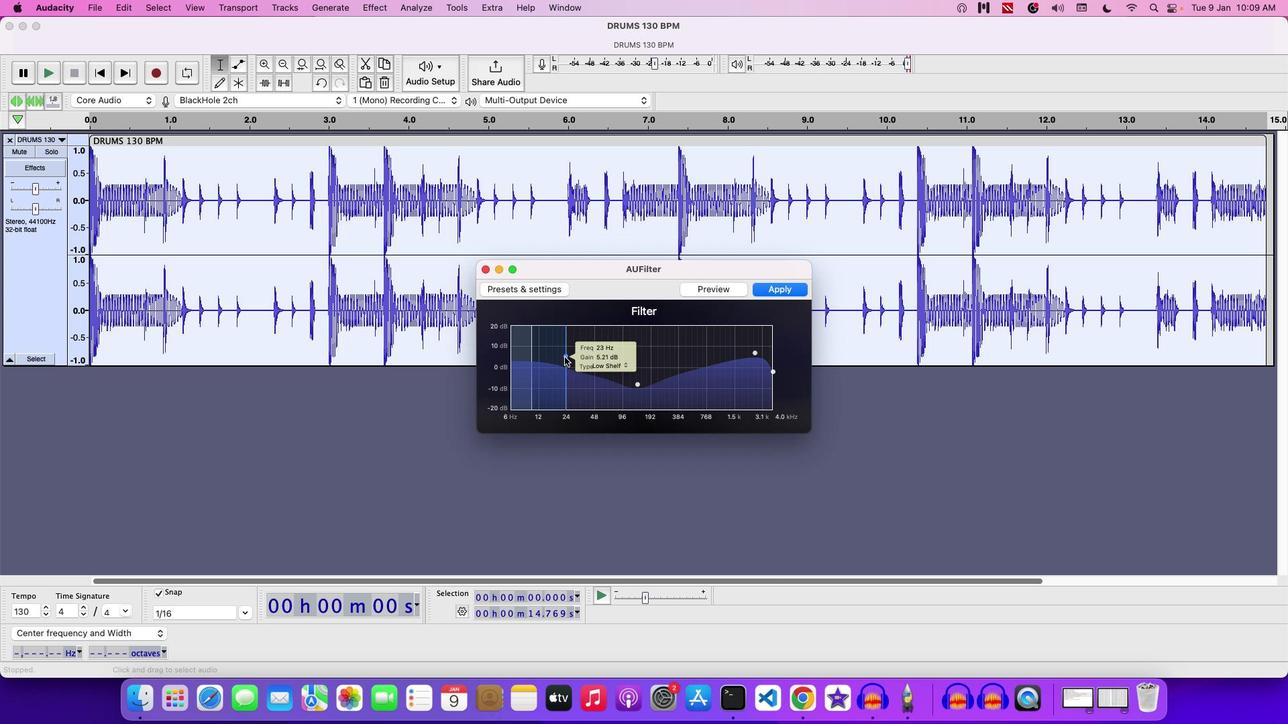 
Action: Mouse moved to (577, 328)
Screenshot: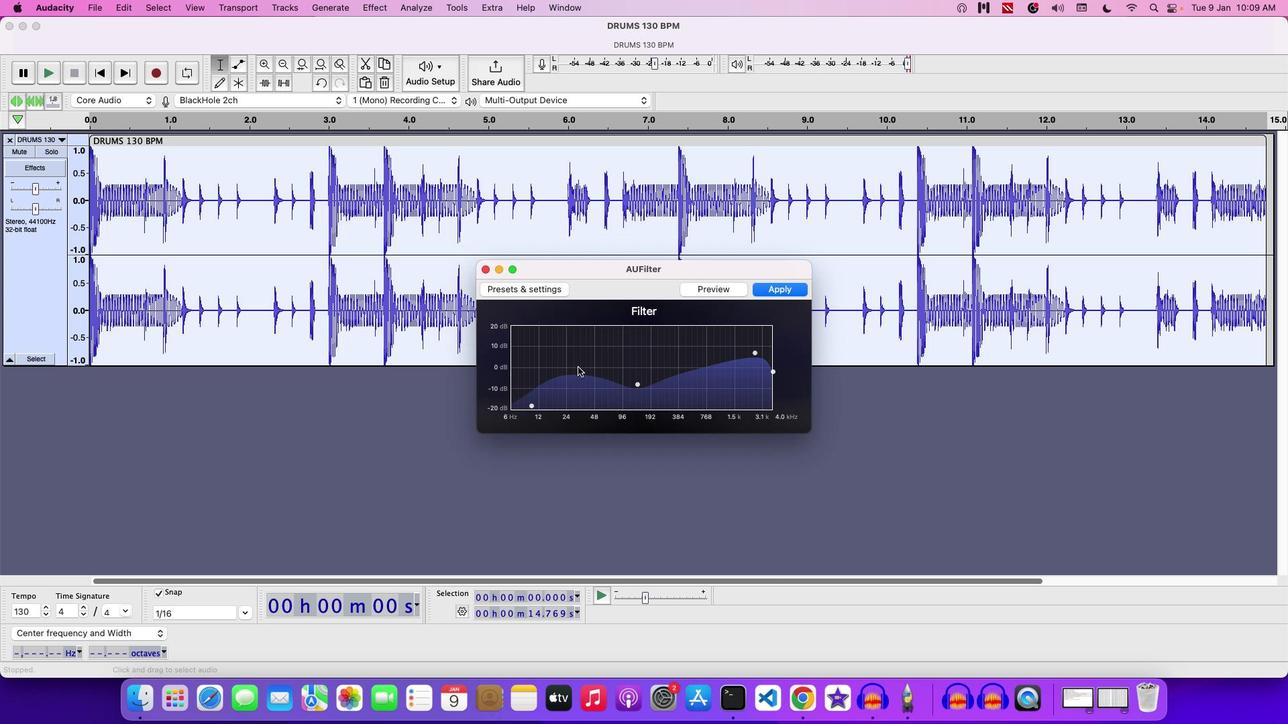 
Action: Mouse pressed left at (577, 328)
Screenshot: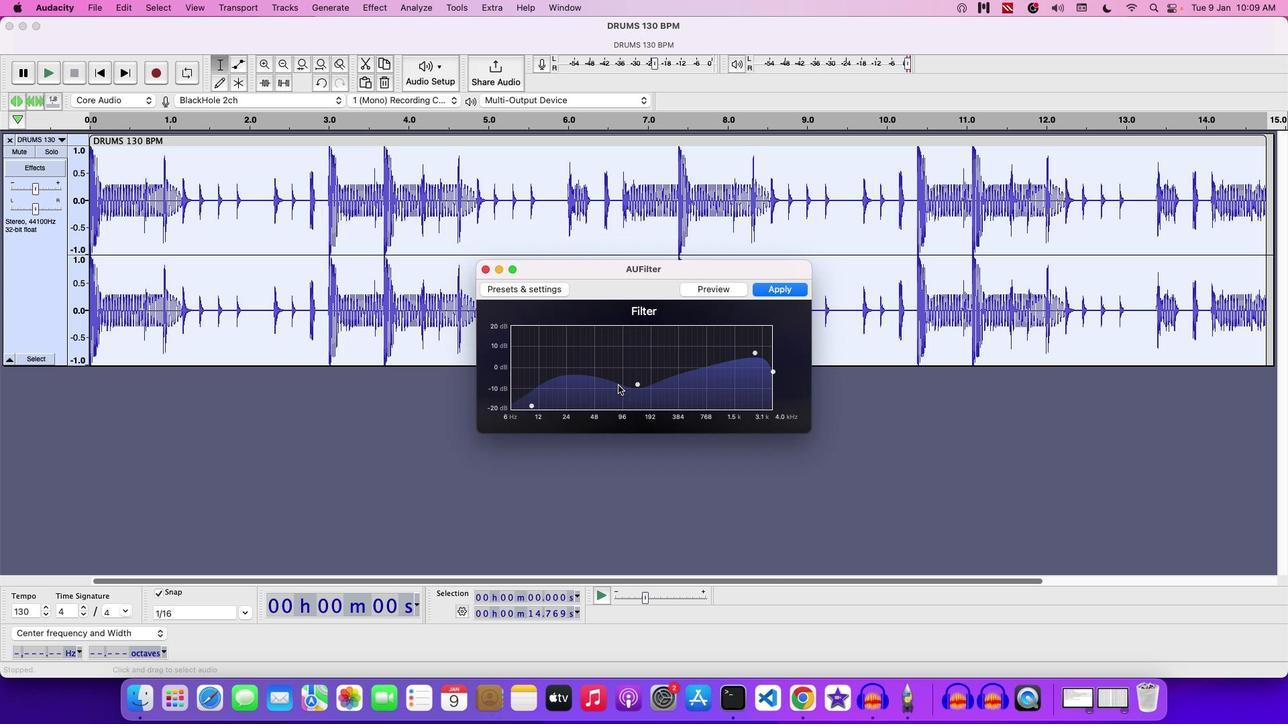 
Action: Mouse moved to (585, 328)
Screenshot: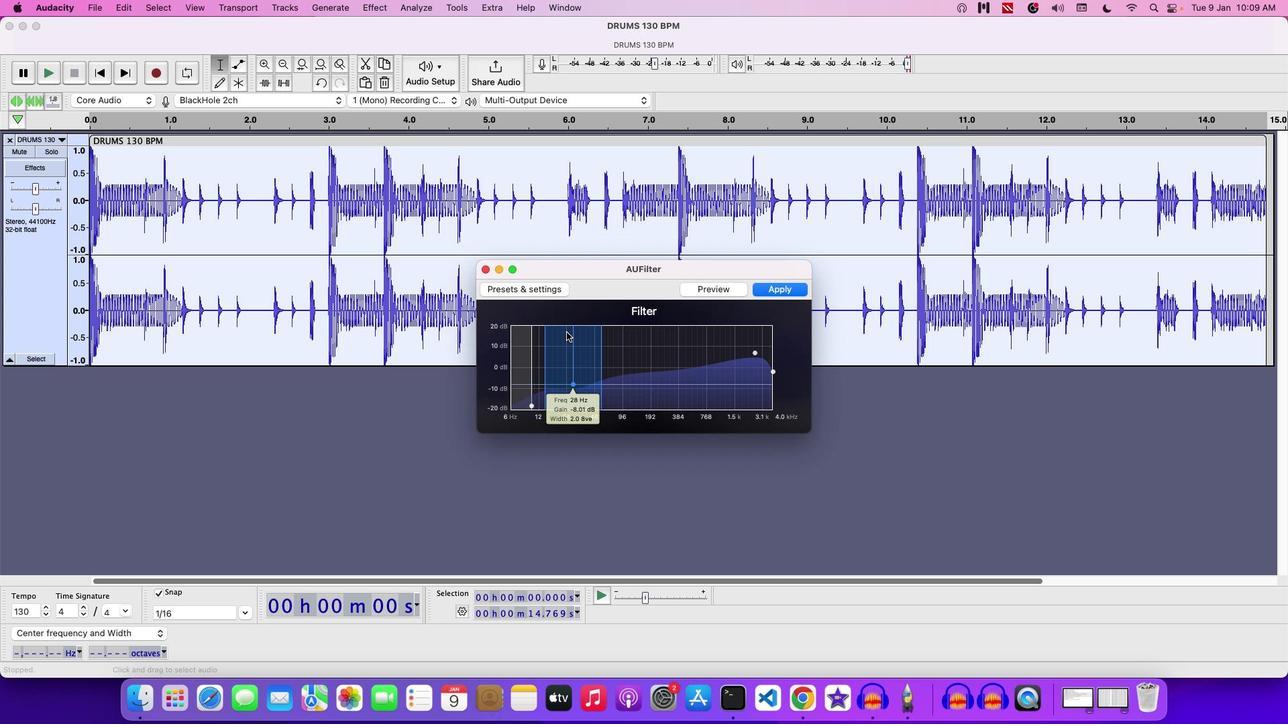 
Action: Mouse pressed left at (585, 328)
Screenshot: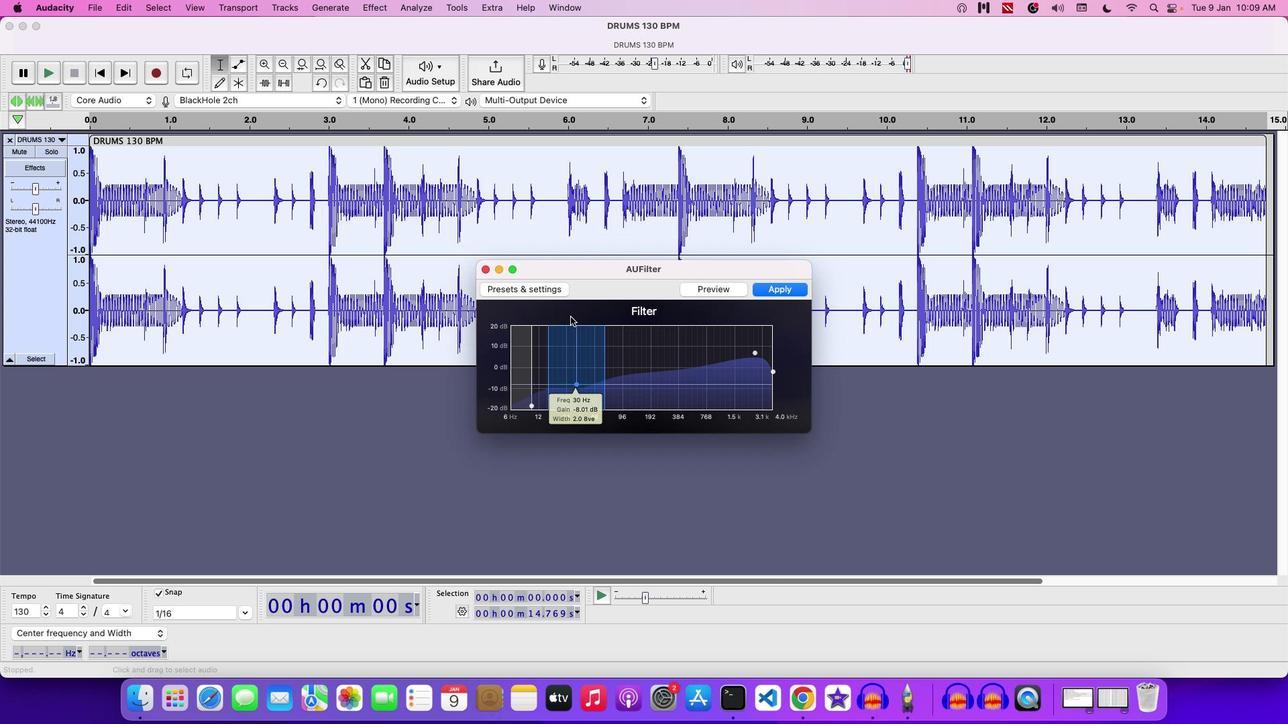 
Action: Mouse moved to (599, 314)
Screenshot: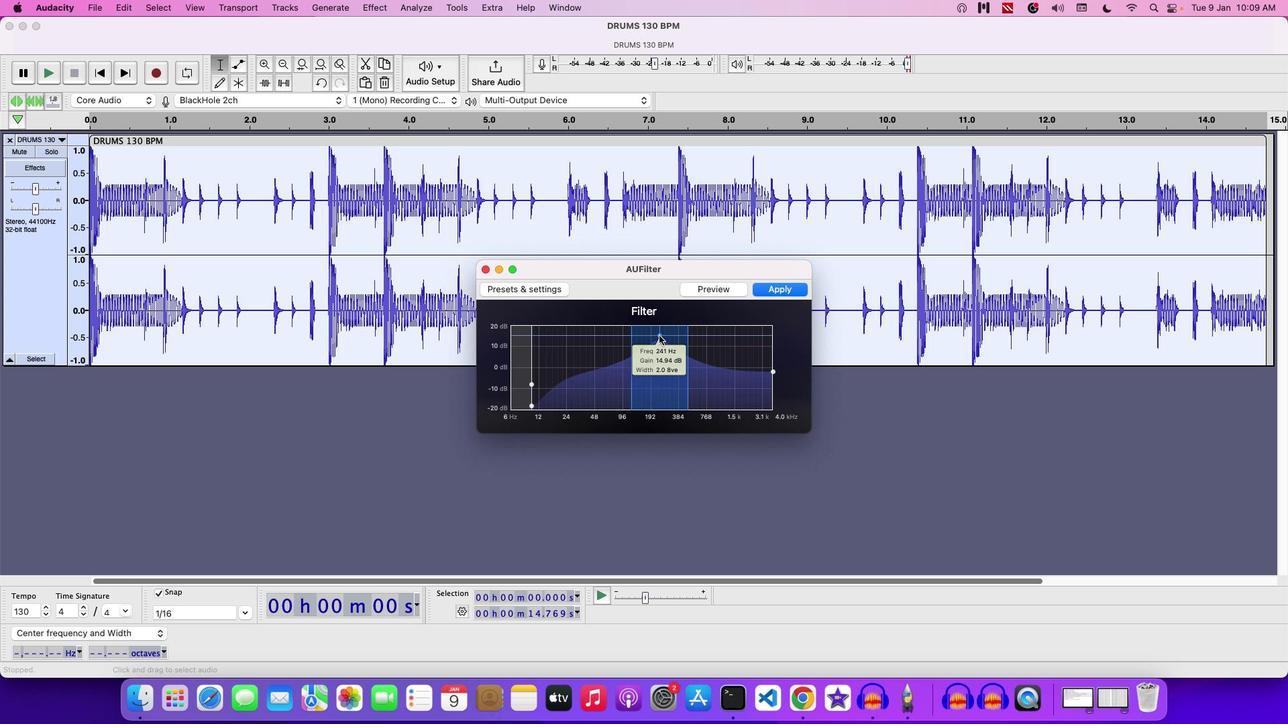 
Action: Mouse pressed left at (599, 314)
Screenshot: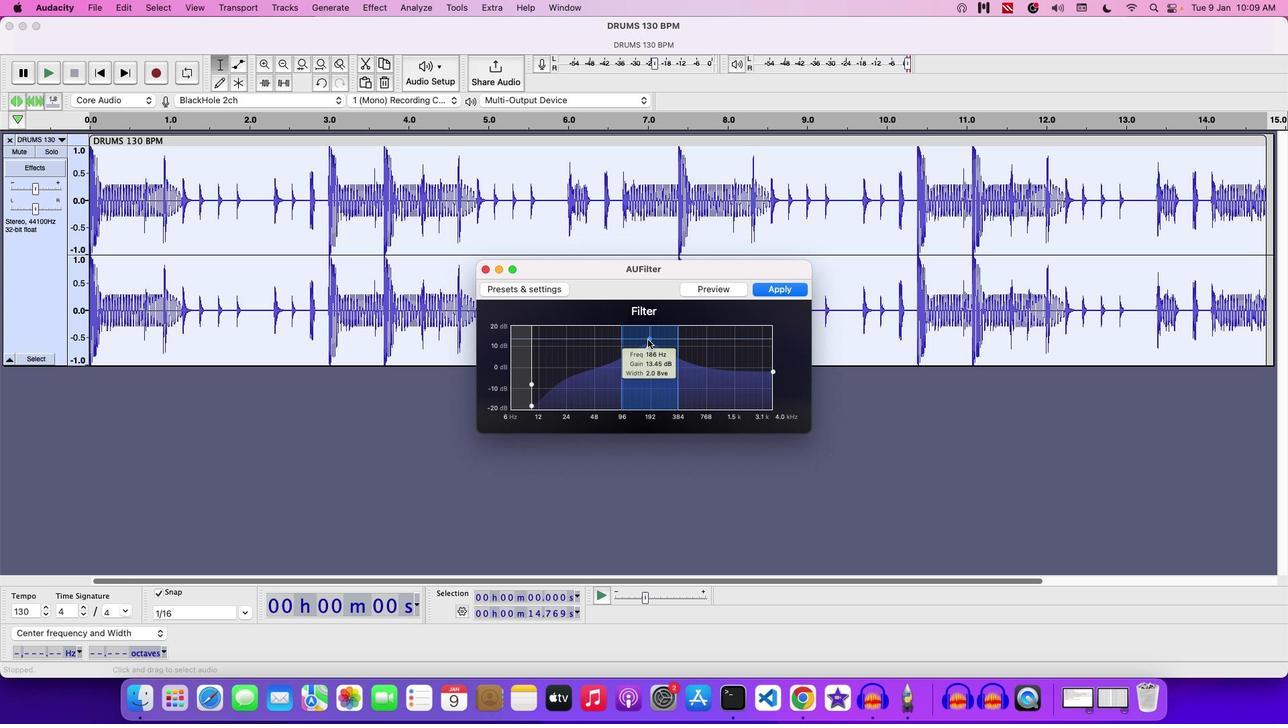 
Action: Mouse moved to (592, 281)
Screenshot: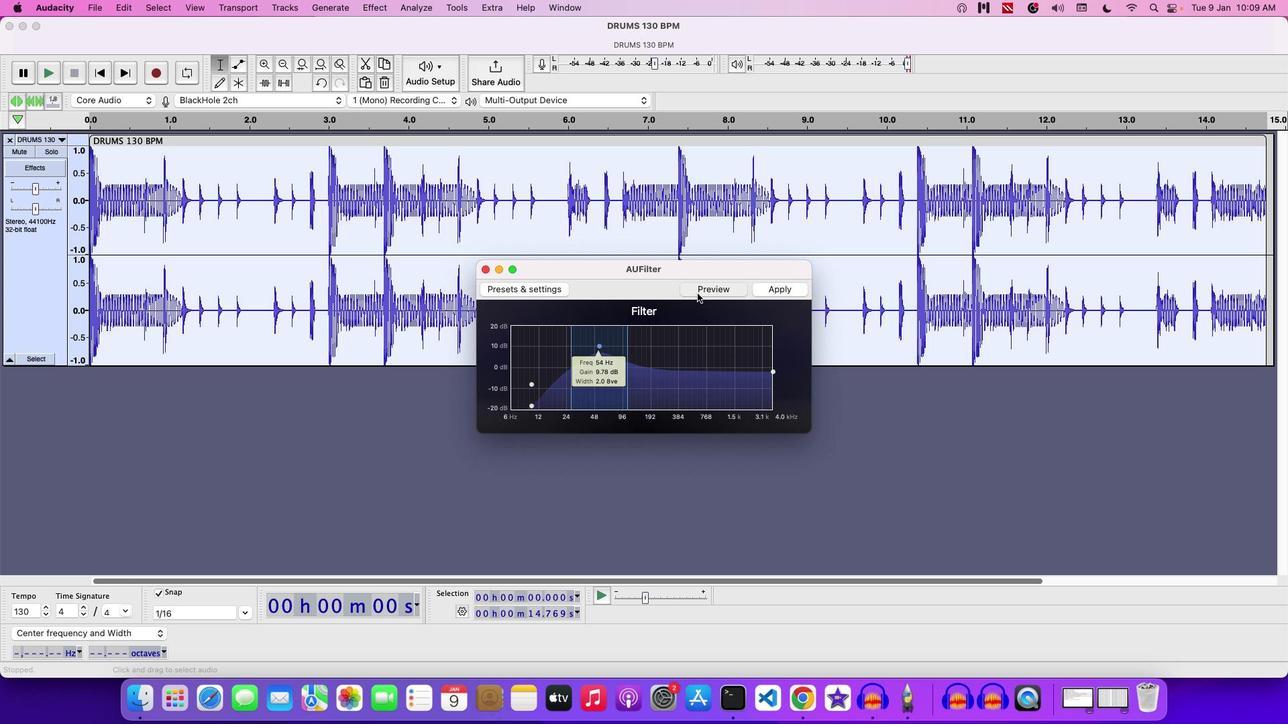 
Action: Mouse pressed left at (592, 281)
Screenshot: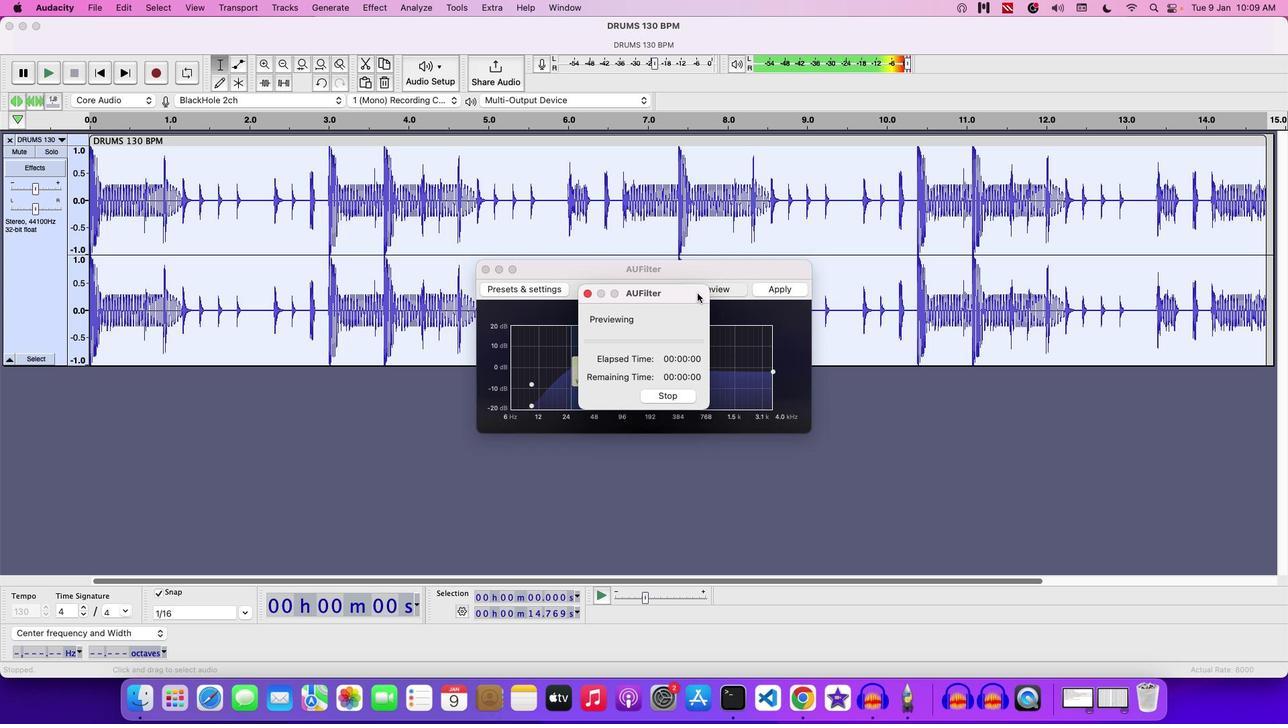 
Action: Mouse moved to (603, 279)
Screenshot: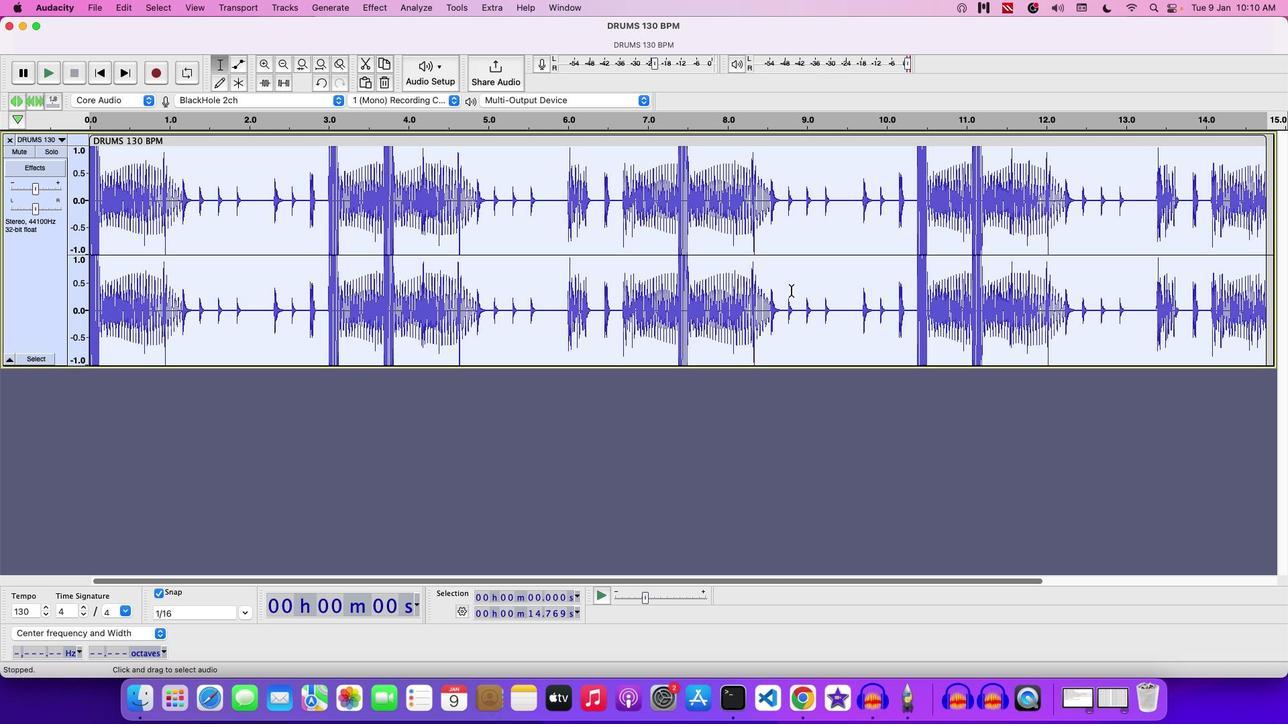 
Action: Mouse pressed left at (603, 279)
Screenshot: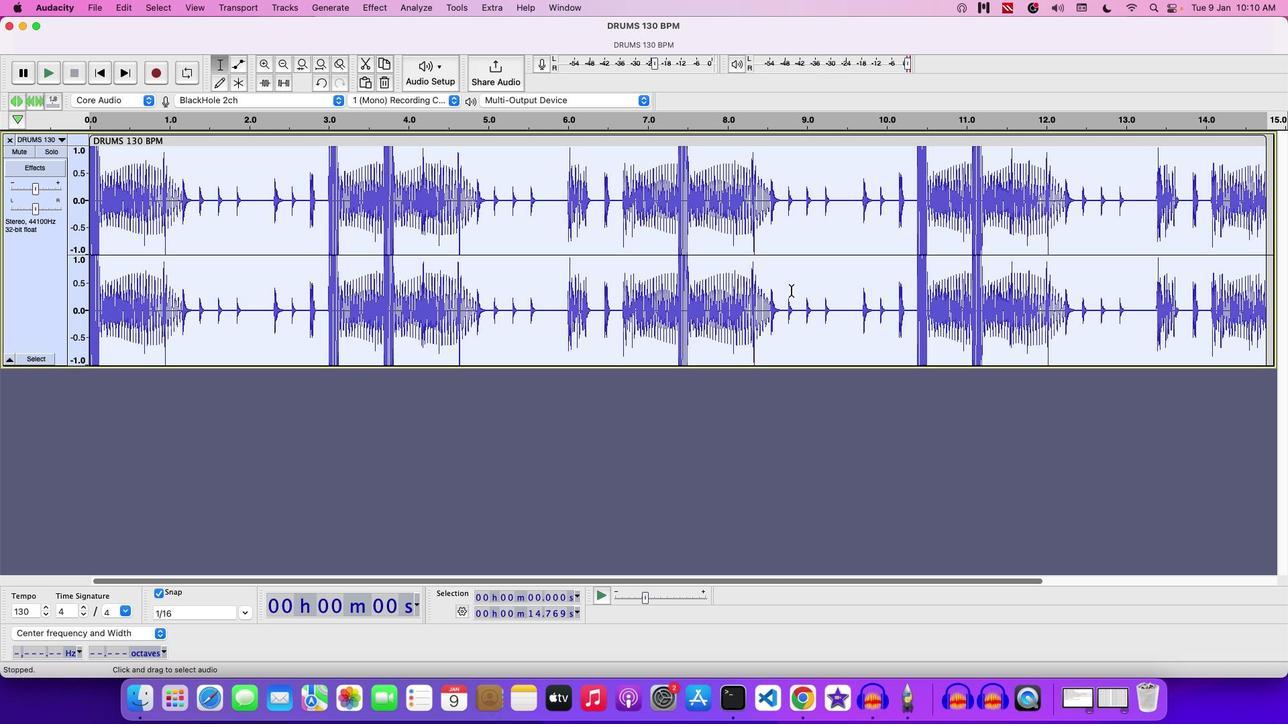 
Action: Mouse moved to (603, 279)
Screenshot: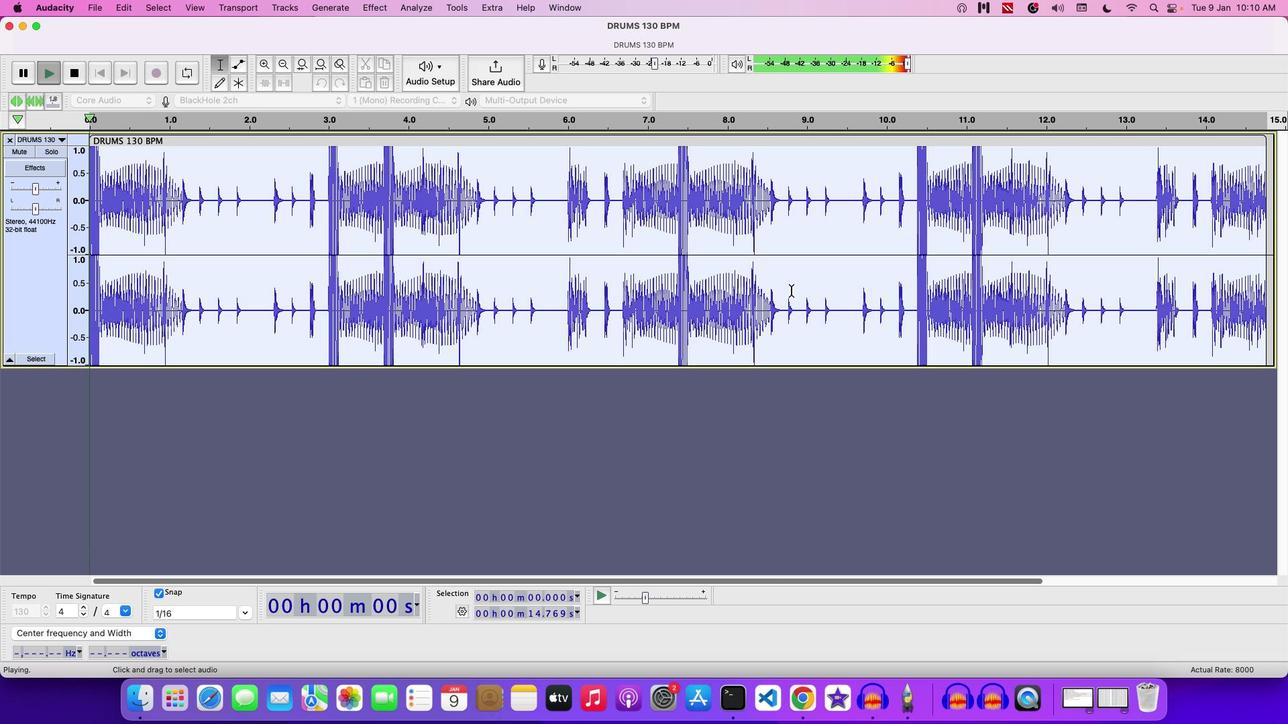 
Action: Key pressed Key.space
Screenshot: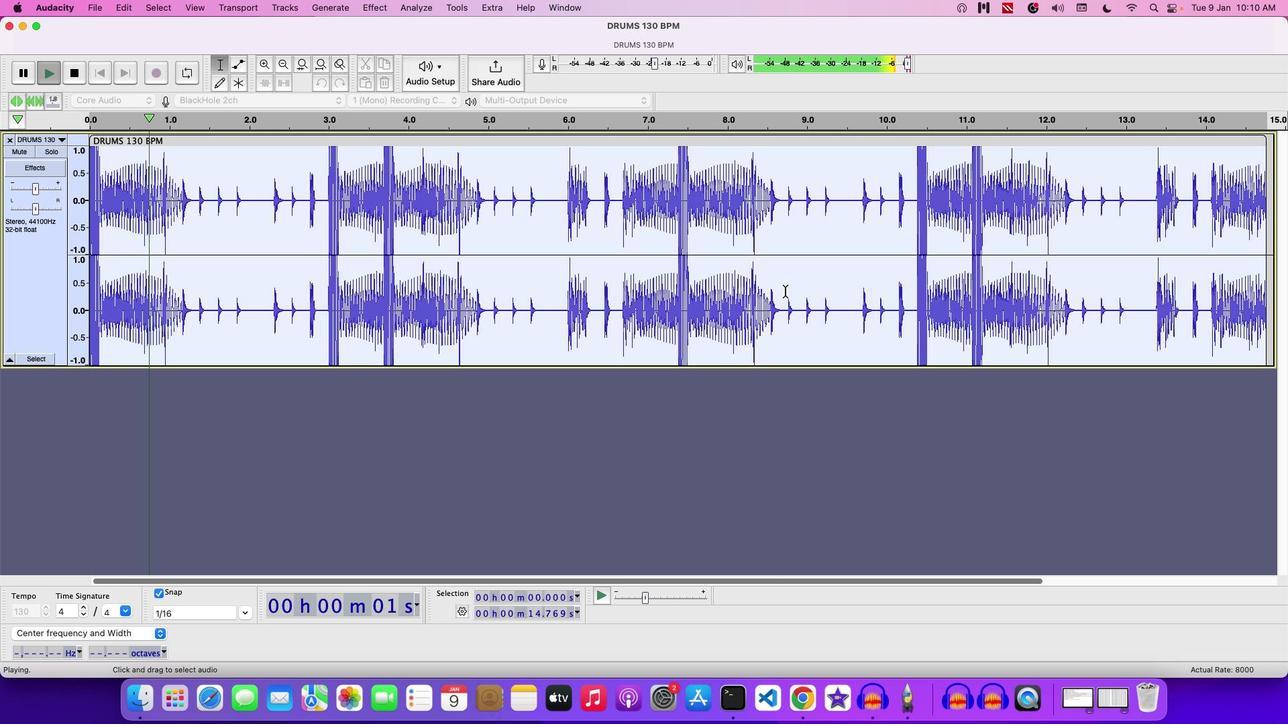 
Action: Mouse moved to (522, 131)
Screenshot: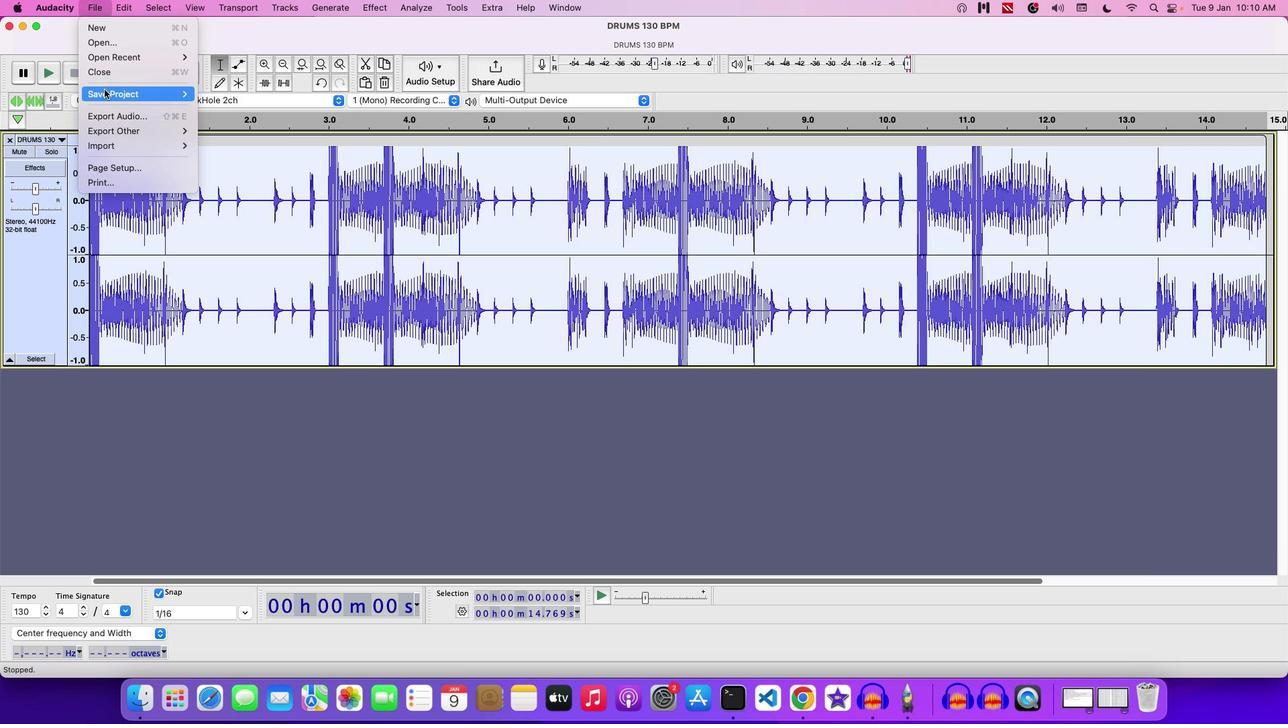 
Action: Mouse pressed left at (522, 131)
Screenshot: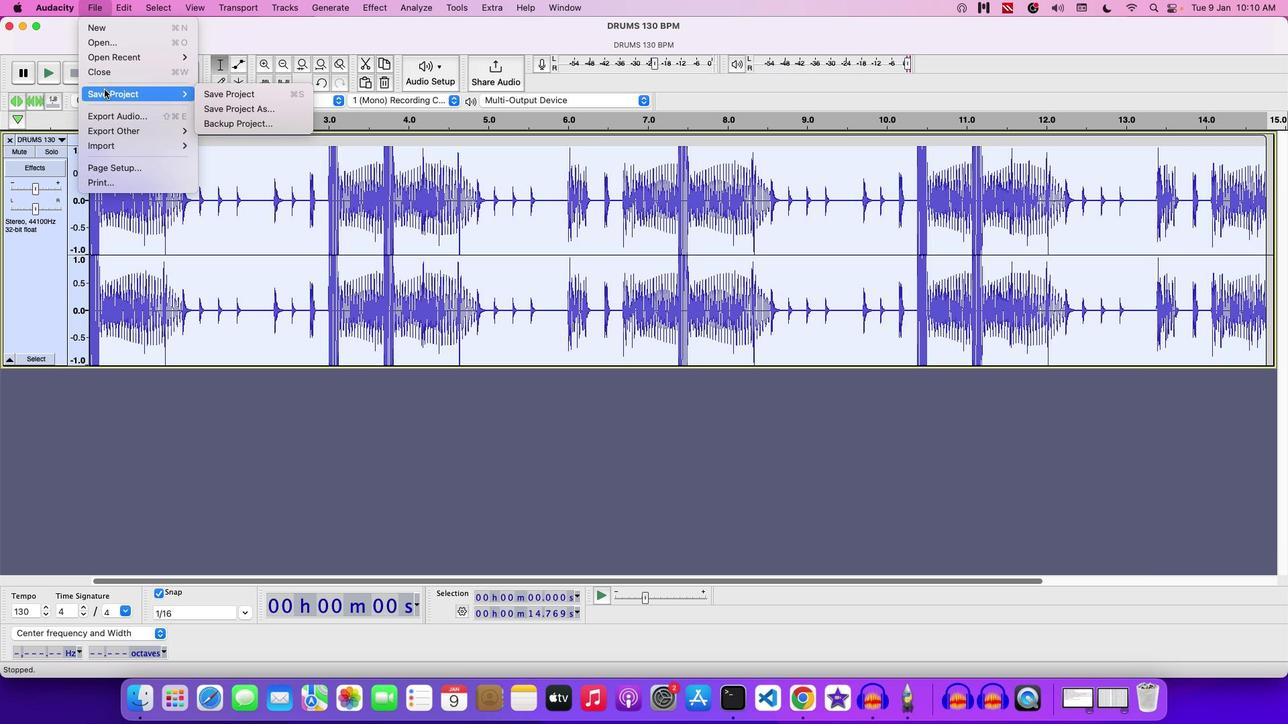 
Action: Mouse moved to (537, 185)
Screenshot: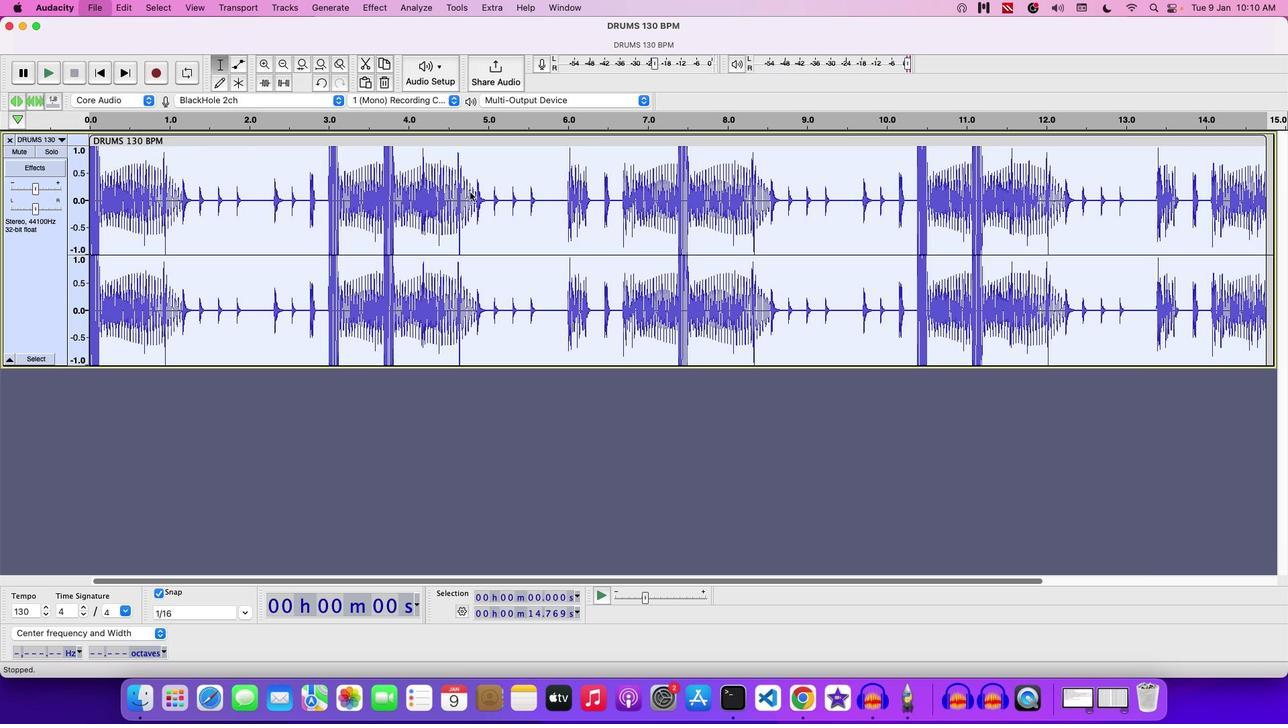 
Action: Mouse pressed left at (537, 185)
Screenshot: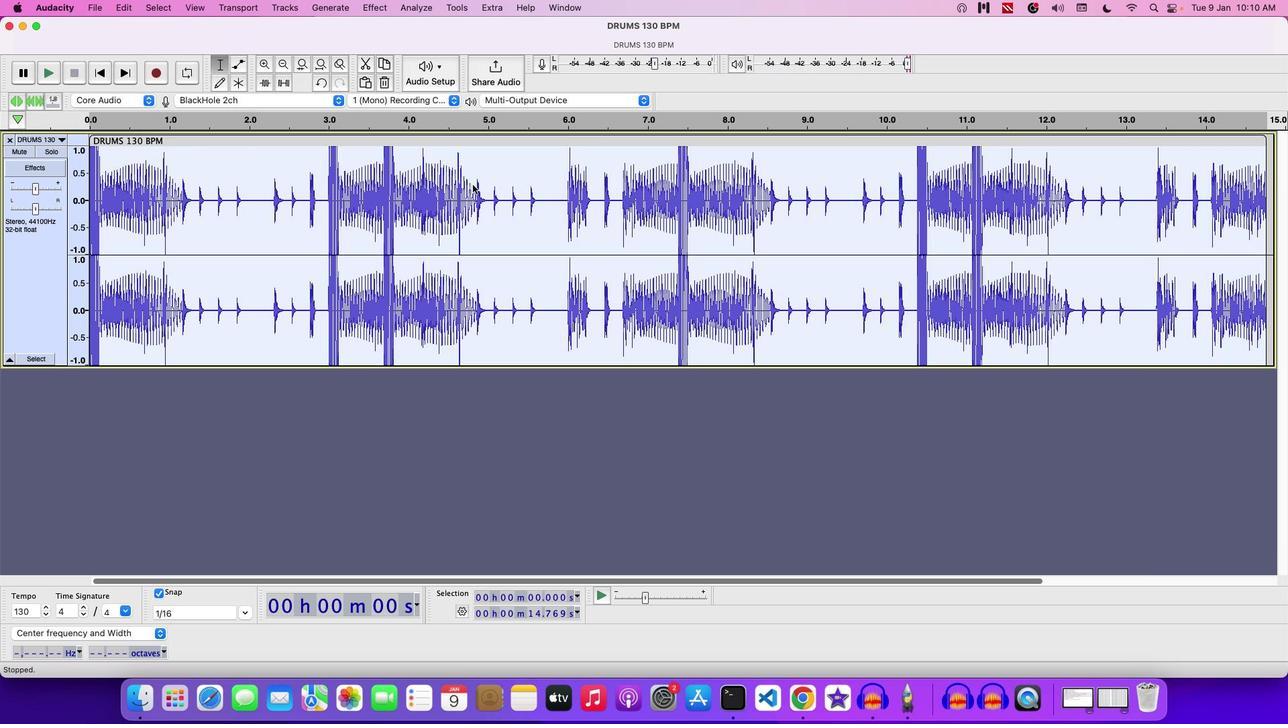 
Action: Mouse moved to (566, 222)
Screenshot: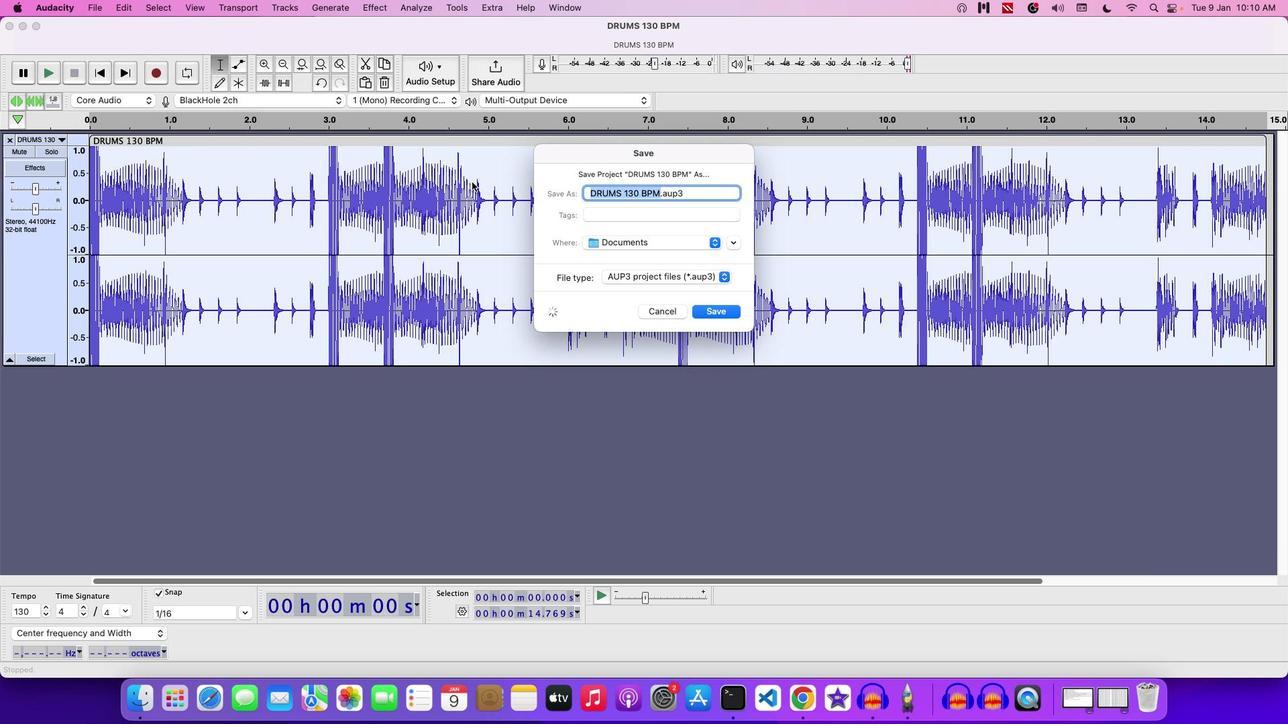 
Action: Key pressed Key.backspace'A''P''P''L''Y''I''N''G'Key.space'V''S''T'Key.space'A''U''T''O'Key.space'F''I''L''T''E''R'
Screenshot: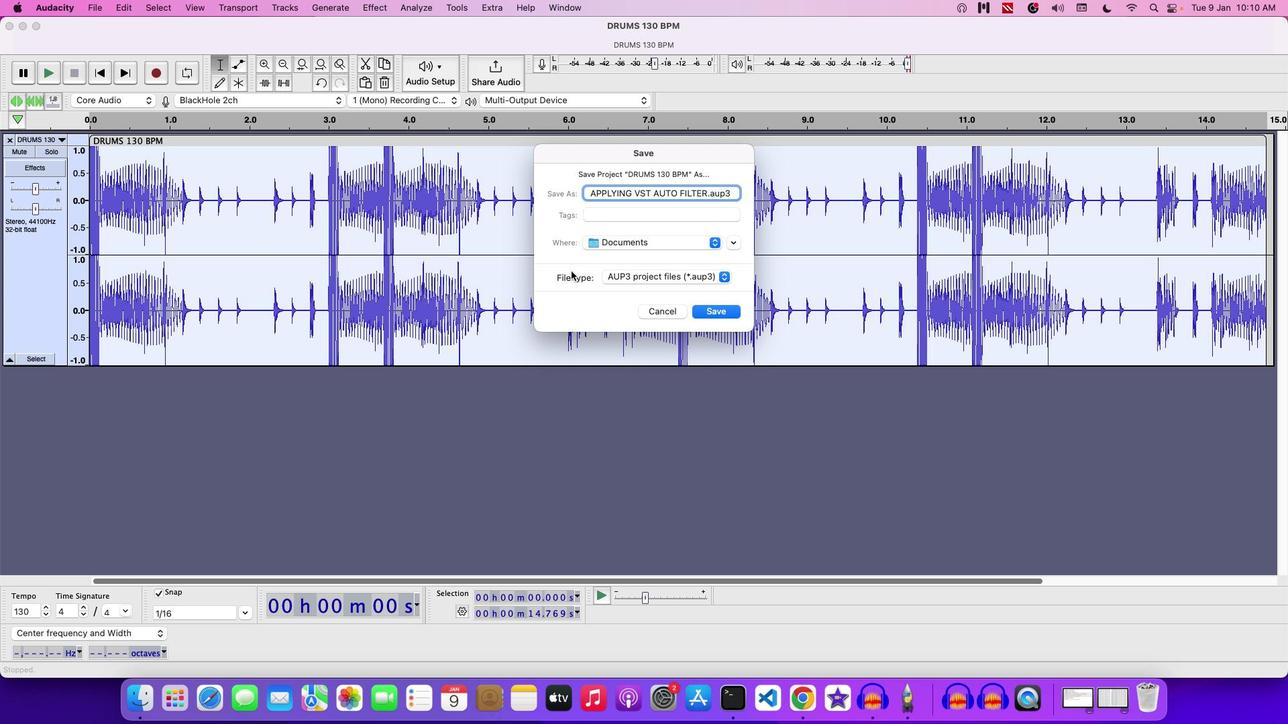 
Action: Mouse moved to (596, 287)
Screenshot: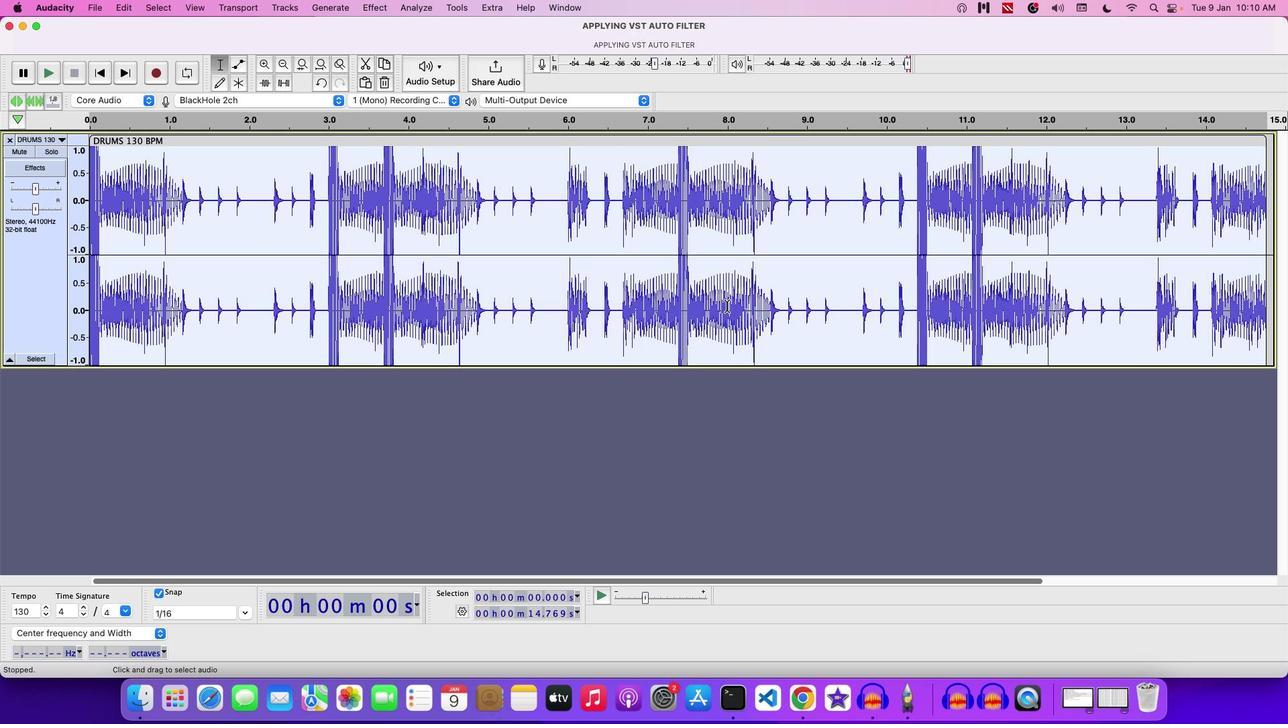 
Action: Mouse pressed left at (596, 287)
Screenshot: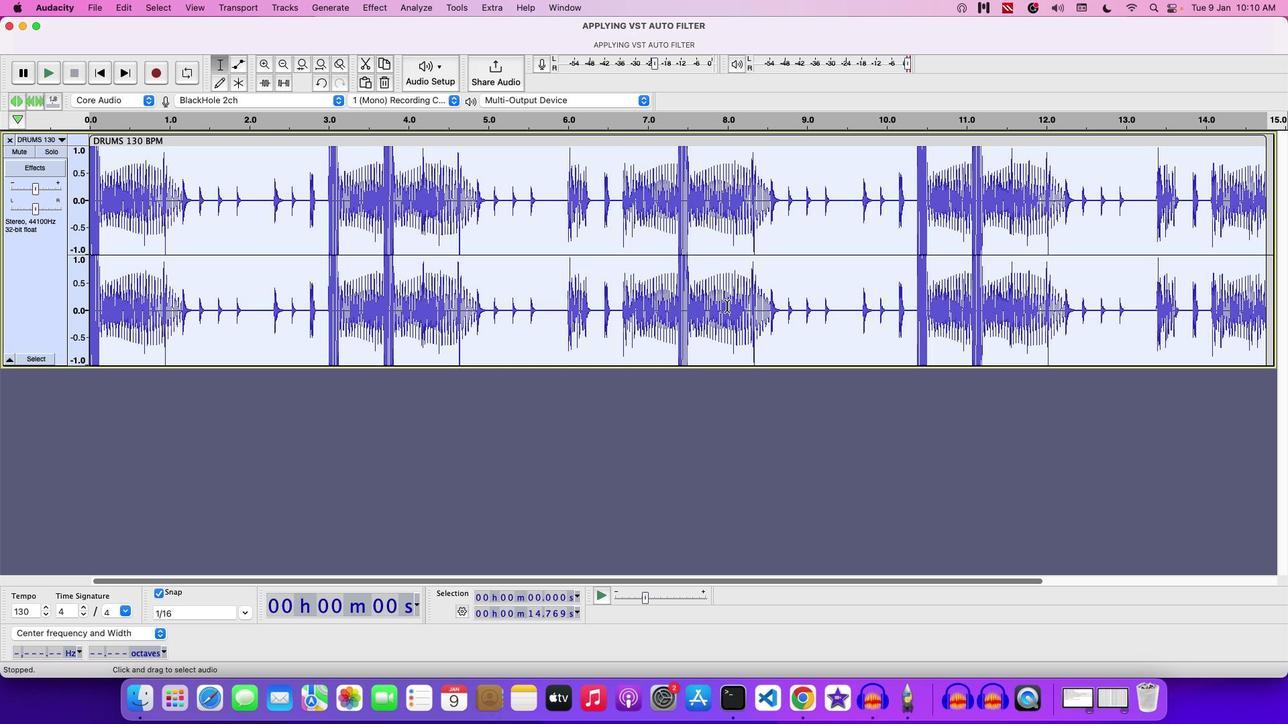 
